 Task: Look for space in Yeadon, United Kingdom from 5th June, 2023 to 16th June, 2023 for 2 adults in price range Rs.14000 to Rs.18000. Place can be entire place with 1  bedroom having 1 bed and 1 bathroom. Property type can be house, flat, guest house, hotel. Booking option can be shelf check-in. Required host language is English.
Action: Mouse moved to (509, 168)
Screenshot: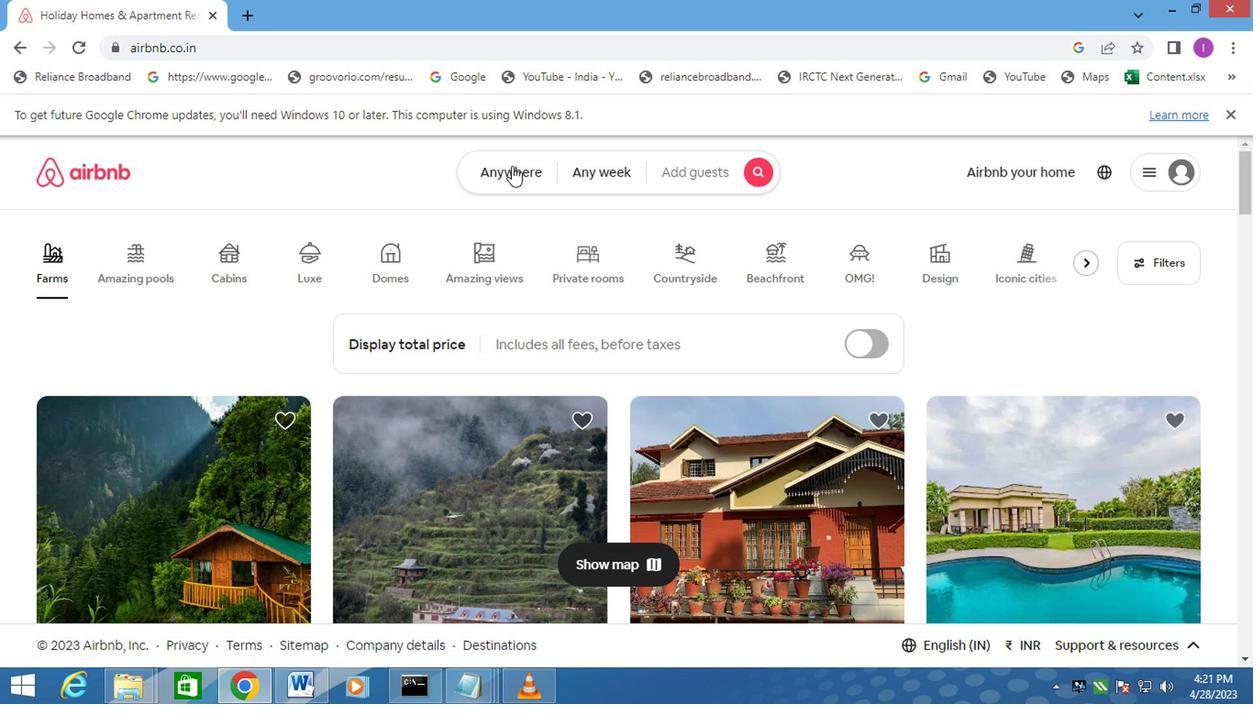 
Action: Mouse pressed left at (509, 168)
Screenshot: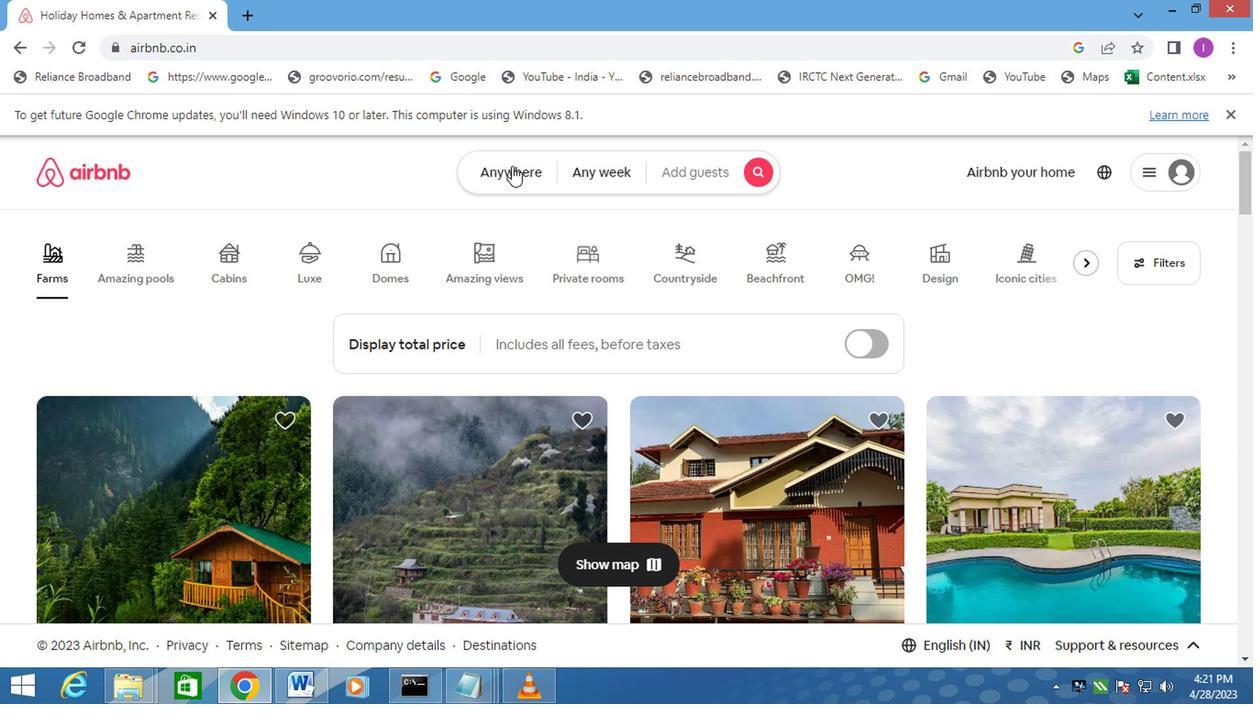
Action: Mouse moved to (372, 245)
Screenshot: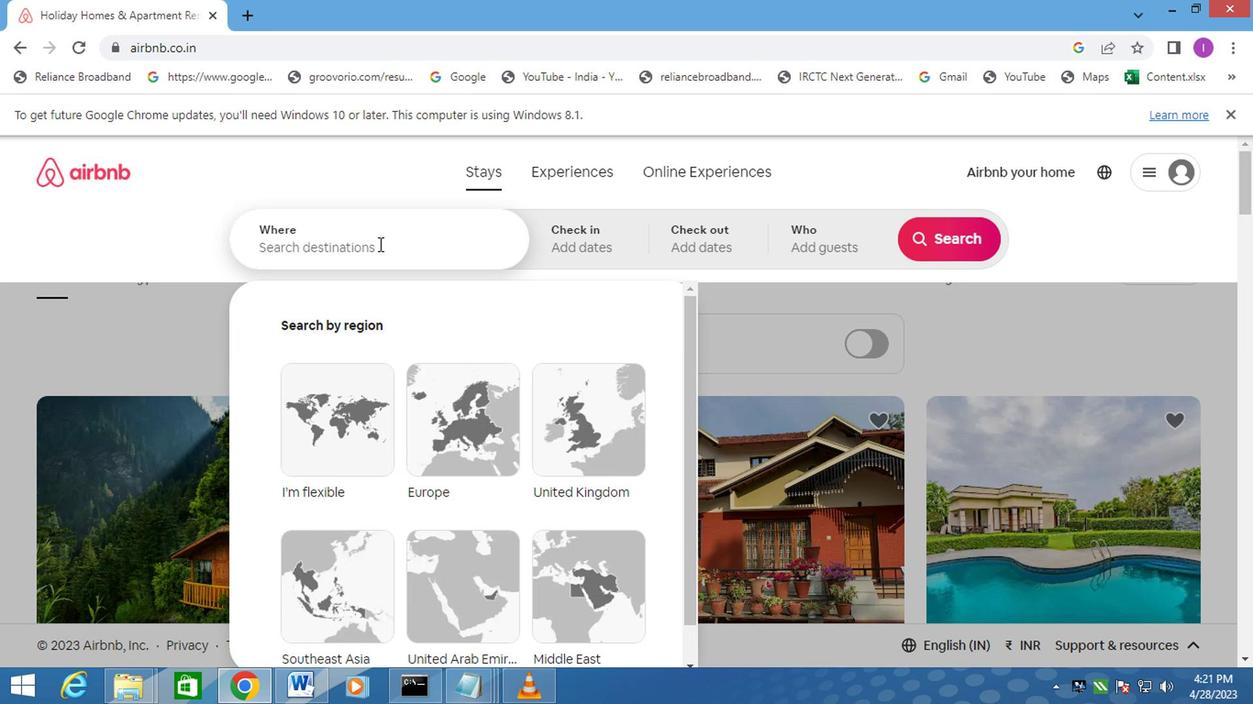 
Action: Mouse pressed left at (372, 245)
Screenshot: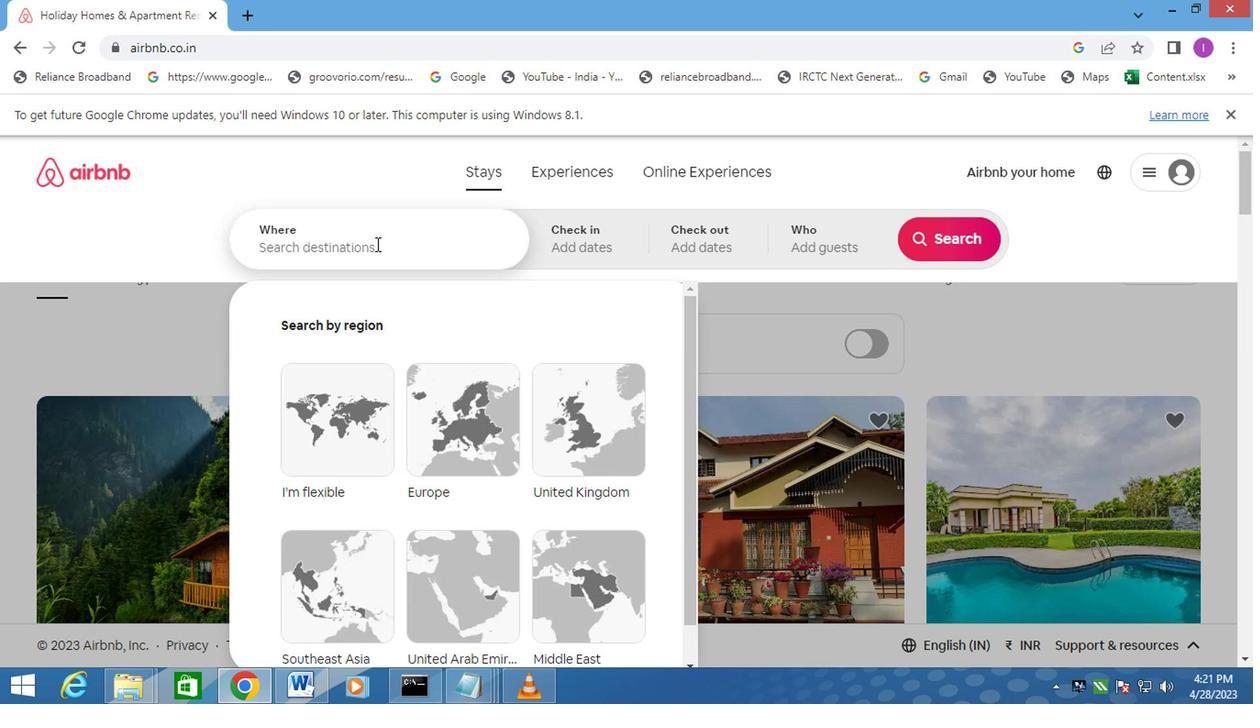 
Action: Key pressed <Key.shift>YEADON<Key.space>UNITED<Key.space>KINGDOM
Screenshot: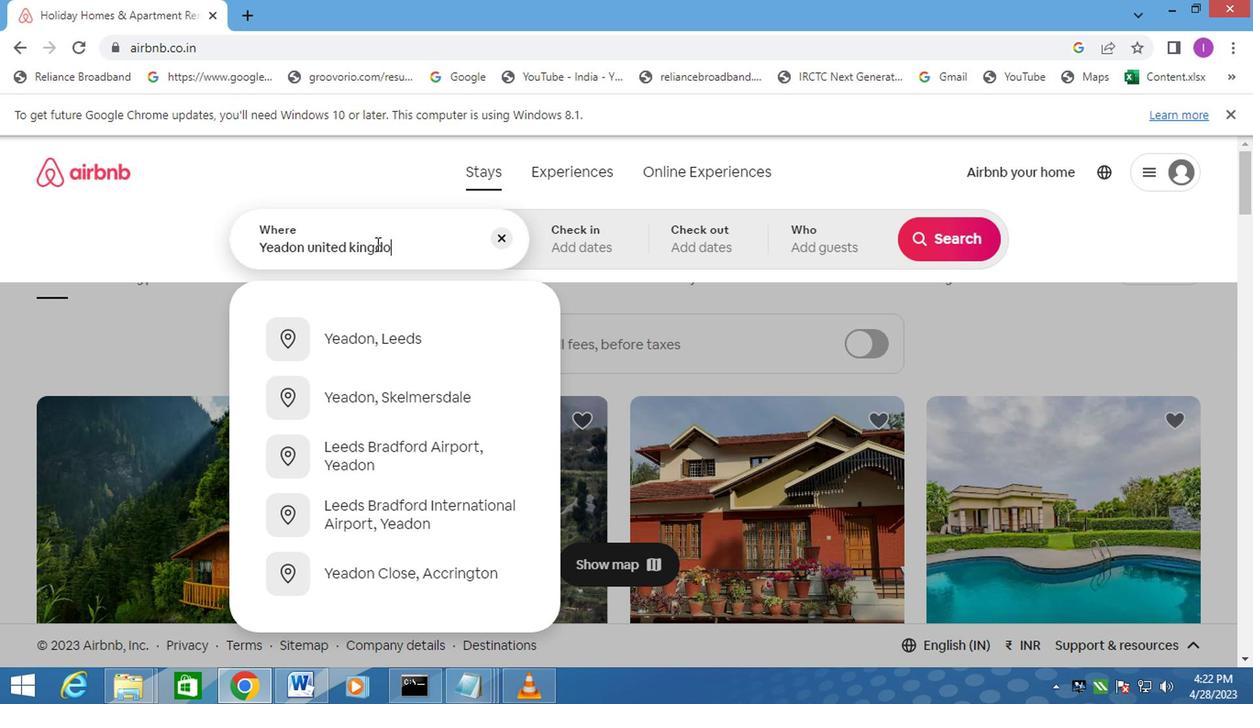 
Action: Mouse moved to (600, 249)
Screenshot: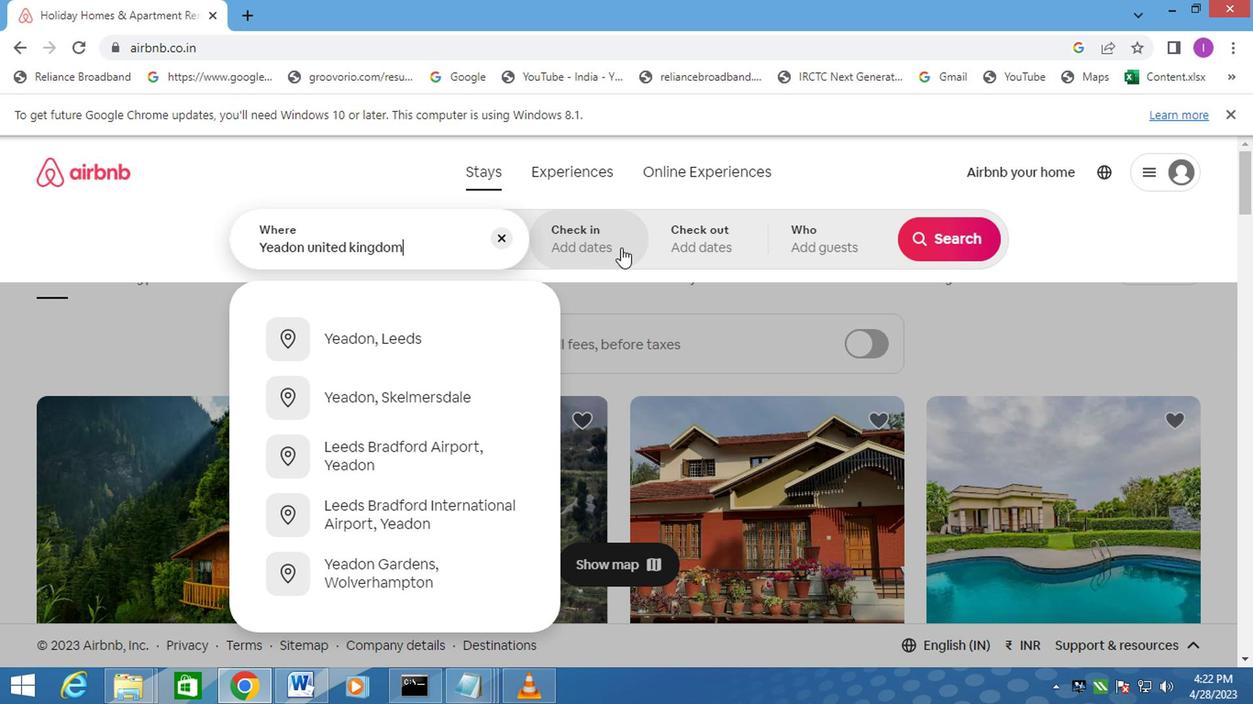 
Action: Mouse pressed left at (600, 249)
Screenshot: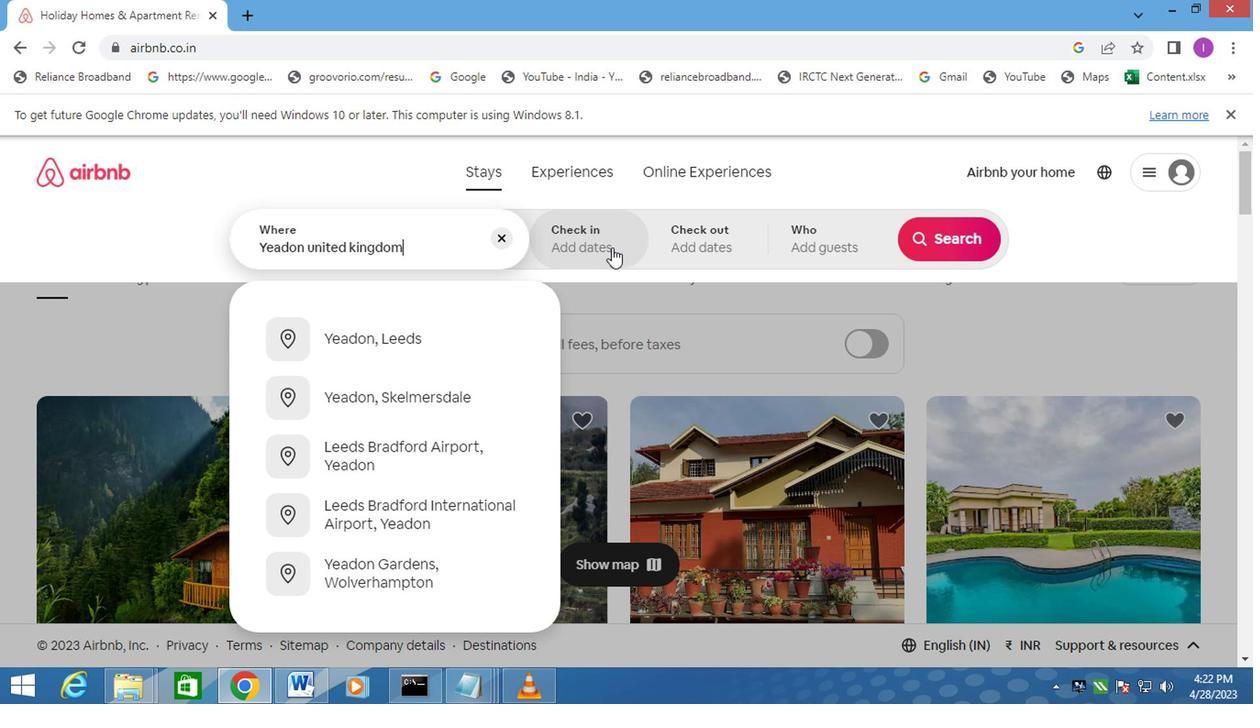 
Action: Mouse moved to (927, 390)
Screenshot: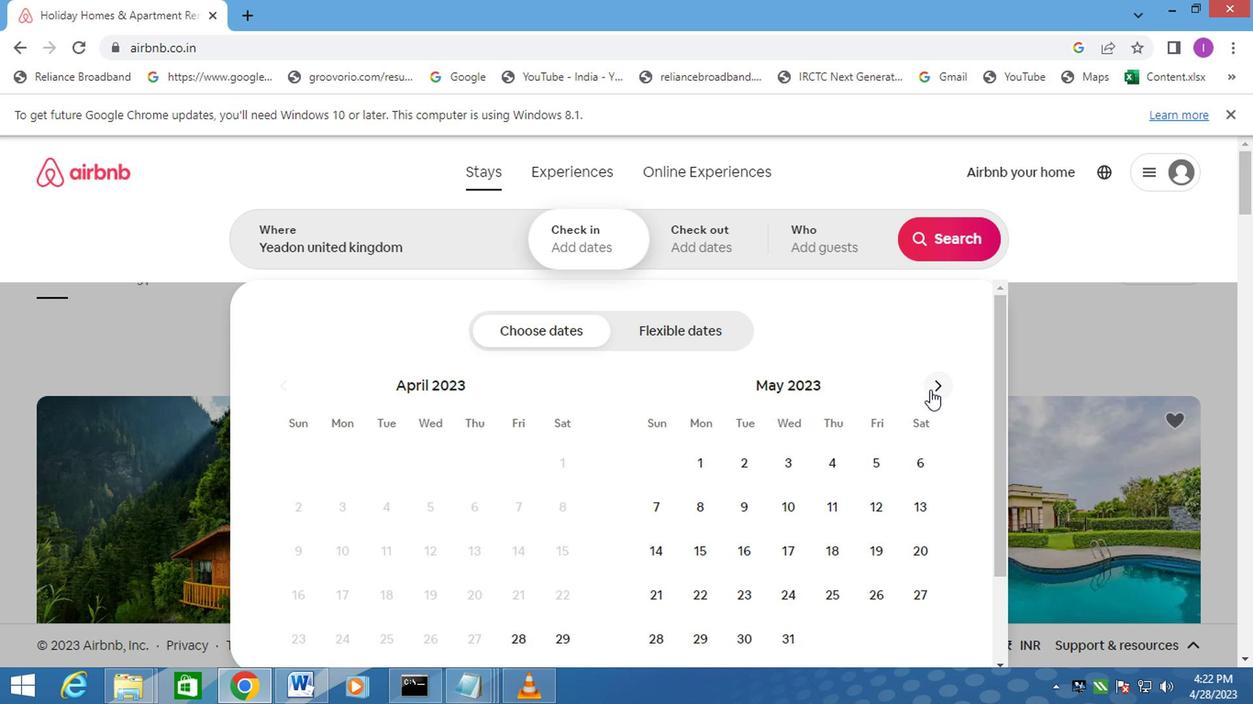 
Action: Mouse pressed left at (927, 390)
Screenshot: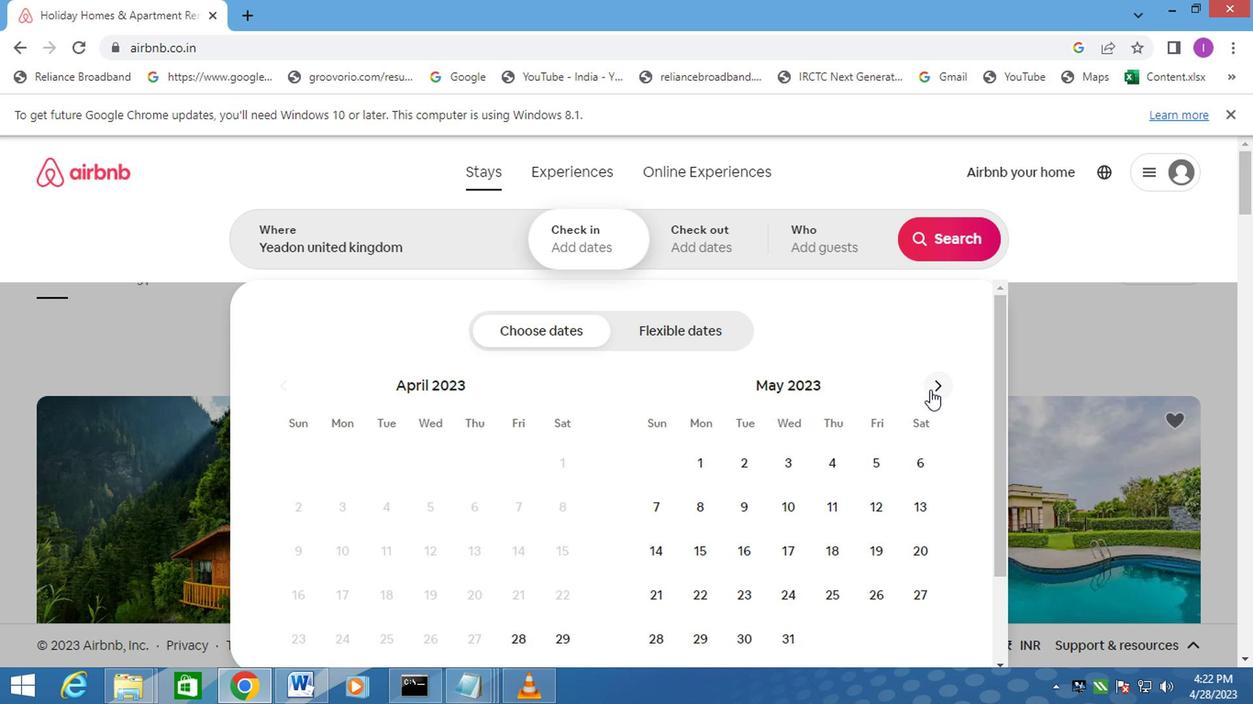 
Action: Mouse pressed left at (927, 390)
Screenshot: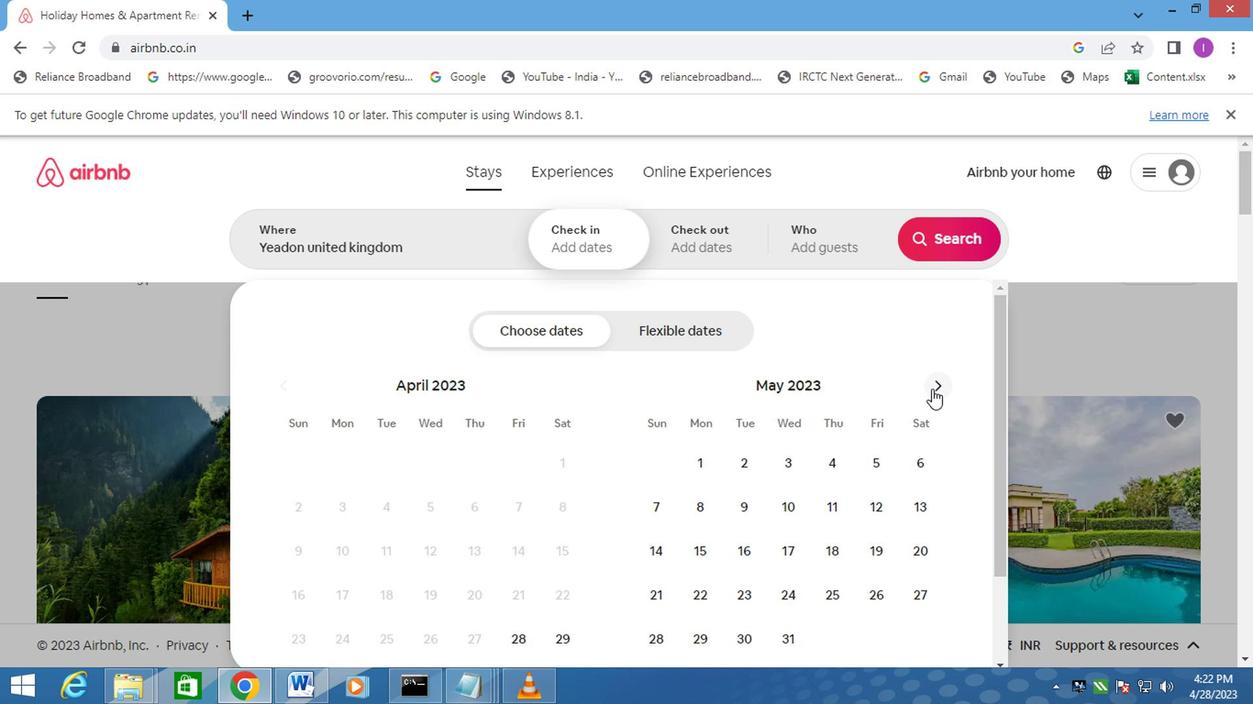 
Action: Mouse moved to (350, 505)
Screenshot: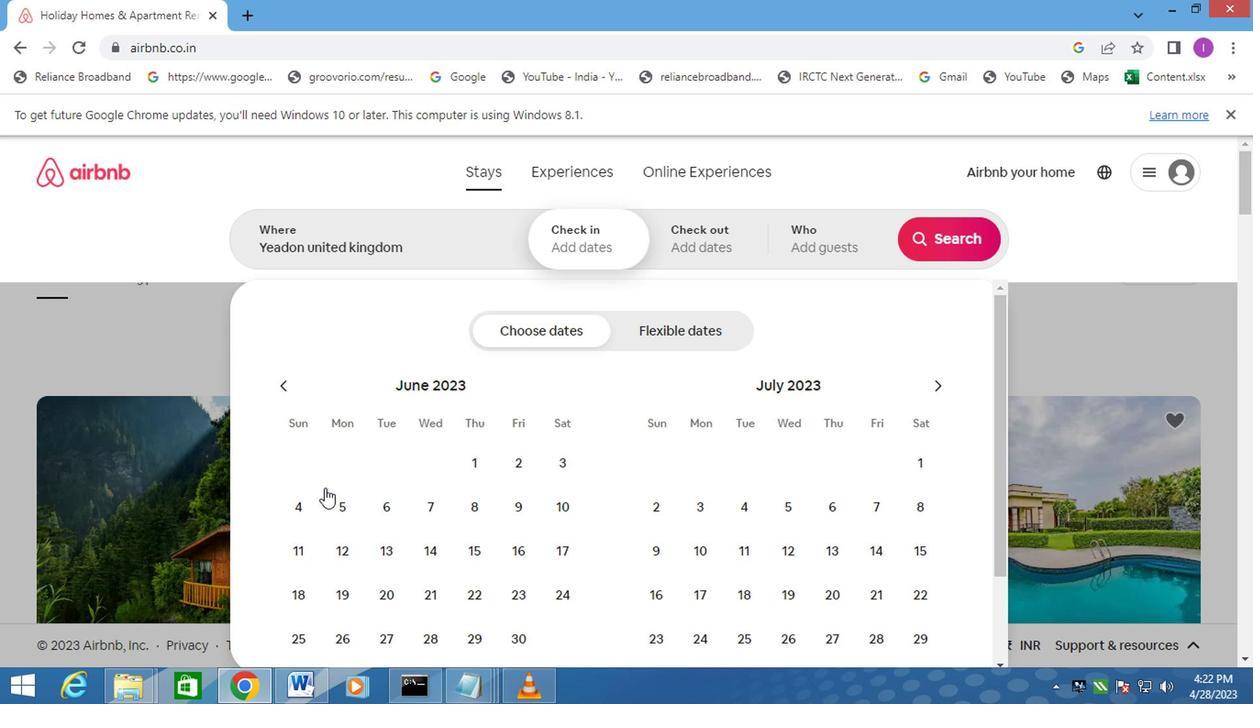 
Action: Mouse pressed left at (350, 505)
Screenshot: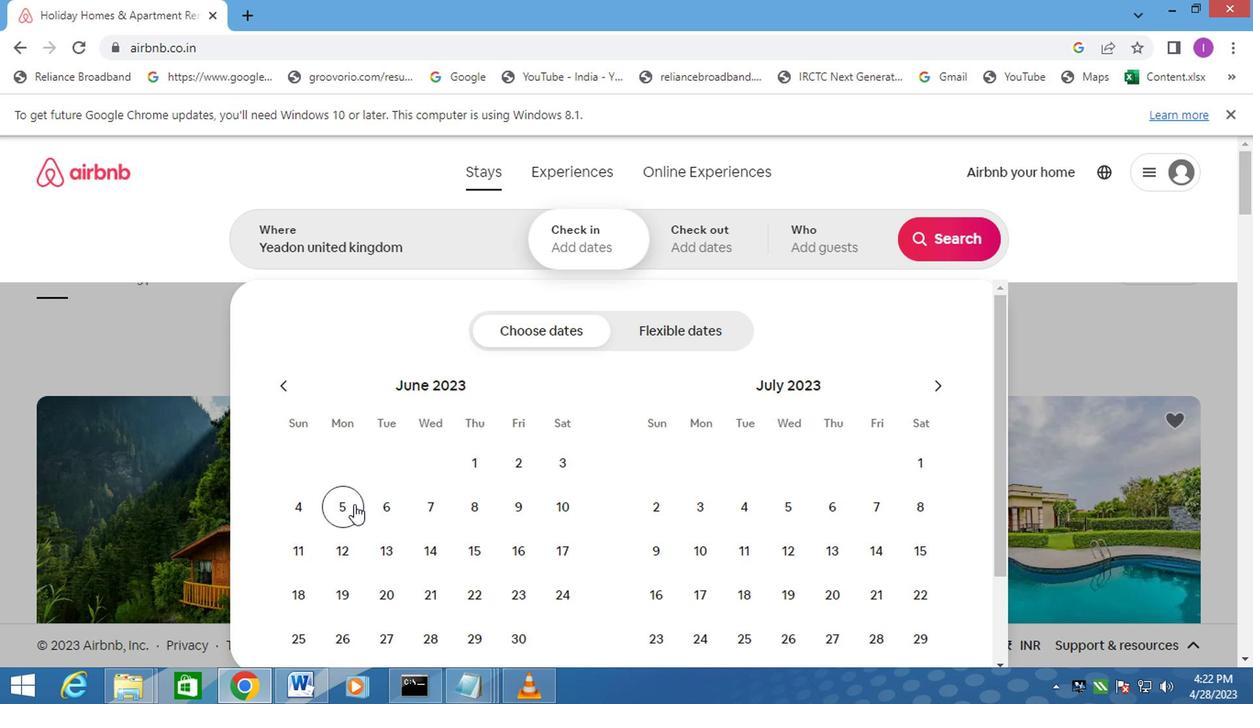
Action: Mouse moved to (513, 554)
Screenshot: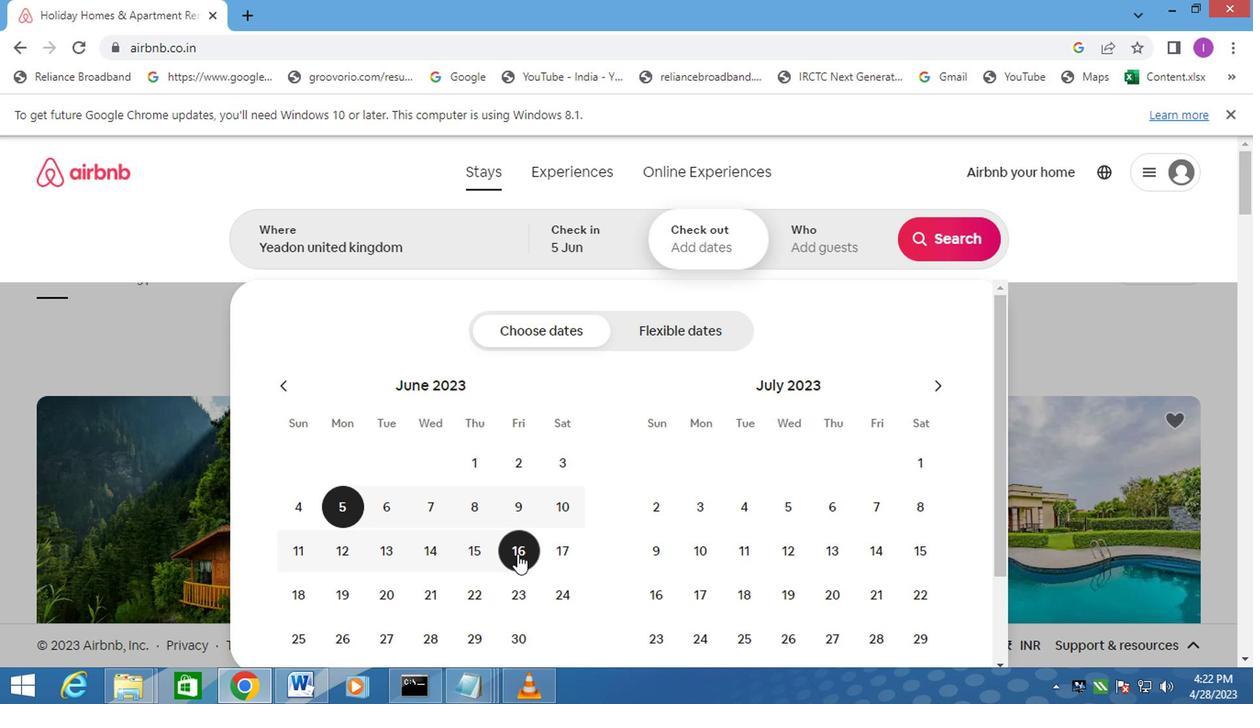 
Action: Mouse pressed left at (513, 554)
Screenshot: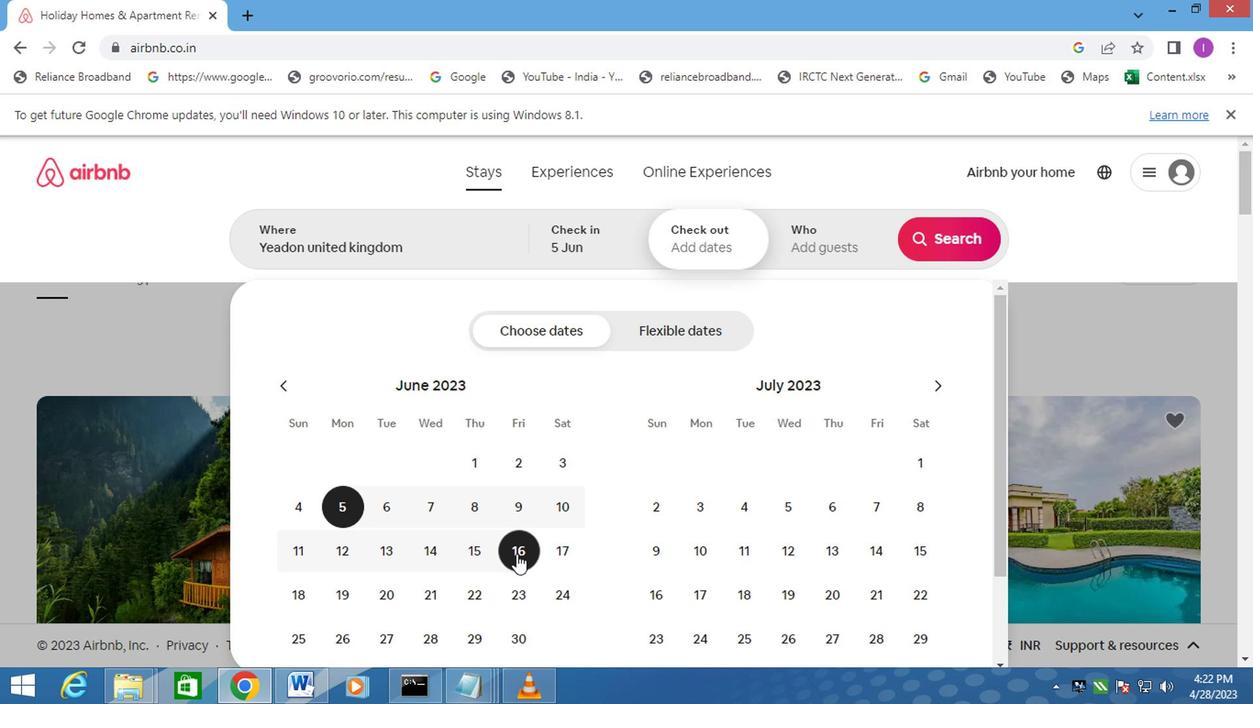
Action: Mouse moved to (811, 259)
Screenshot: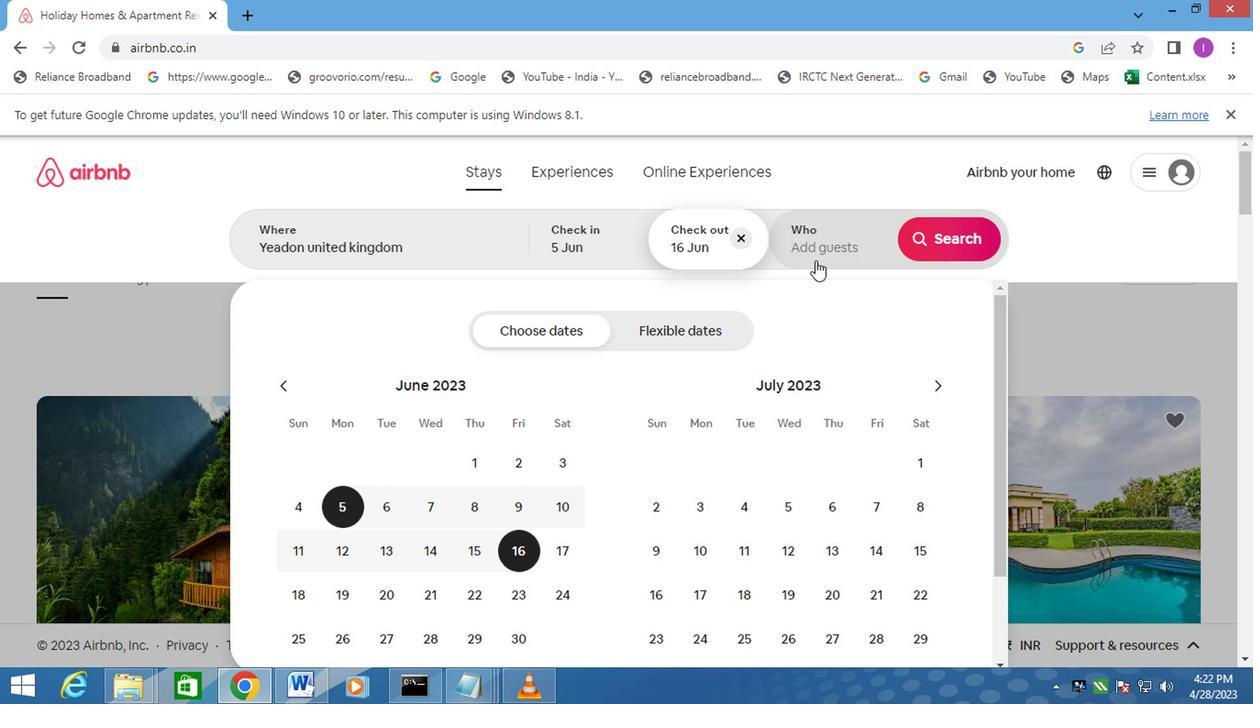 
Action: Mouse pressed left at (811, 259)
Screenshot: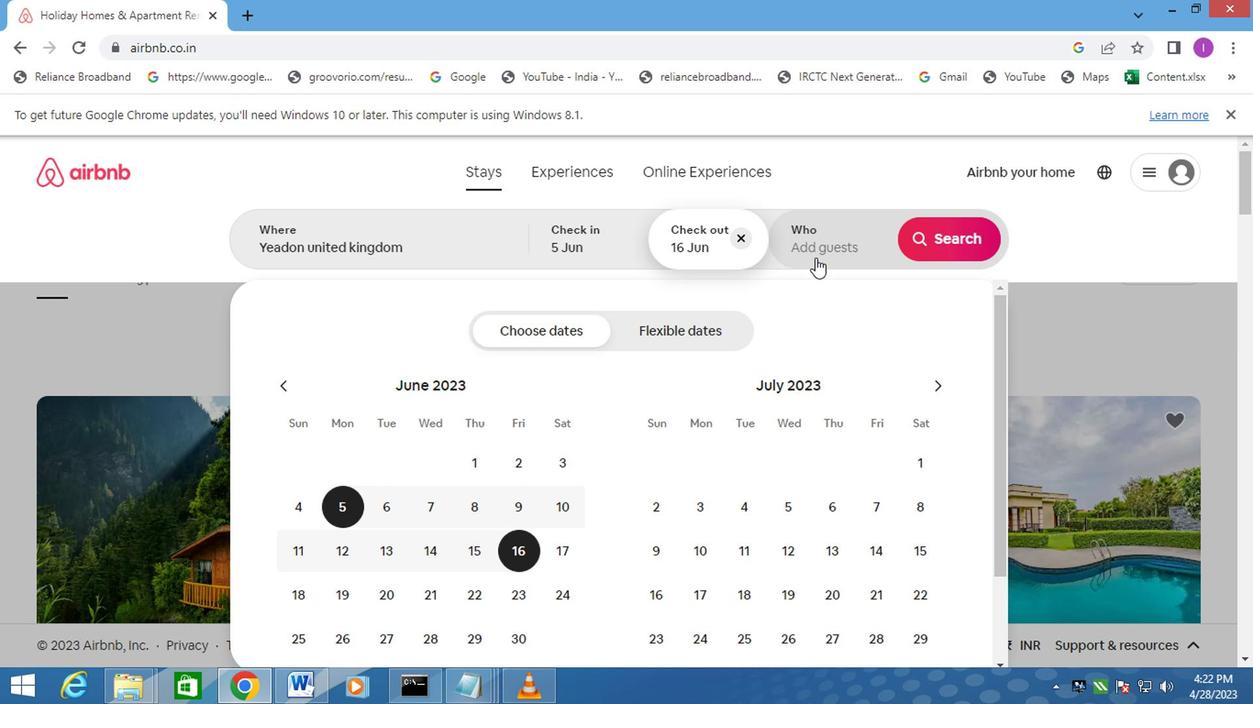 
Action: Mouse moved to (947, 342)
Screenshot: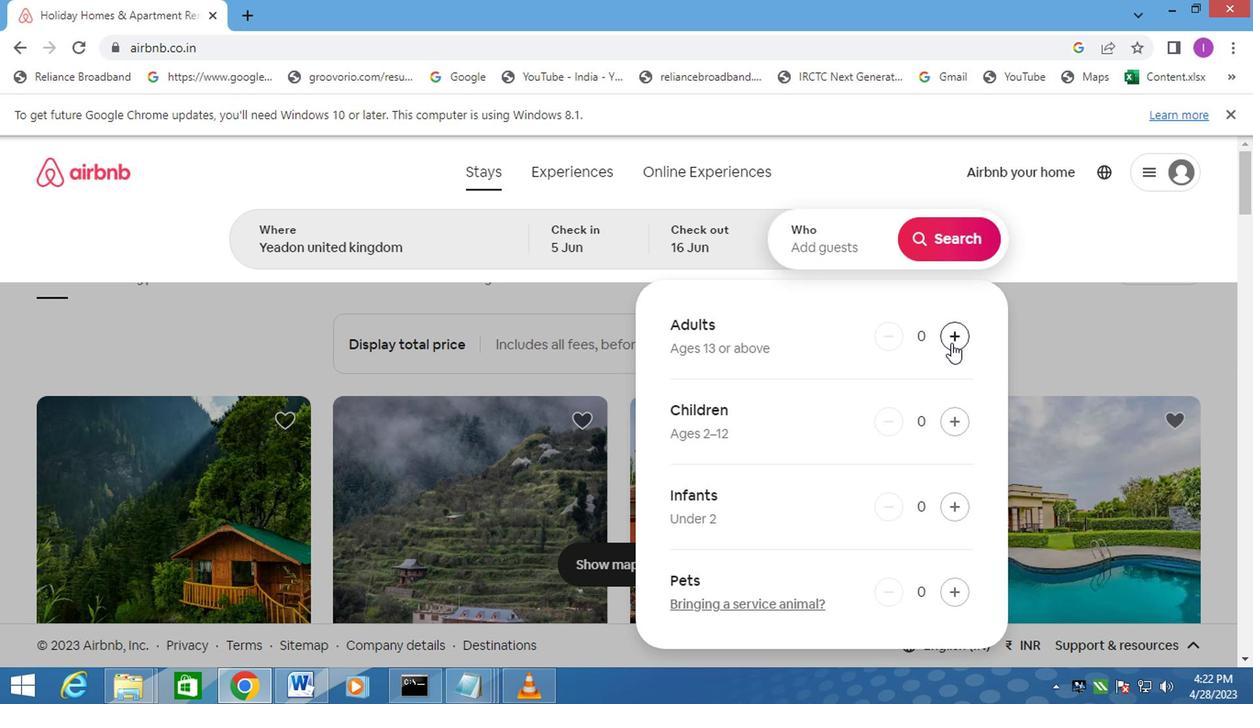 
Action: Mouse pressed left at (947, 342)
Screenshot: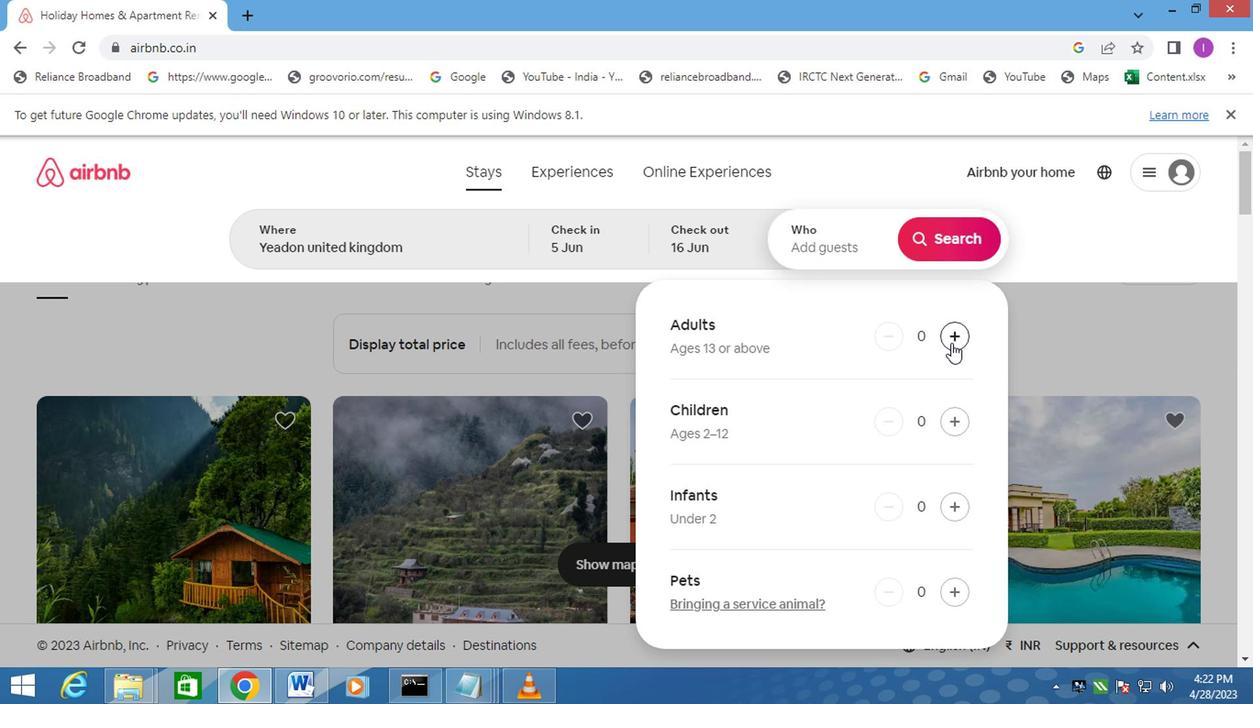 
Action: Mouse pressed left at (947, 342)
Screenshot: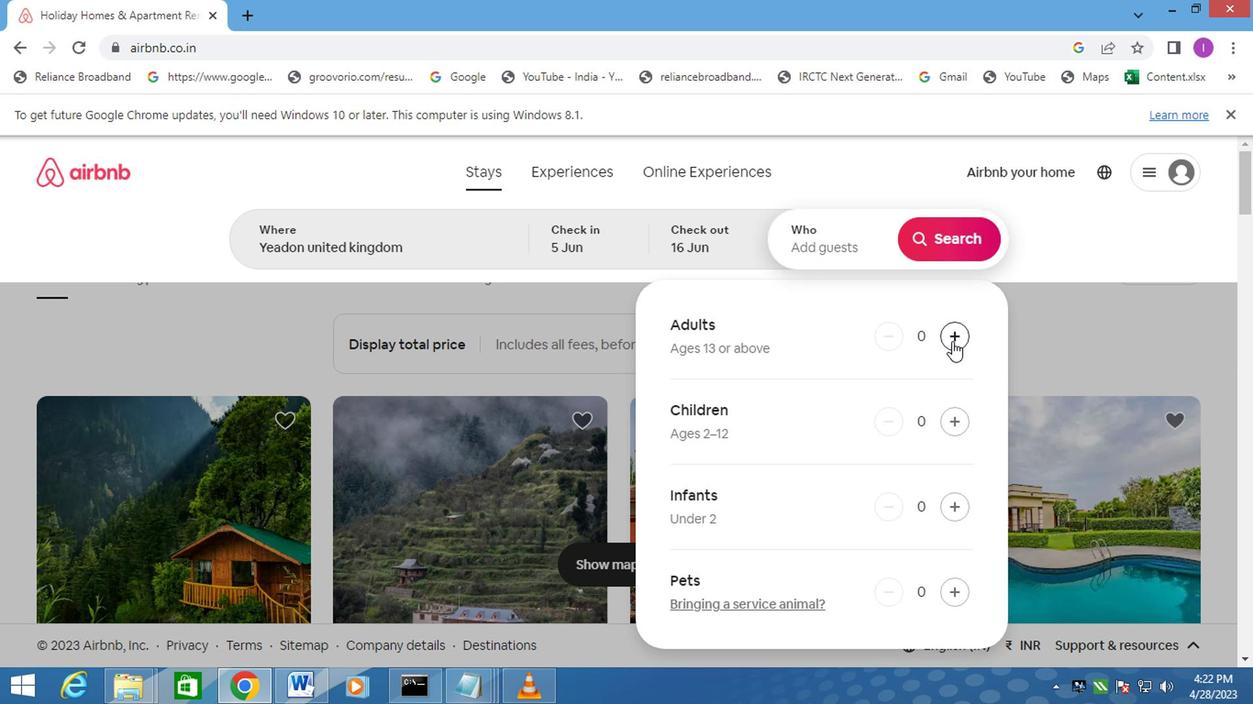 
Action: Mouse moved to (927, 246)
Screenshot: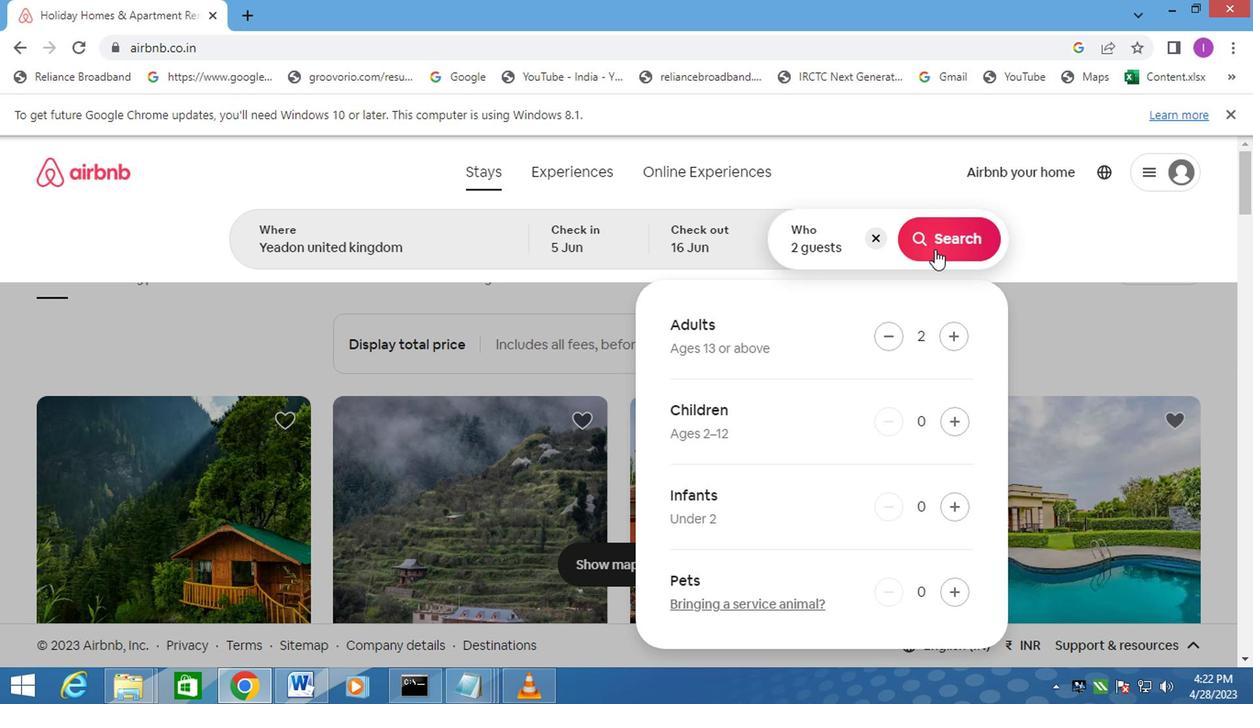 
Action: Mouse pressed left at (927, 246)
Screenshot: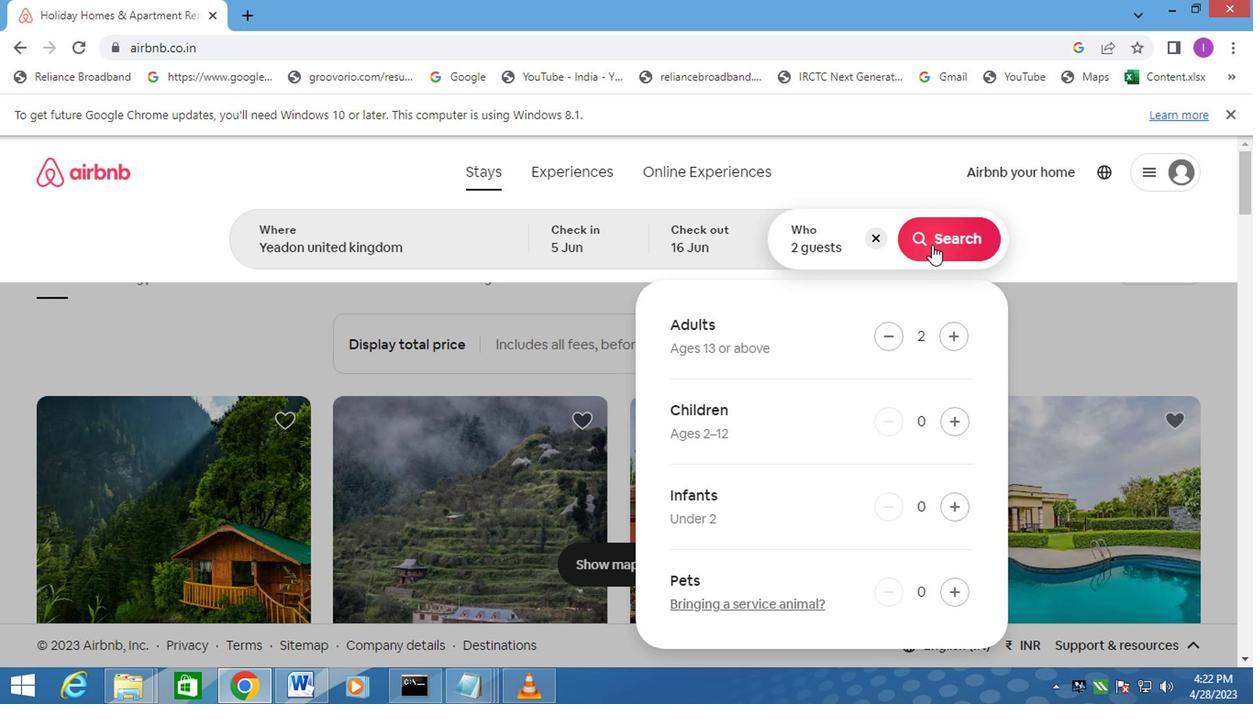 
Action: Mouse moved to (1159, 255)
Screenshot: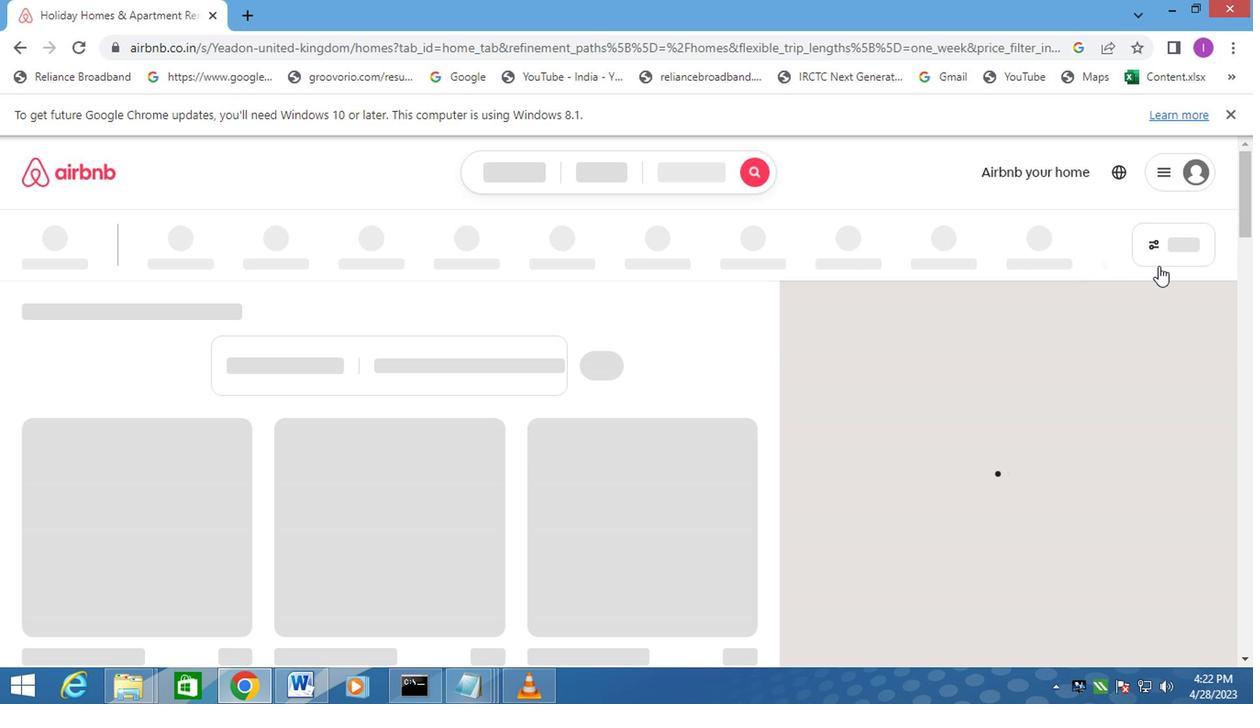 
Action: Mouse pressed left at (1159, 255)
Screenshot: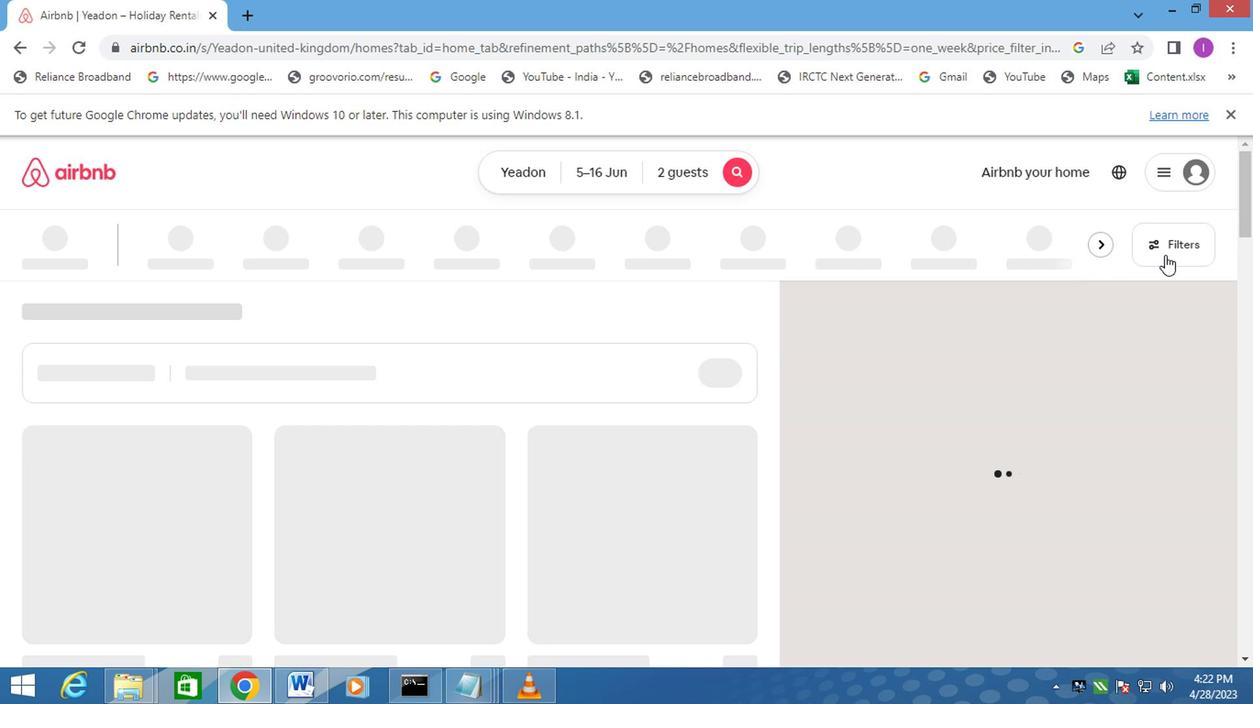 
Action: Mouse moved to (375, 481)
Screenshot: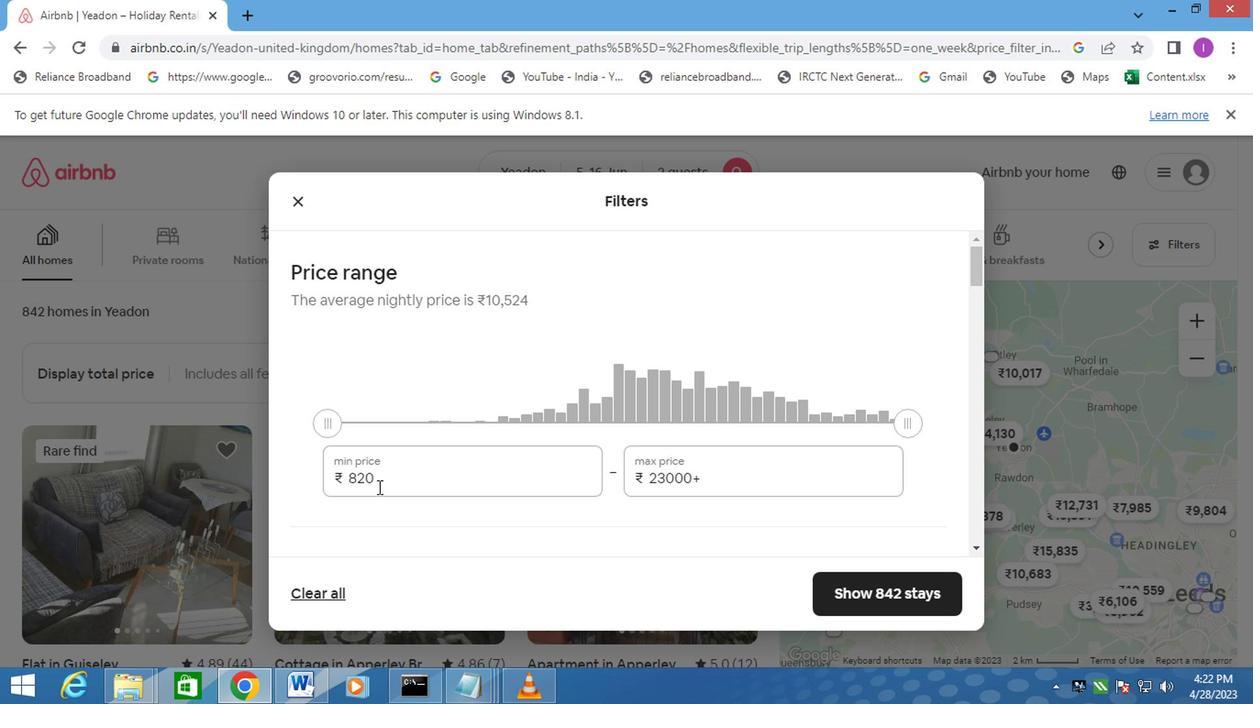 
Action: Mouse pressed left at (375, 481)
Screenshot: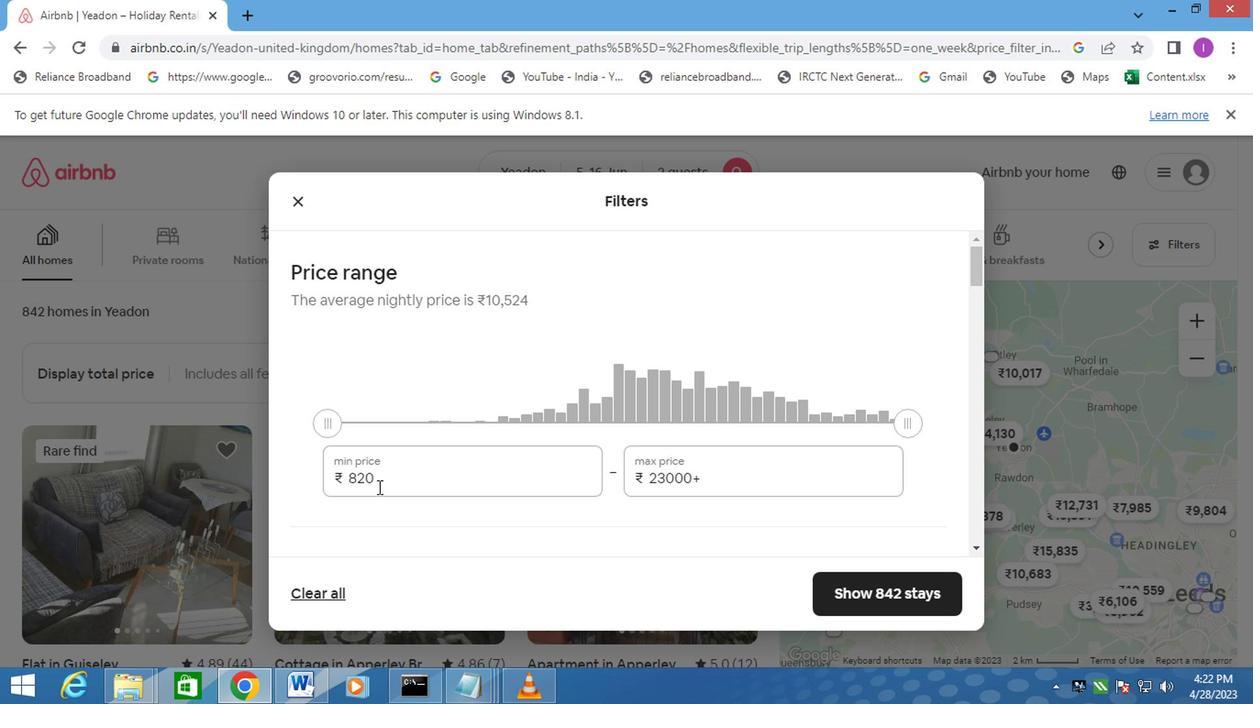 
Action: Mouse moved to (325, 468)
Screenshot: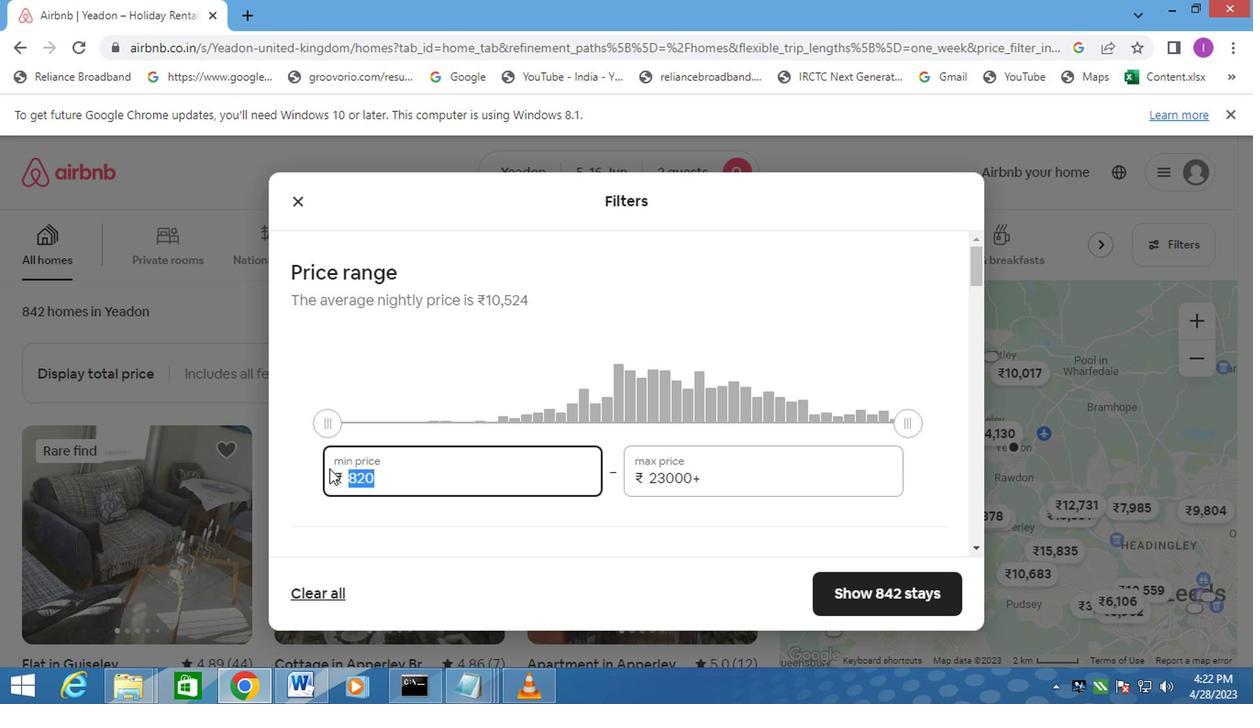 
Action: Key pressed 14
Screenshot: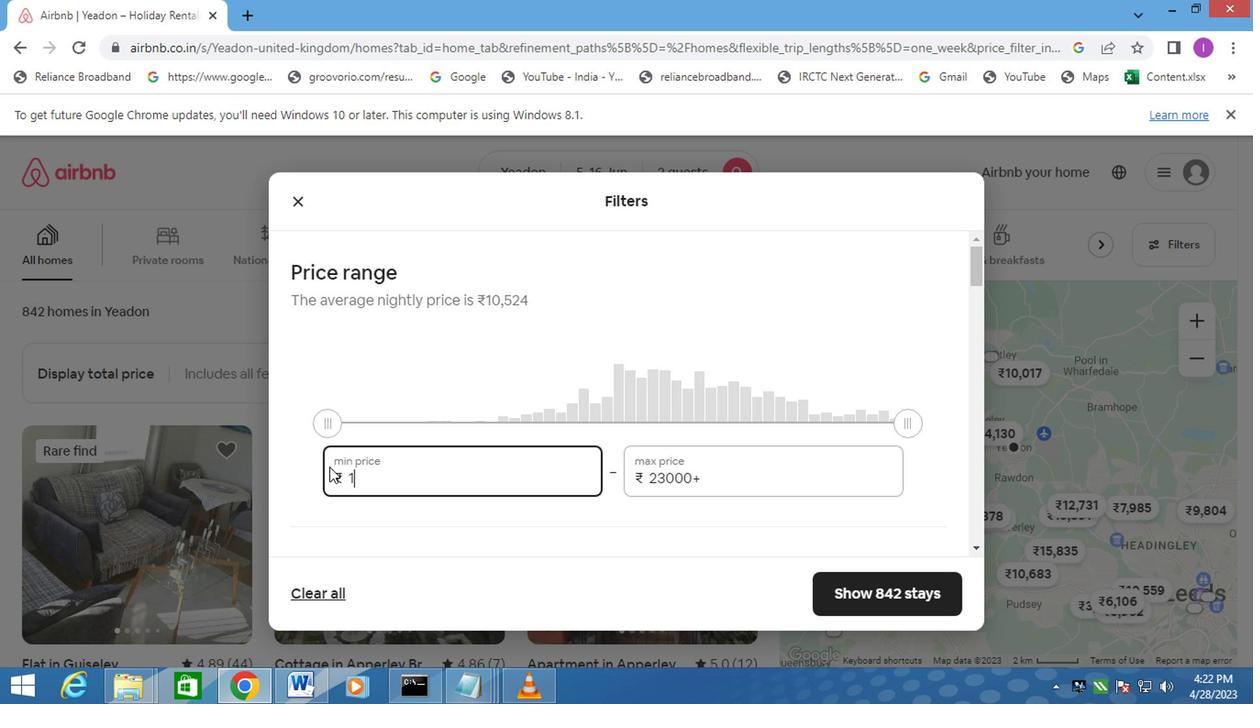 
Action: Mouse moved to (327, 467)
Screenshot: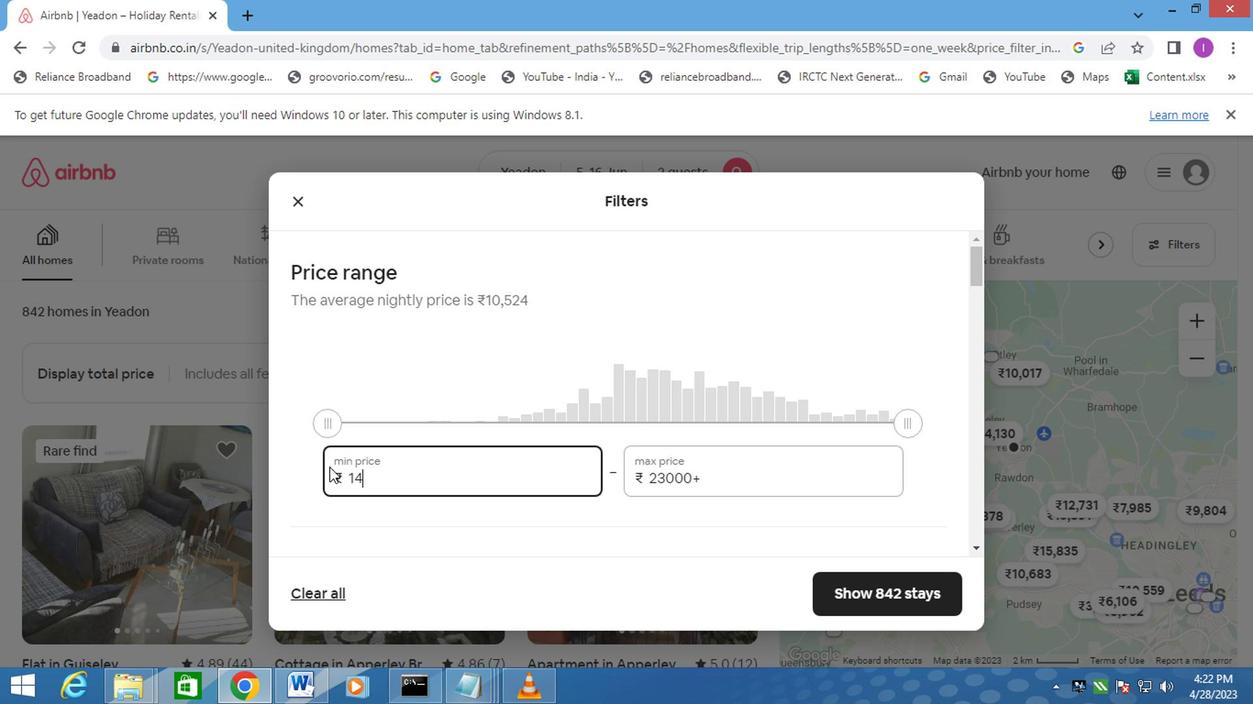 
Action: Key pressed 0
Screenshot: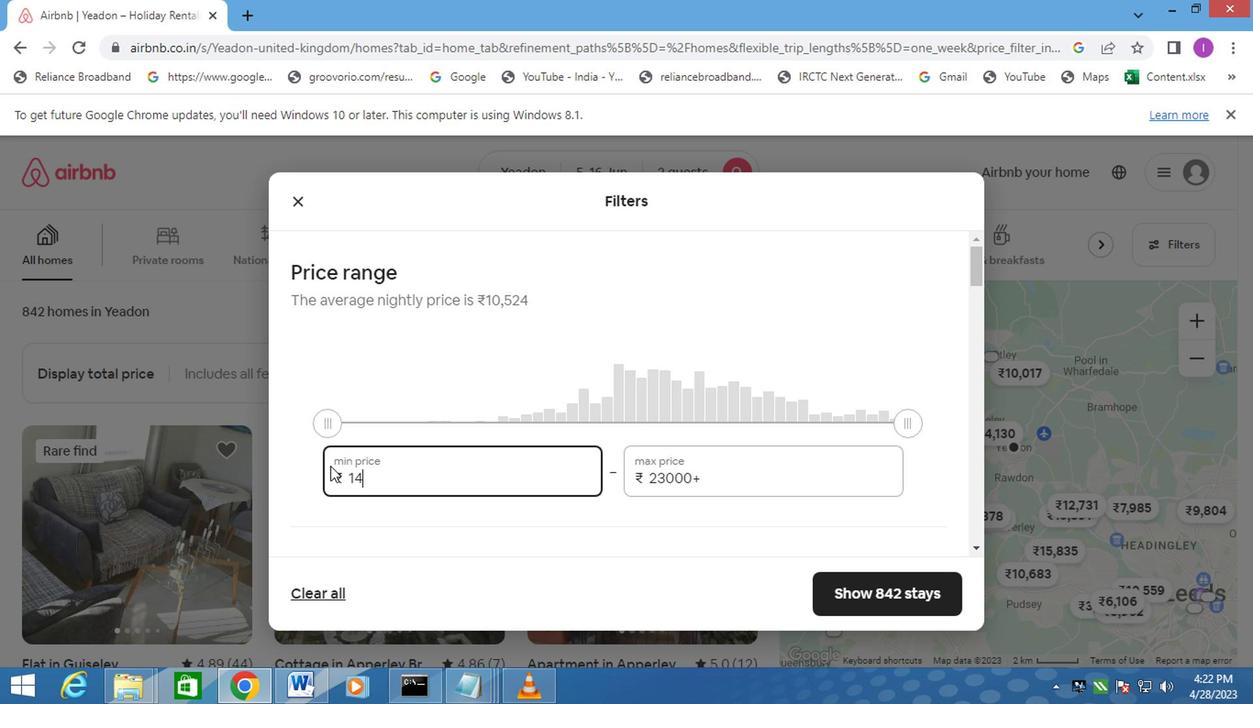 
Action: Mouse moved to (329, 466)
Screenshot: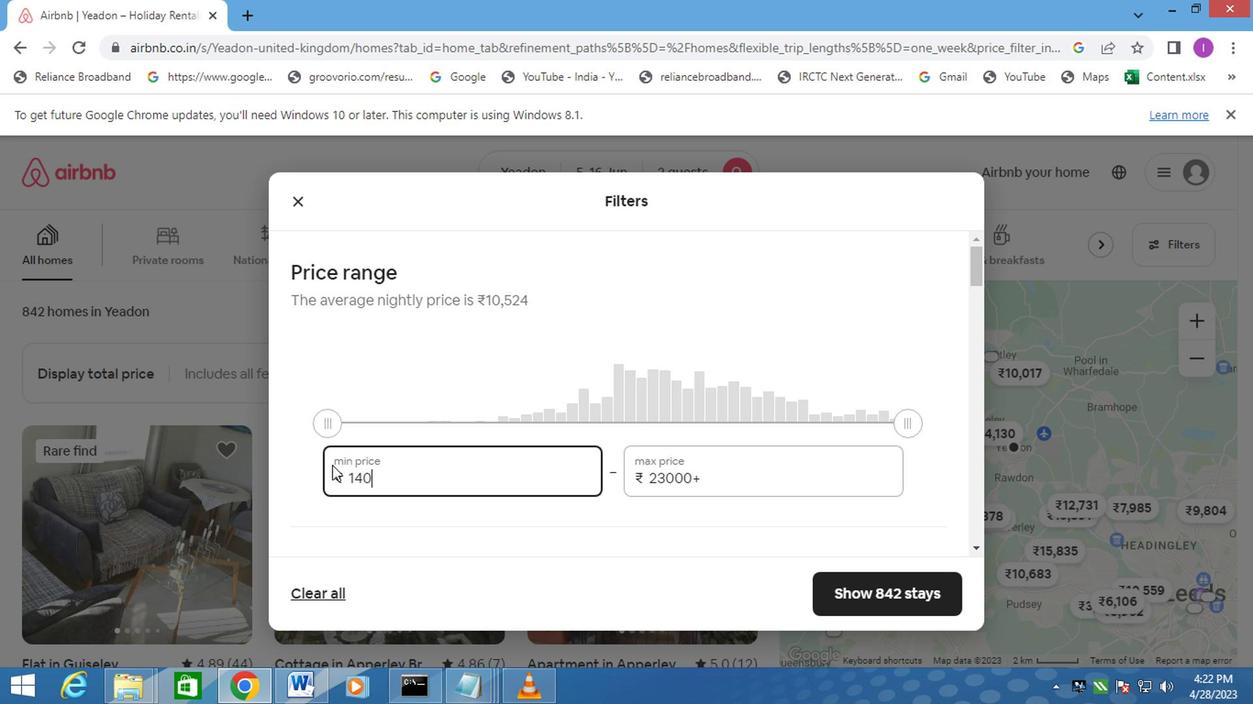 
Action: Key pressed 0
Screenshot: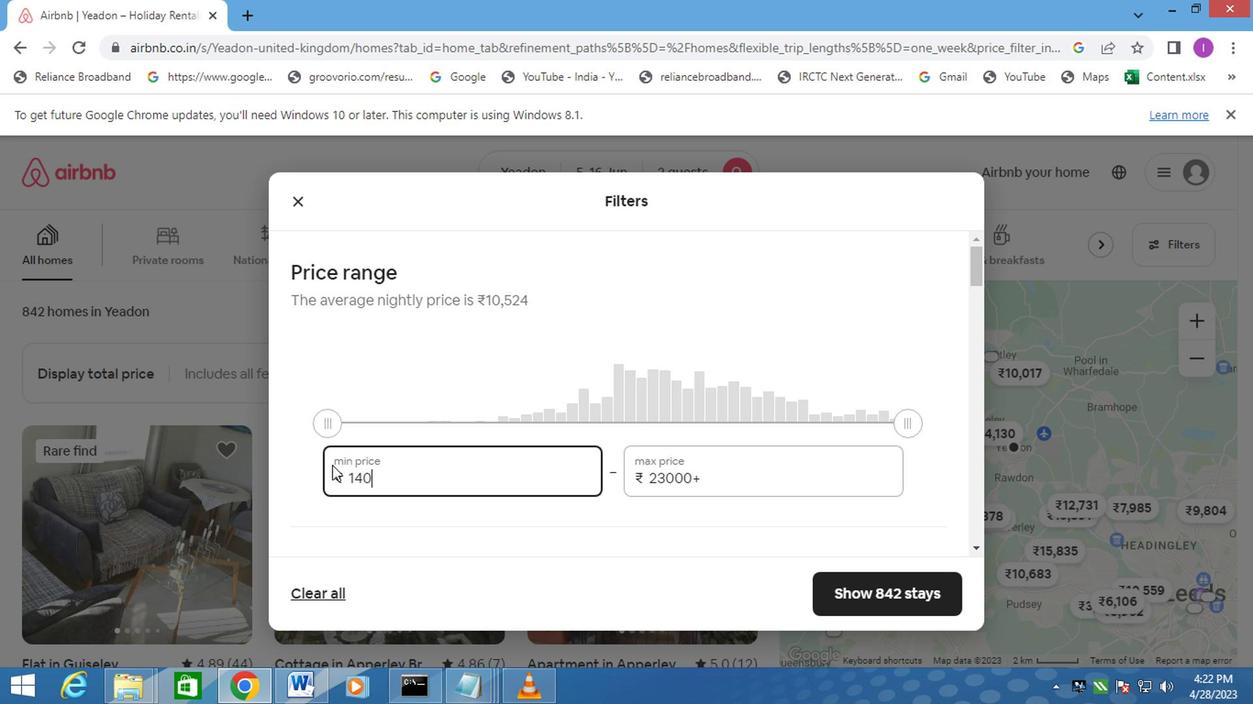 
Action: Mouse moved to (331, 465)
Screenshot: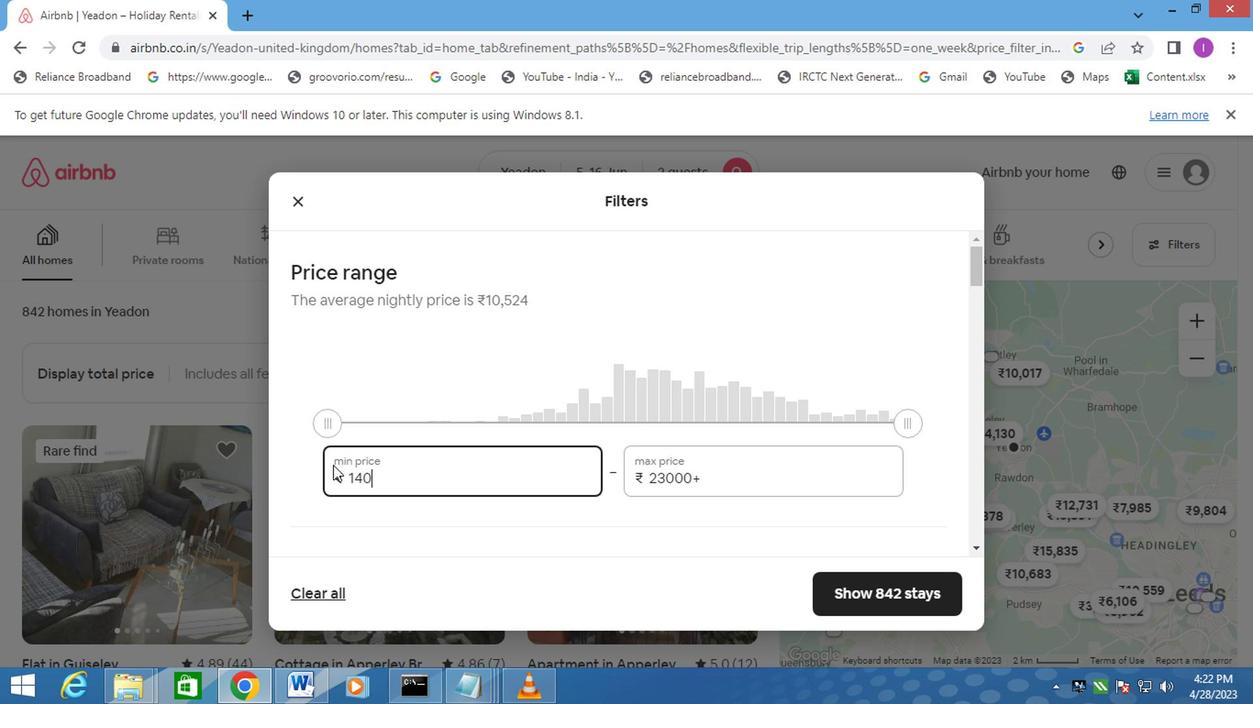 
Action: Key pressed 0
Screenshot: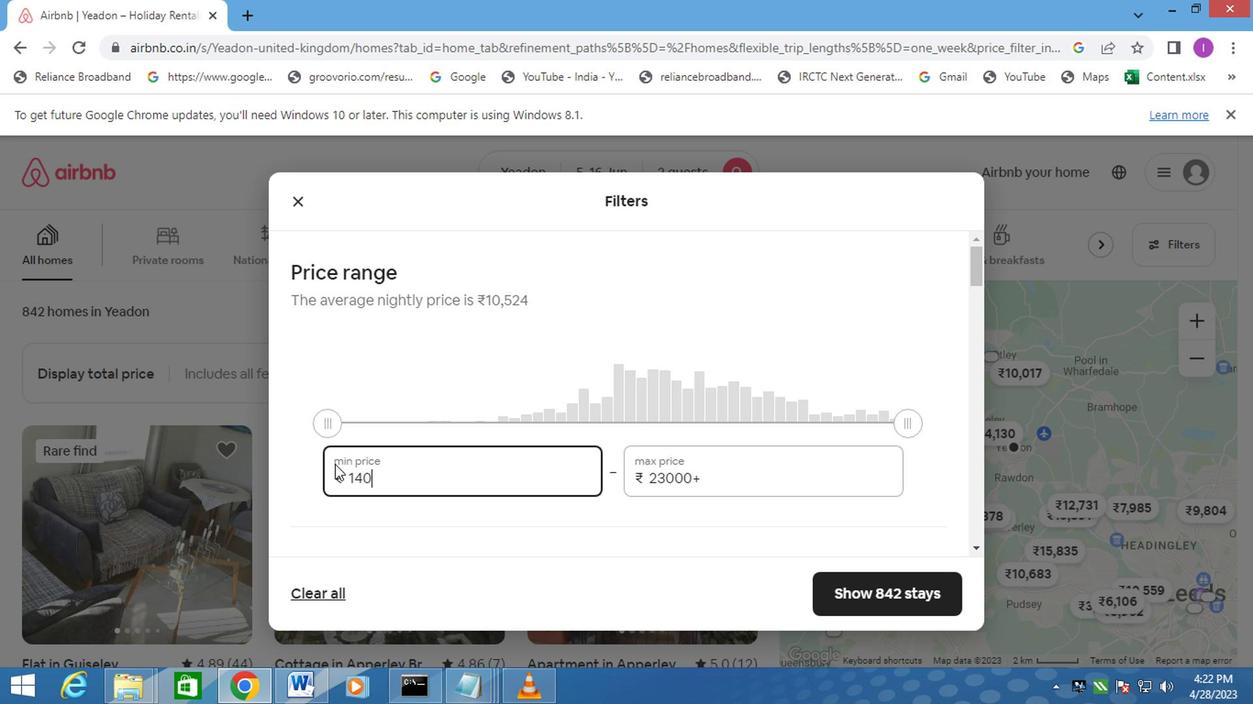 
Action: Mouse moved to (706, 476)
Screenshot: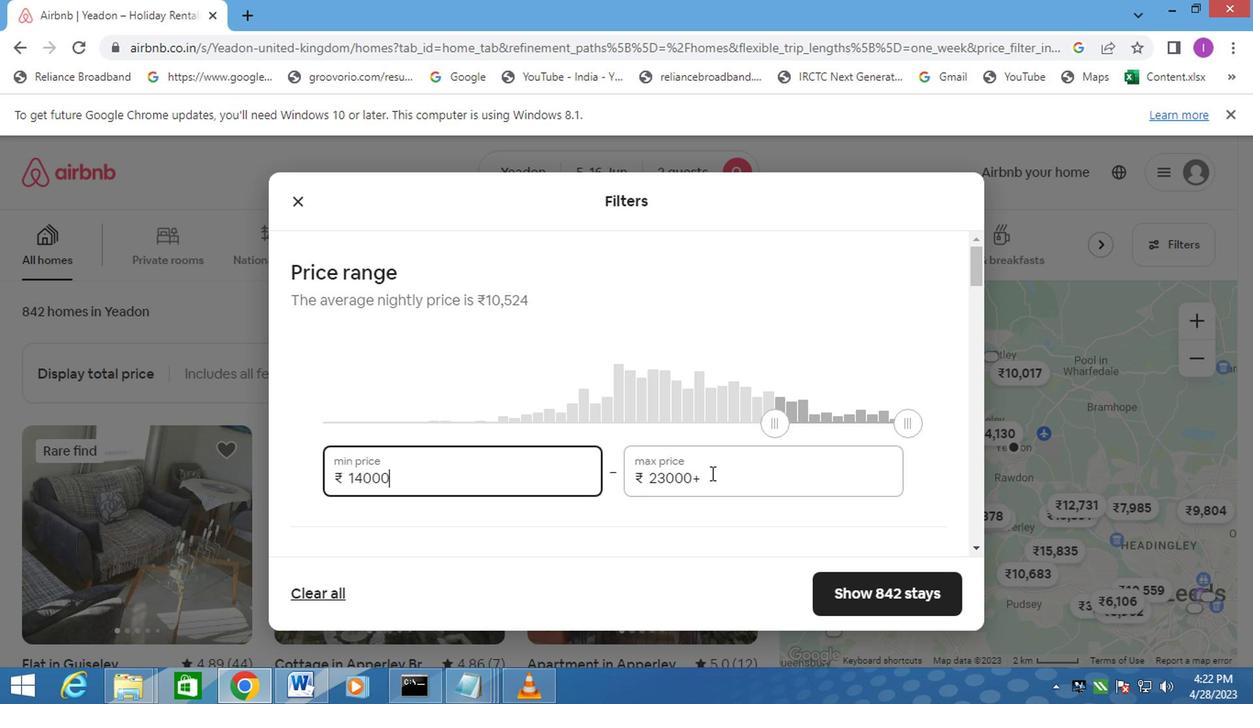 
Action: Mouse pressed left at (706, 476)
Screenshot: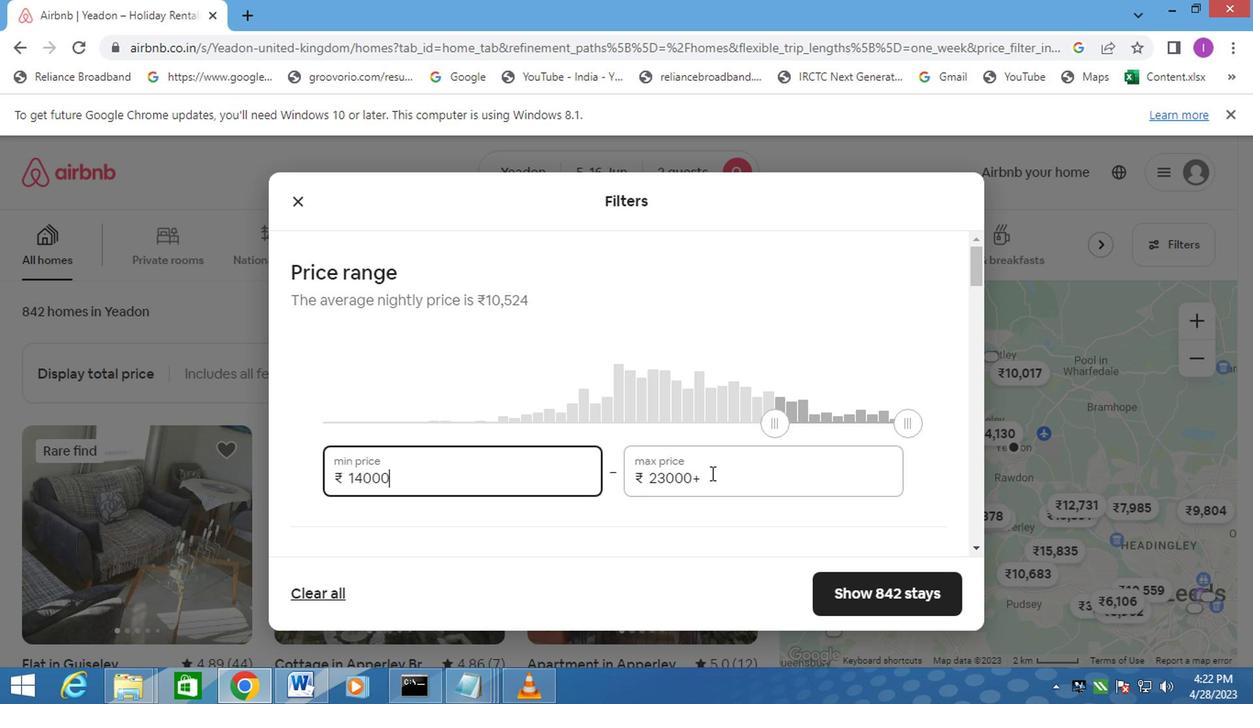 
Action: Mouse moved to (638, 473)
Screenshot: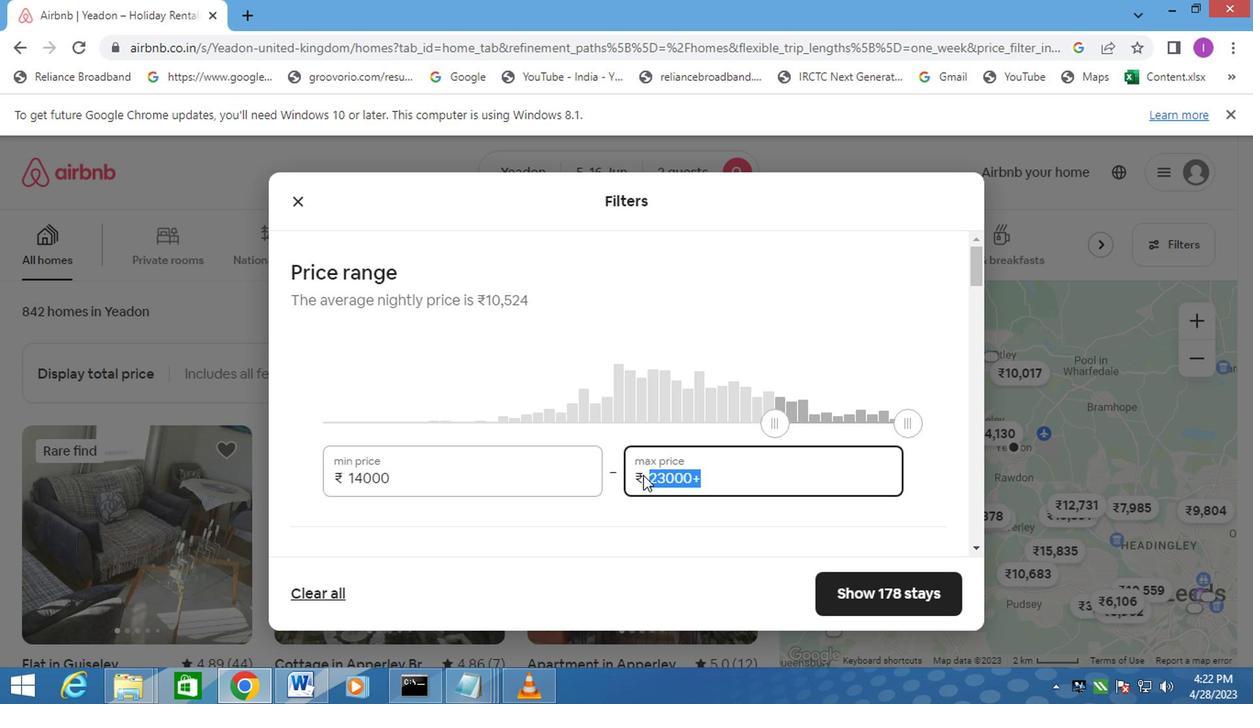 
Action: Key pressed 1
Screenshot: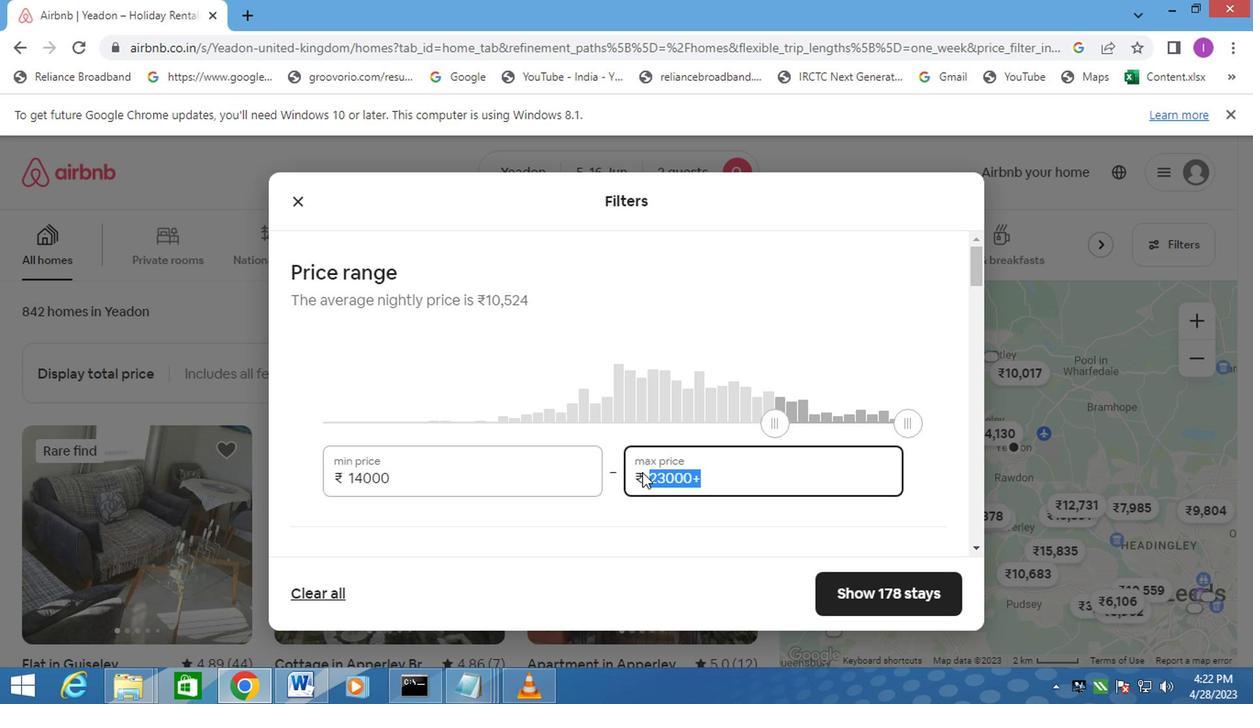 
Action: Mouse moved to (637, 473)
Screenshot: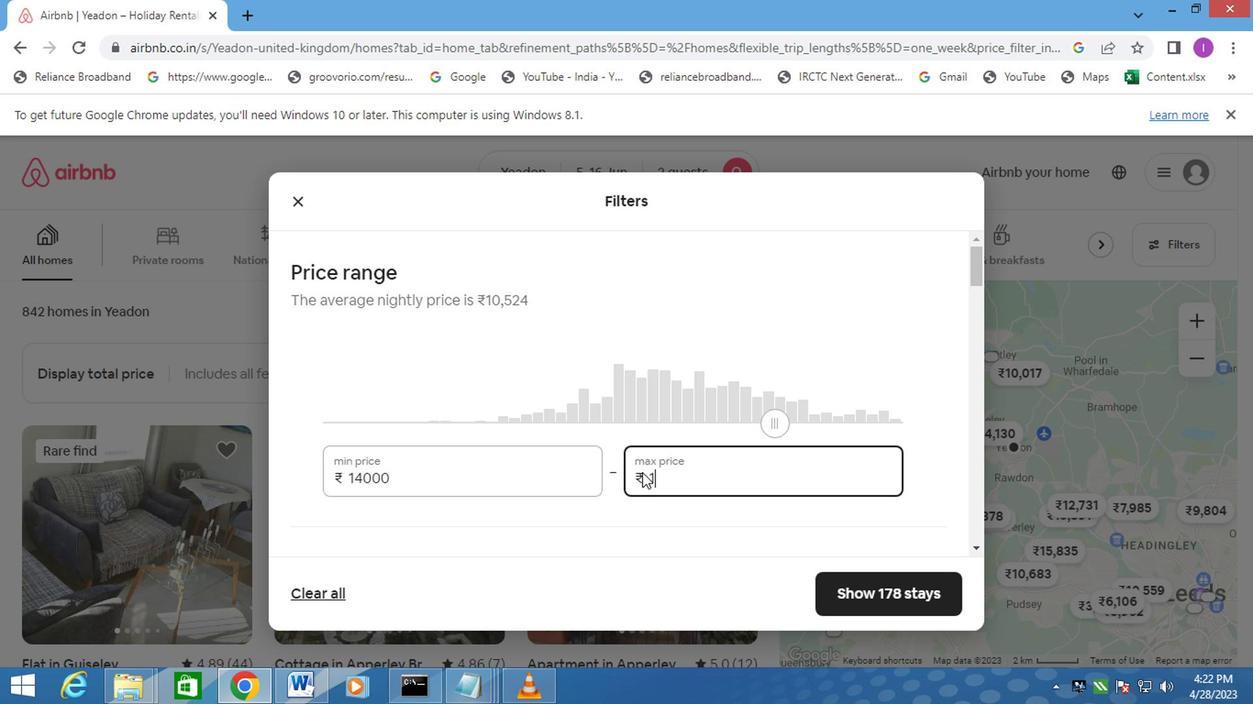 
Action: Key pressed 8000
Screenshot: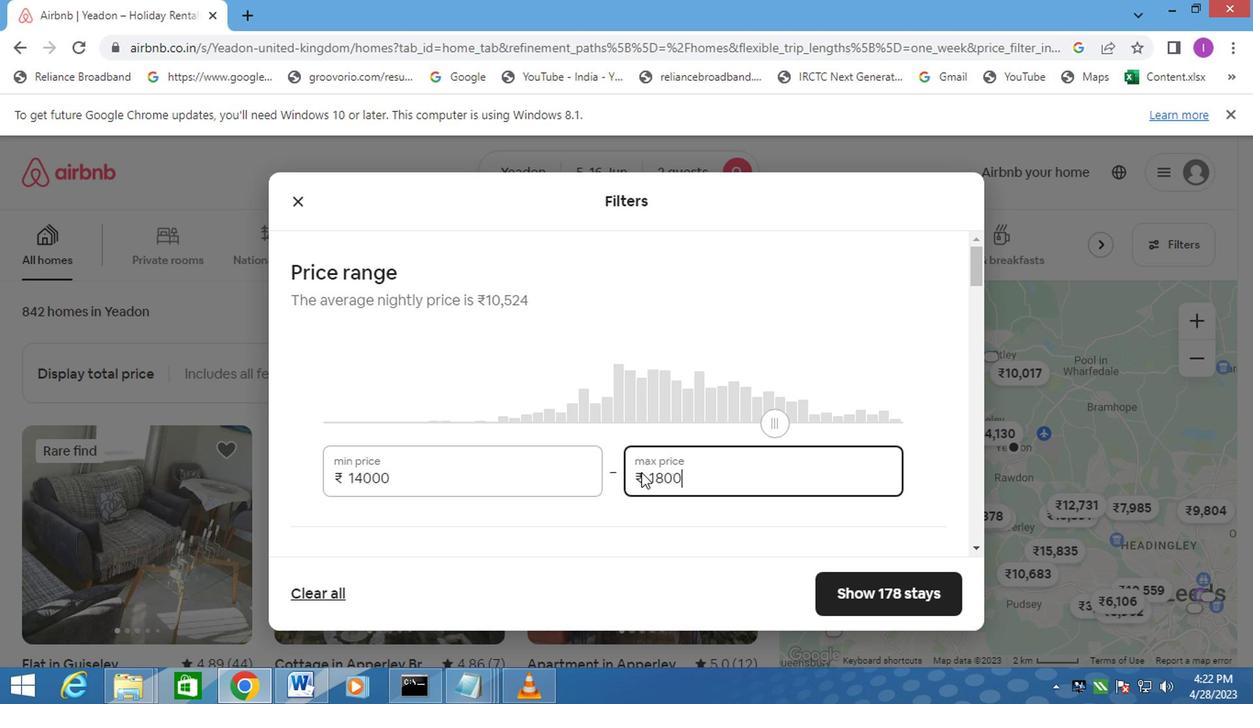 
Action: Mouse moved to (679, 476)
Screenshot: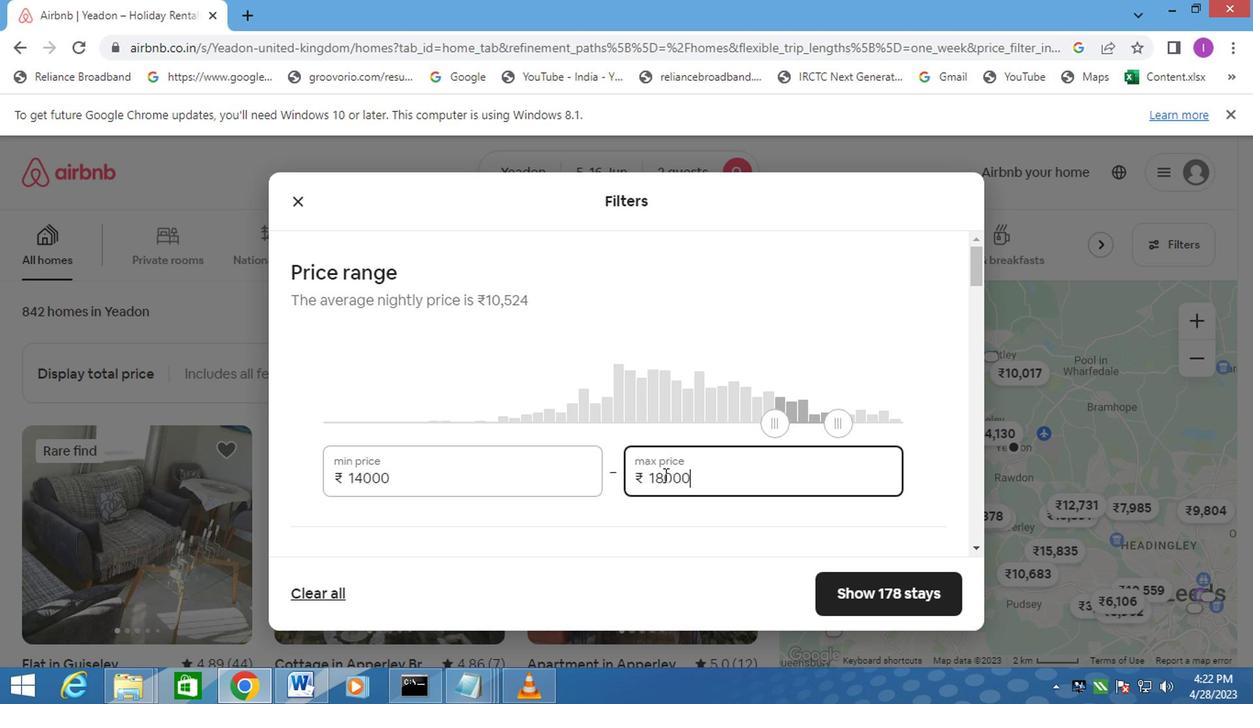 
Action: Mouse scrolled (679, 475) with delta (0, -1)
Screenshot: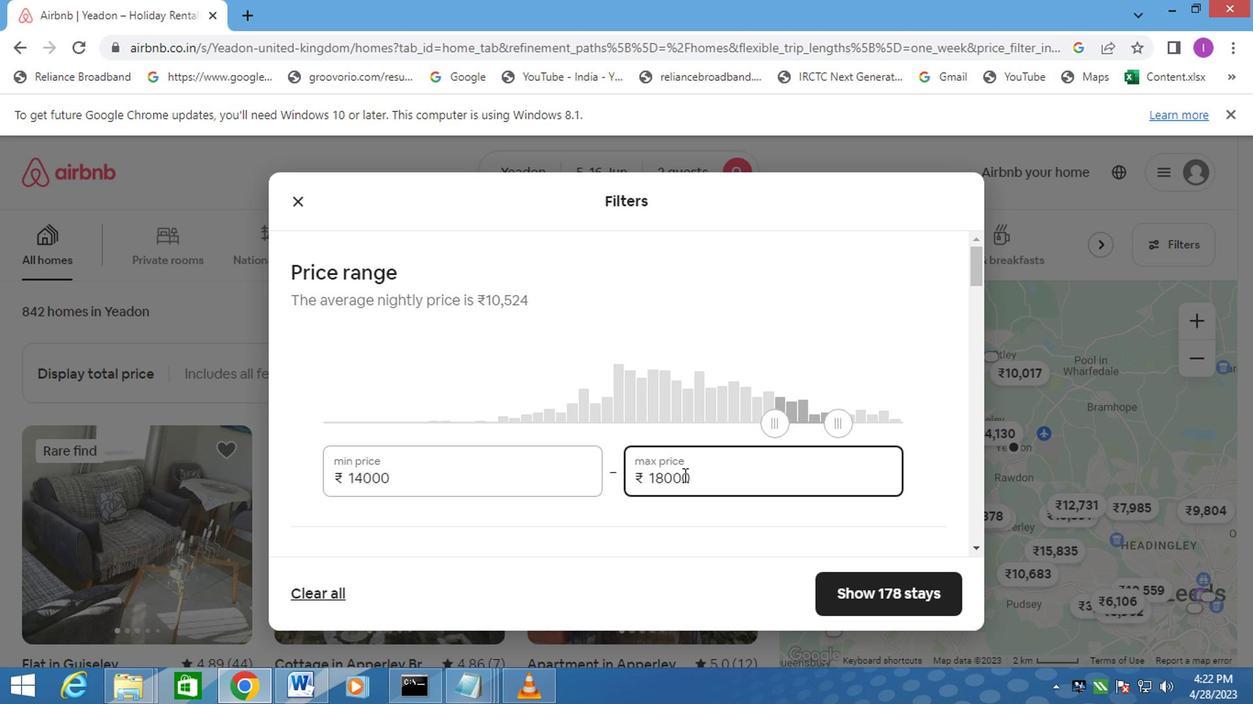 
Action: Mouse moved to (677, 481)
Screenshot: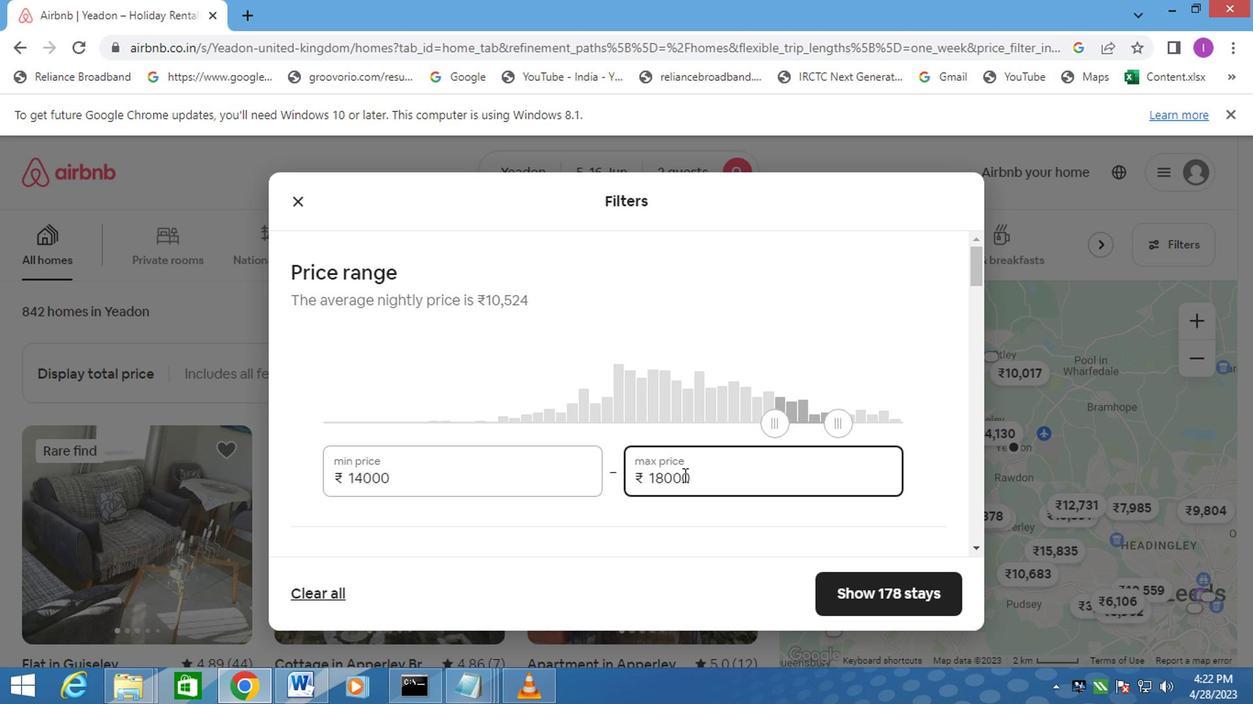 
Action: Mouse scrolled (677, 481) with delta (0, 0)
Screenshot: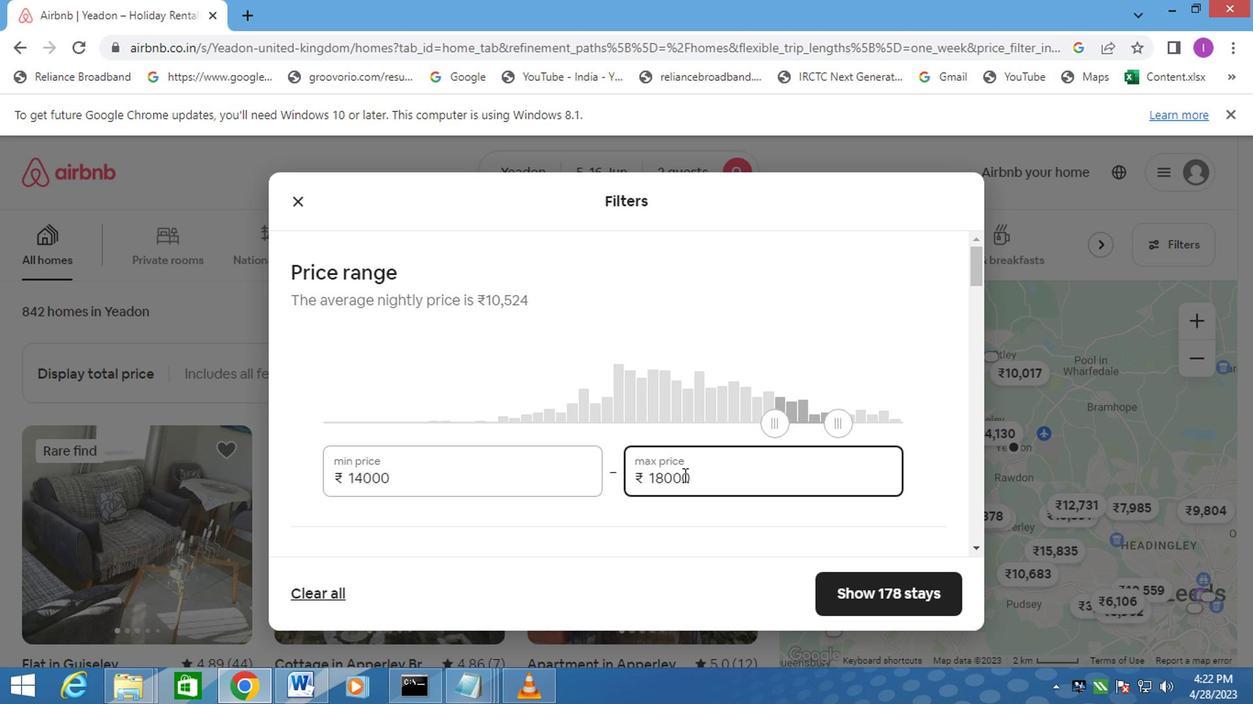 
Action: Mouse moved to (674, 483)
Screenshot: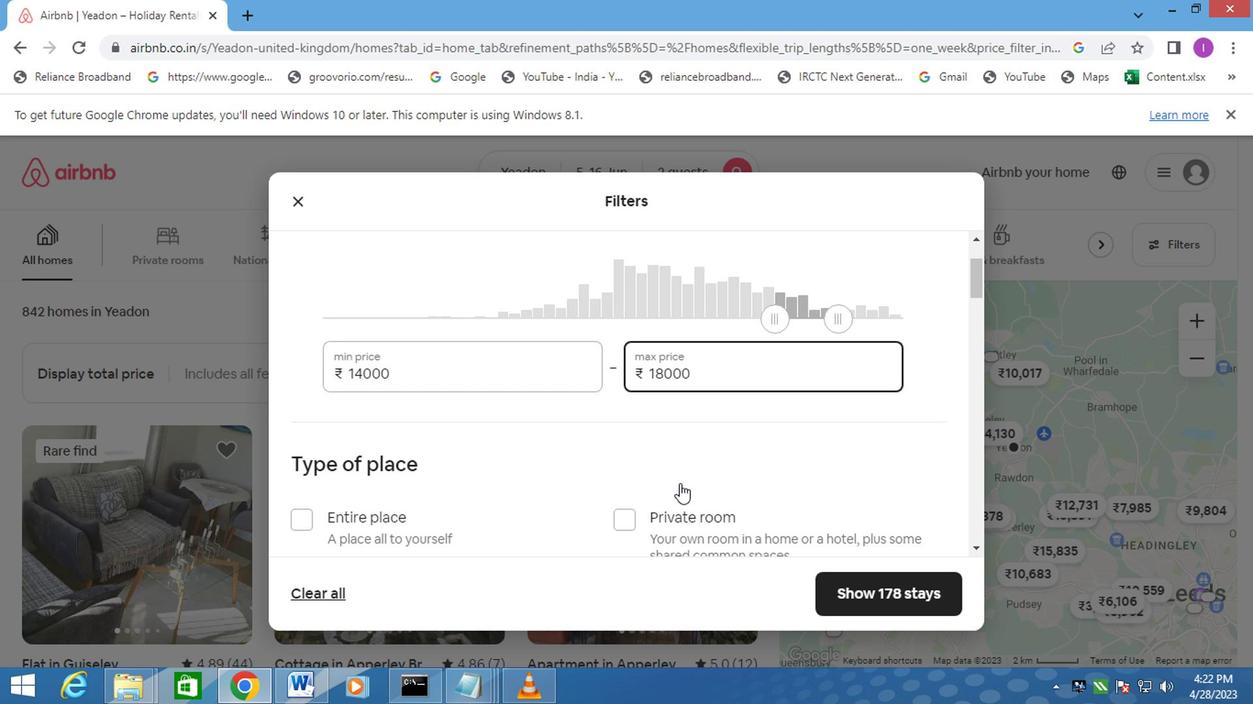 
Action: Mouse scrolled (674, 483) with delta (0, 0)
Screenshot: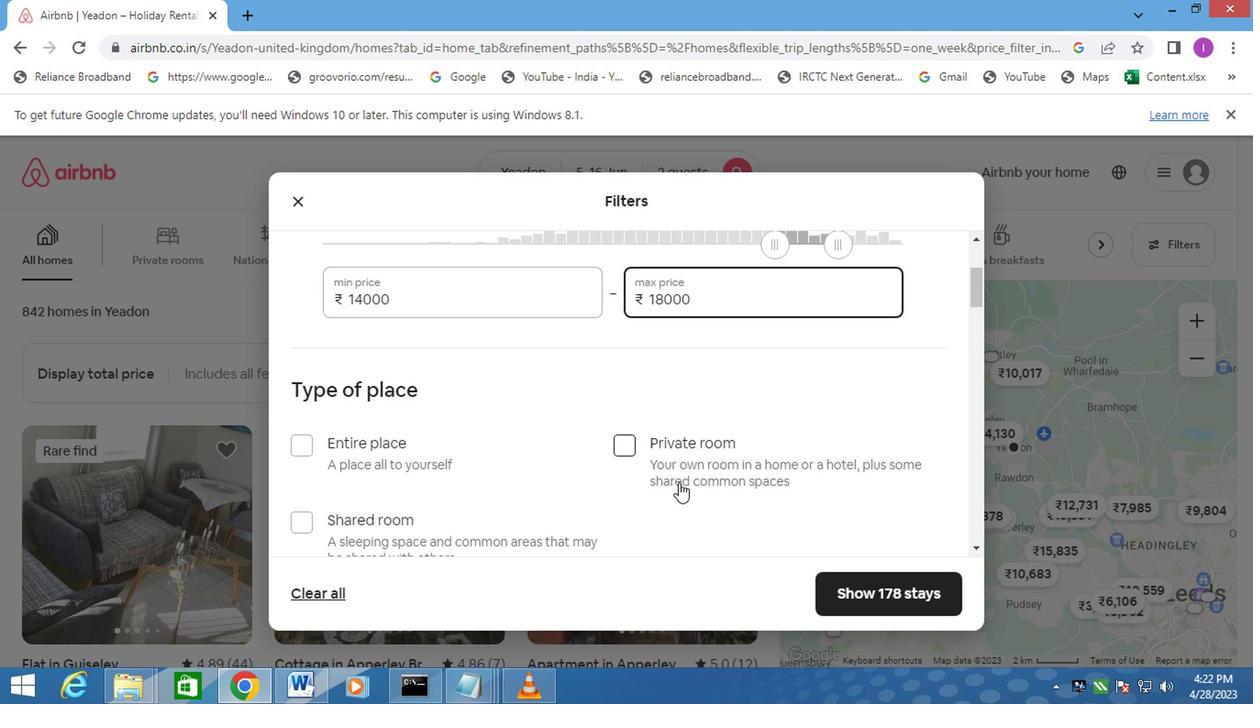 
Action: Mouse moved to (290, 345)
Screenshot: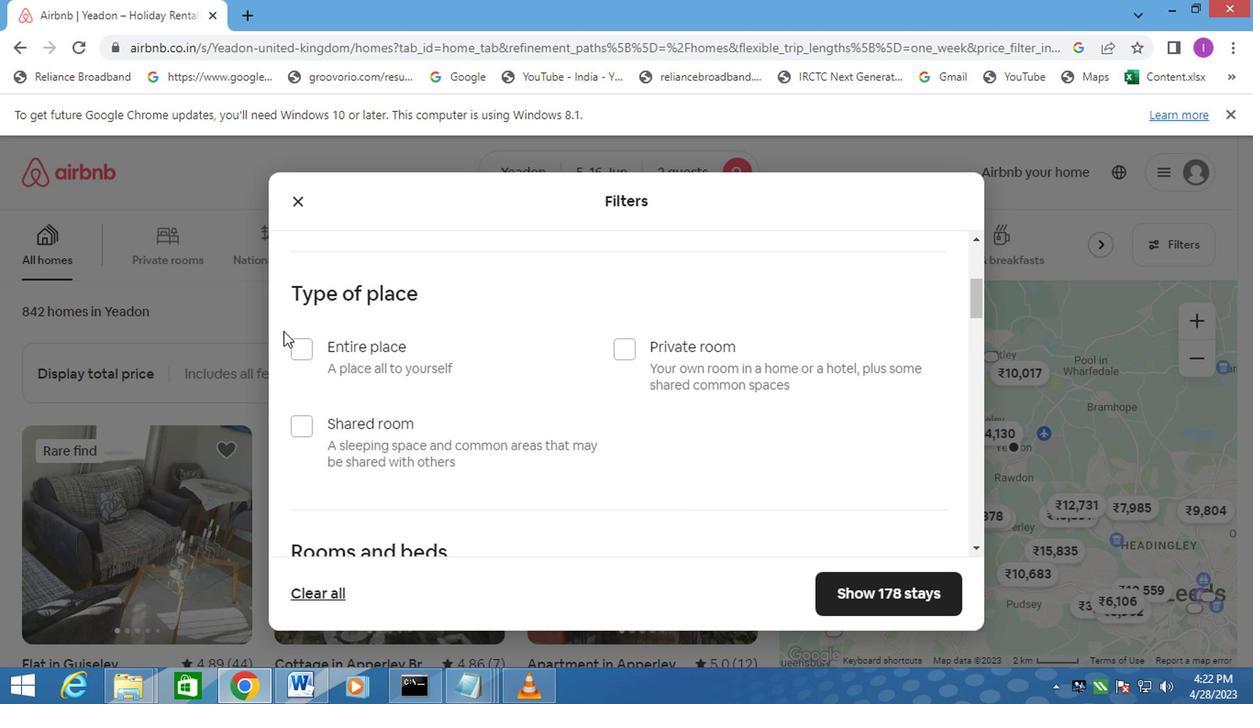 
Action: Mouse pressed left at (290, 345)
Screenshot: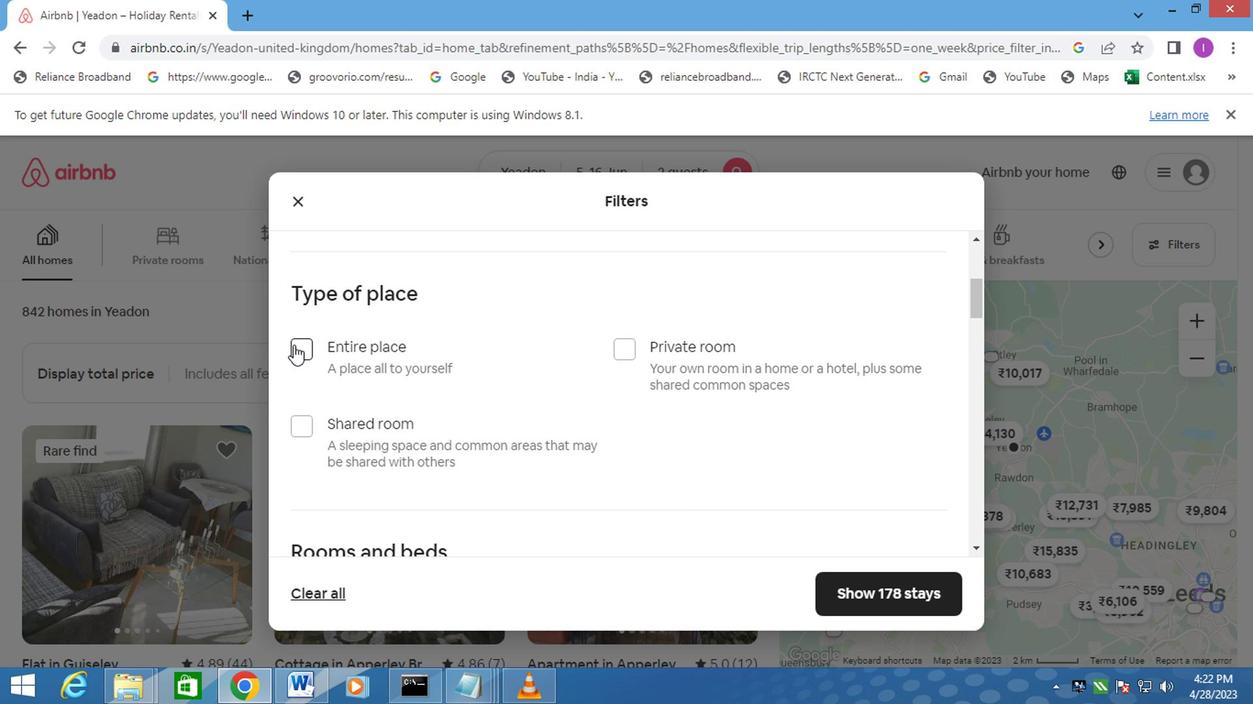 
Action: Mouse moved to (424, 362)
Screenshot: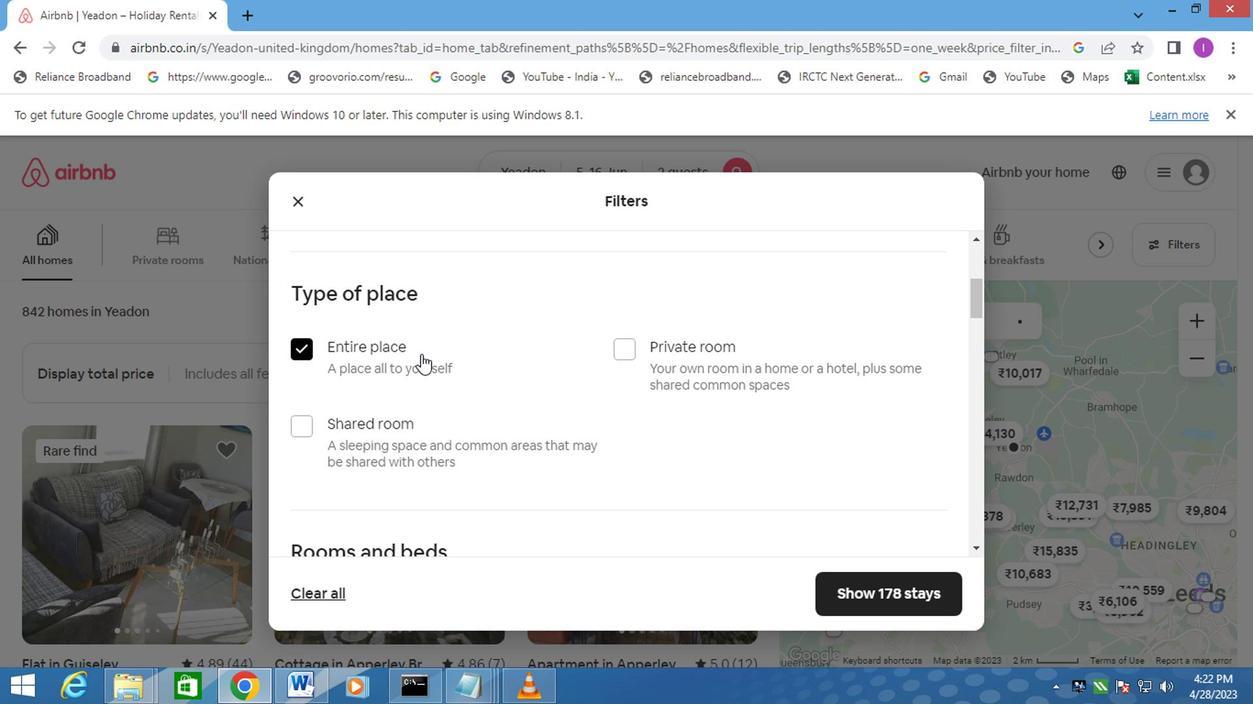 
Action: Mouse scrolled (424, 361) with delta (0, -1)
Screenshot: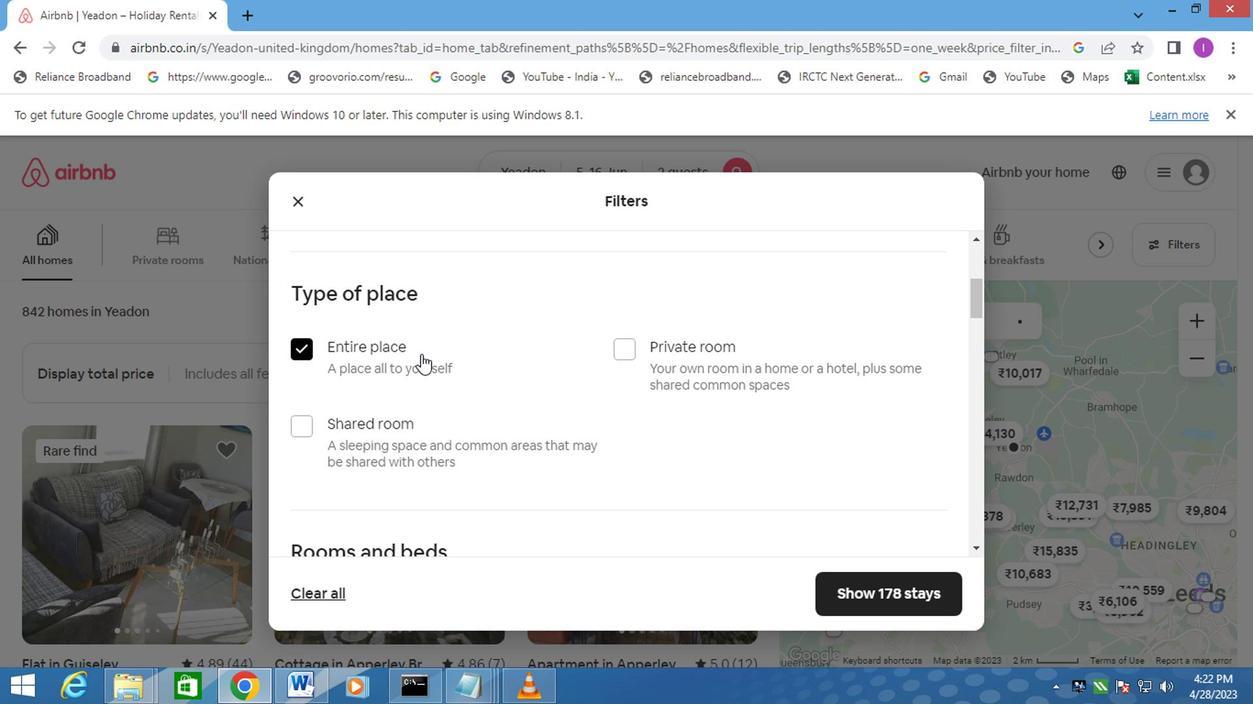 
Action: Mouse scrolled (424, 361) with delta (0, -1)
Screenshot: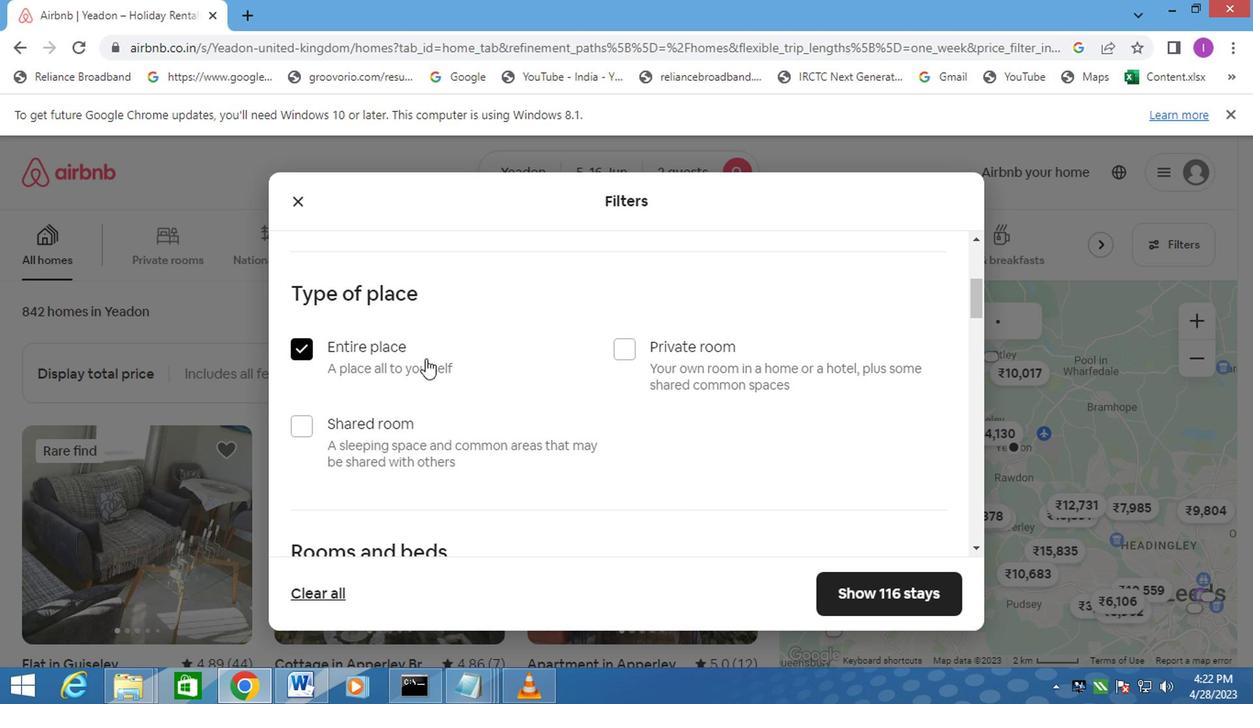
Action: Mouse moved to (424, 363)
Screenshot: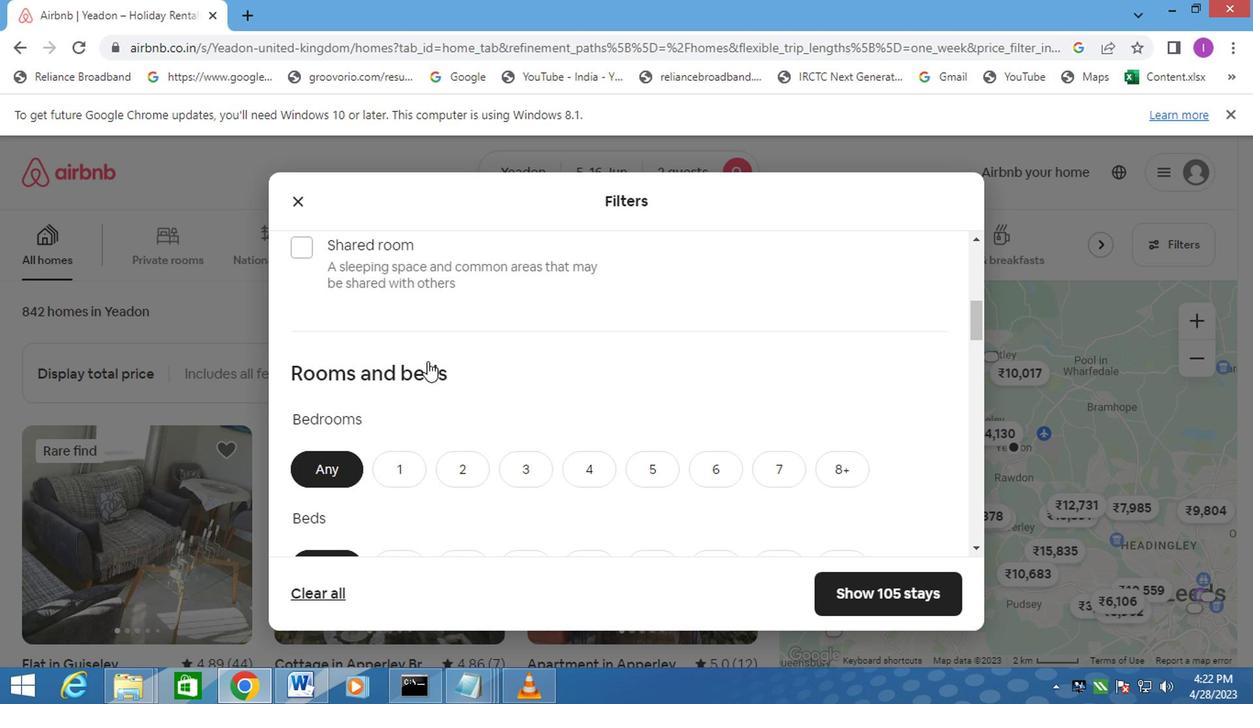 
Action: Mouse scrolled (424, 362) with delta (0, 0)
Screenshot: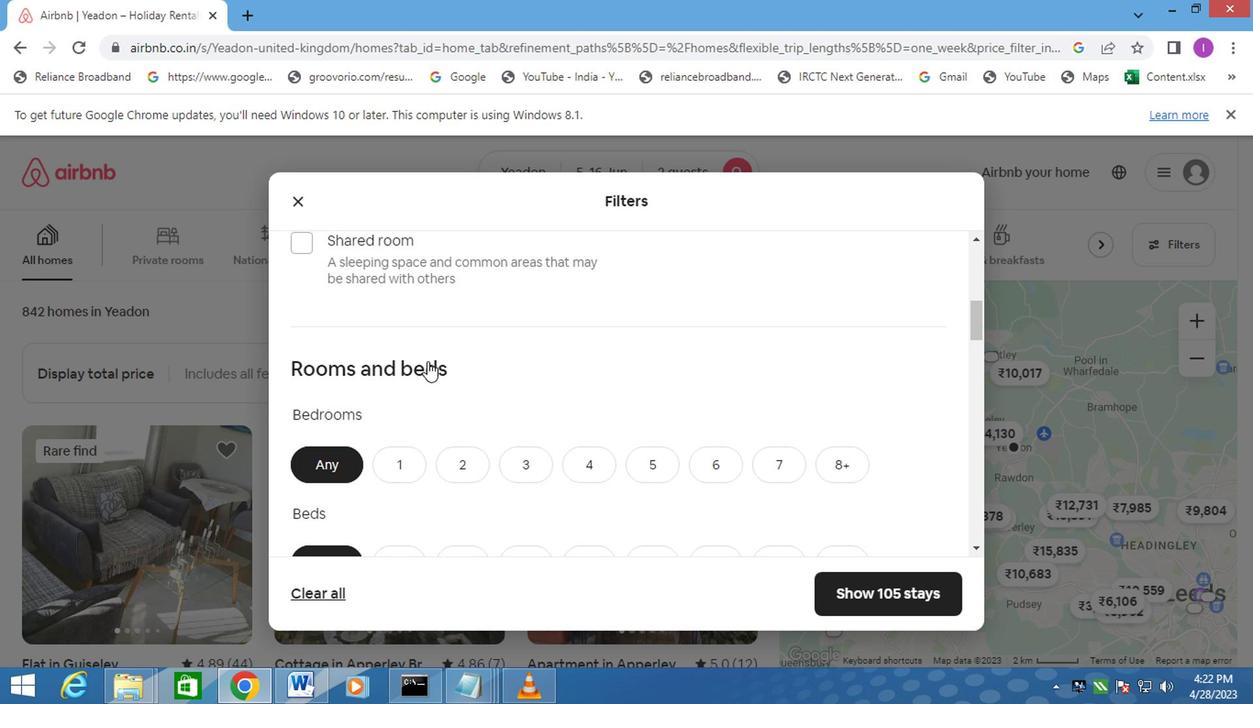 
Action: Mouse moved to (399, 381)
Screenshot: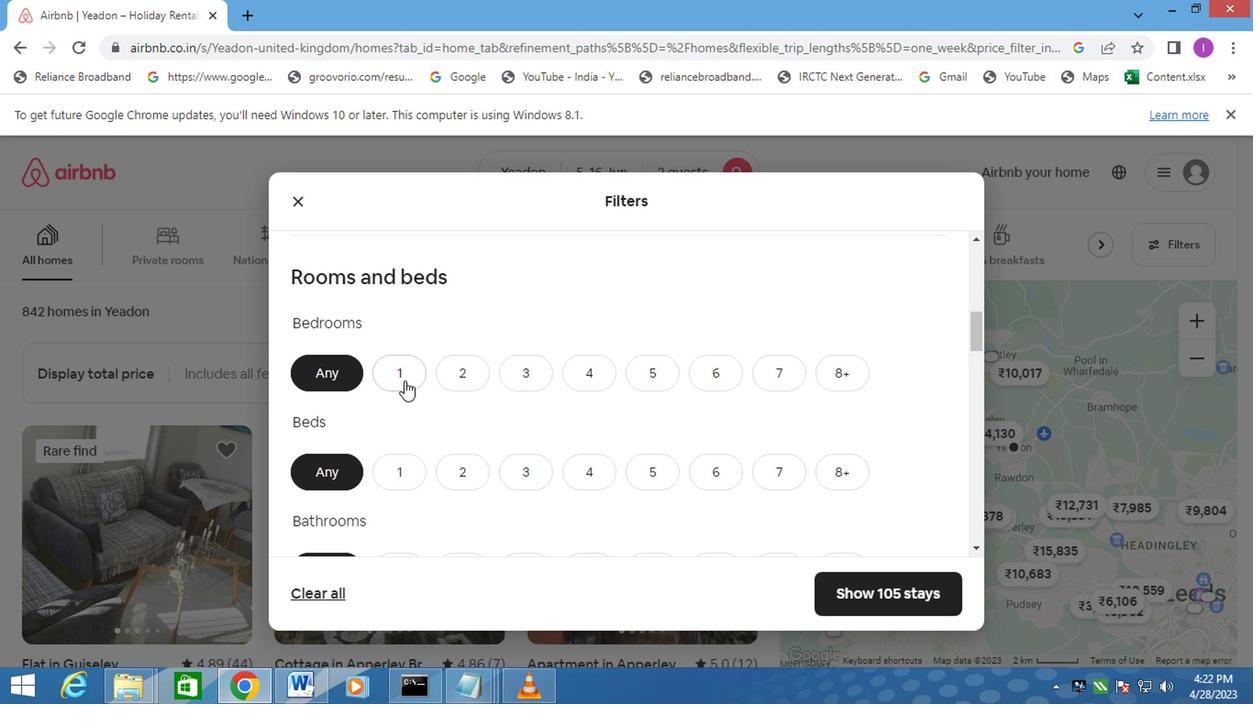 
Action: Mouse pressed left at (399, 381)
Screenshot: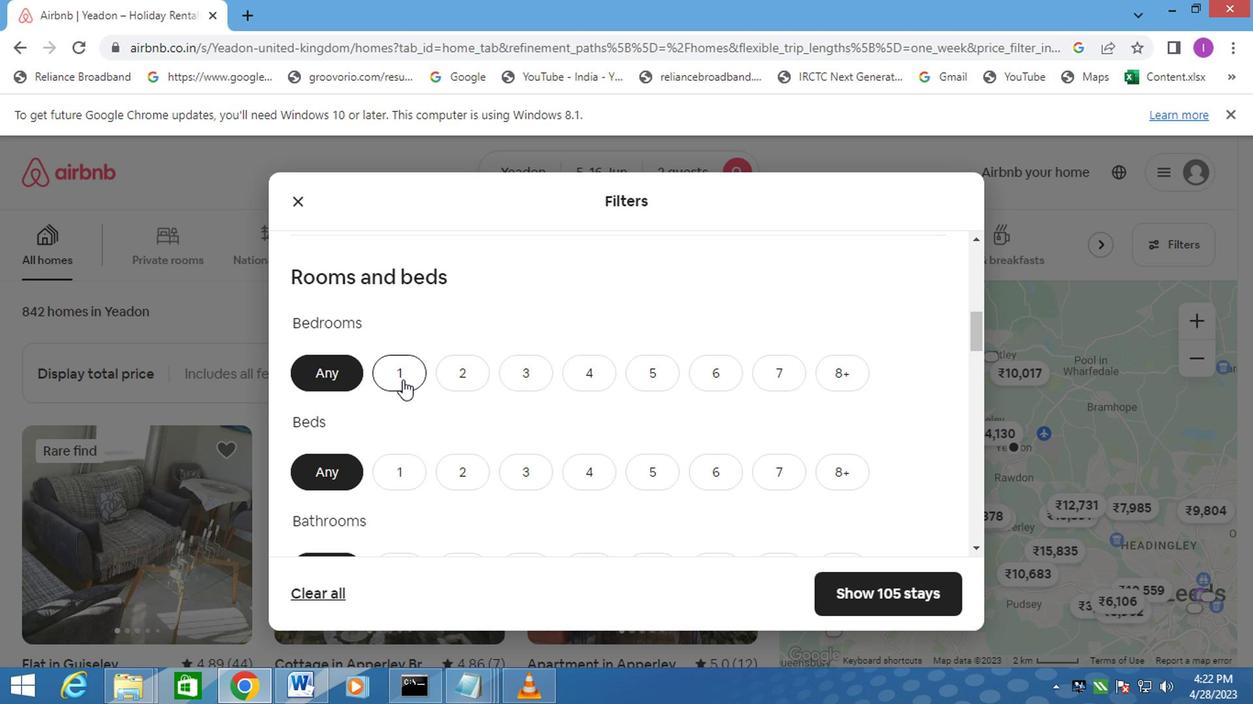 
Action: Mouse moved to (394, 460)
Screenshot: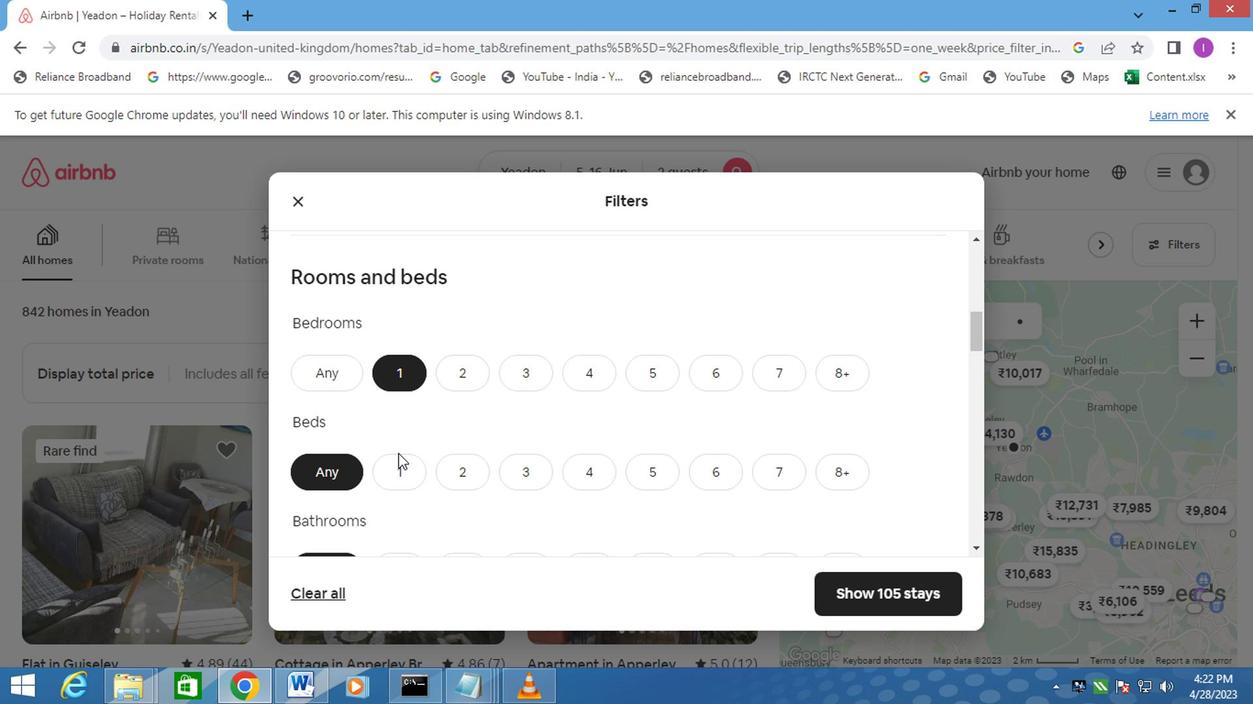 
Action: Mouse pressed left at (394, 460)
Screenshot: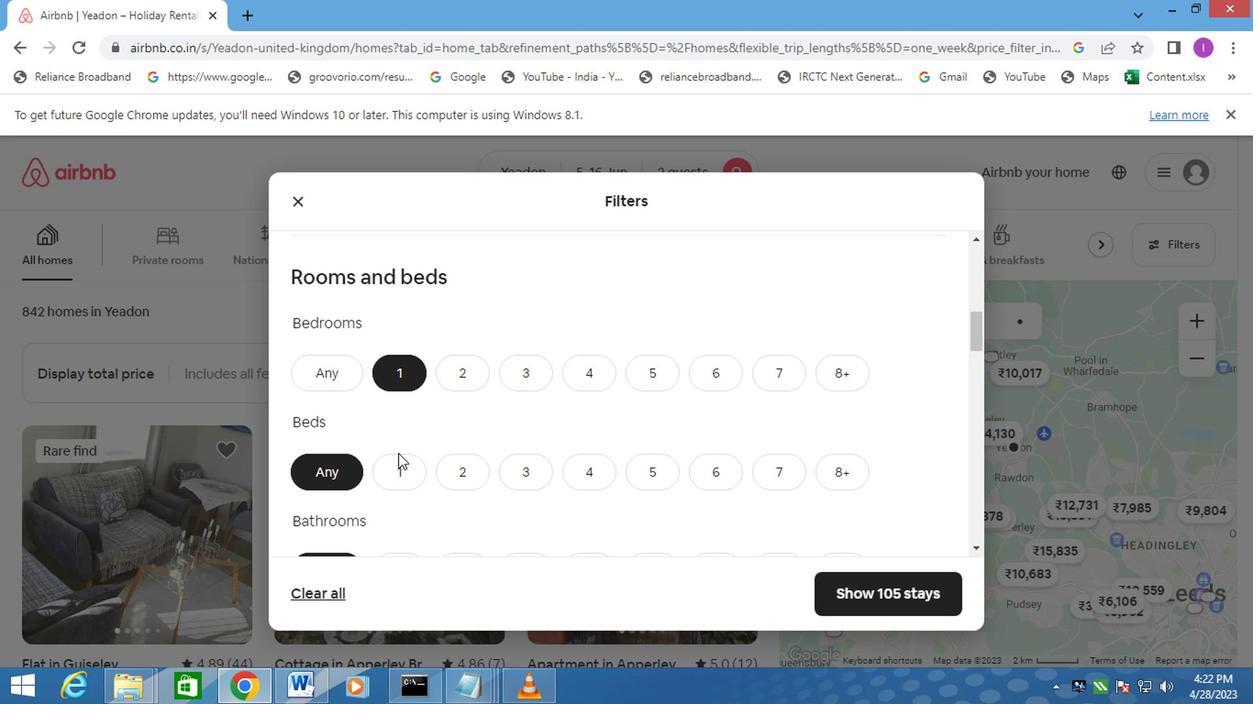 
Action: Mouse moved to (400, 454)
Screenshot: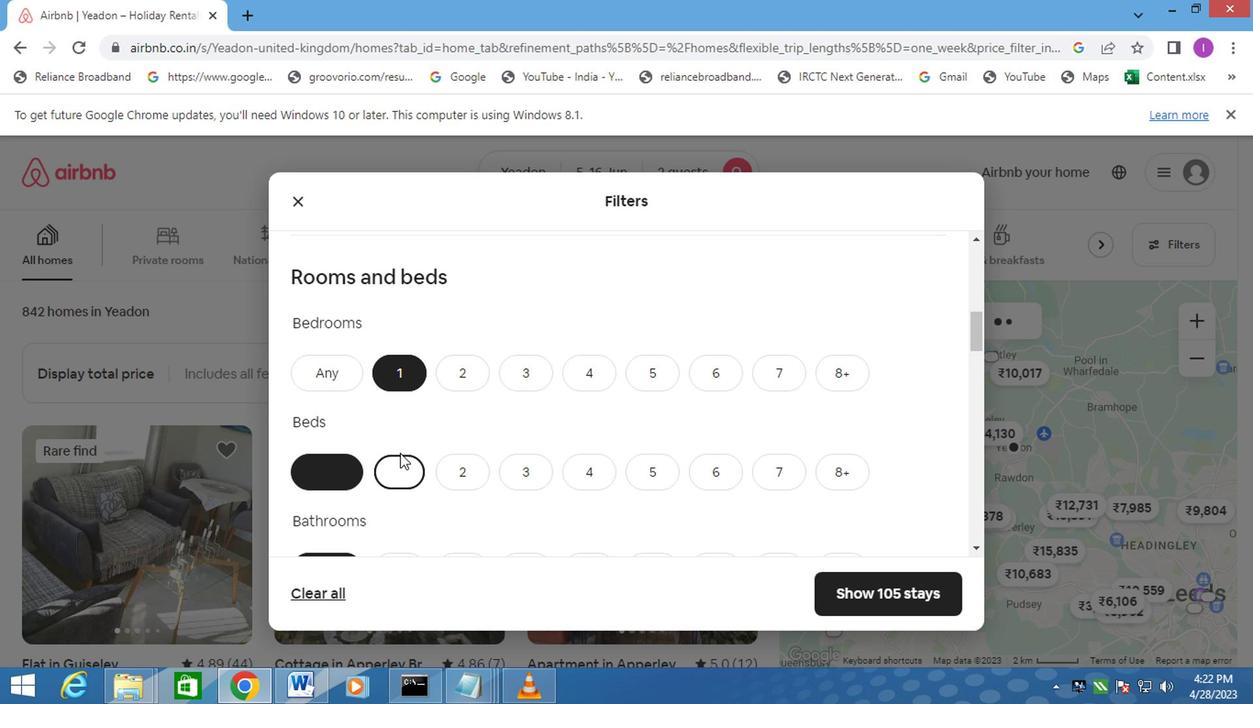 
Action: Mouse scrolled (400, 453) with delta (0, 0)
Screenshot: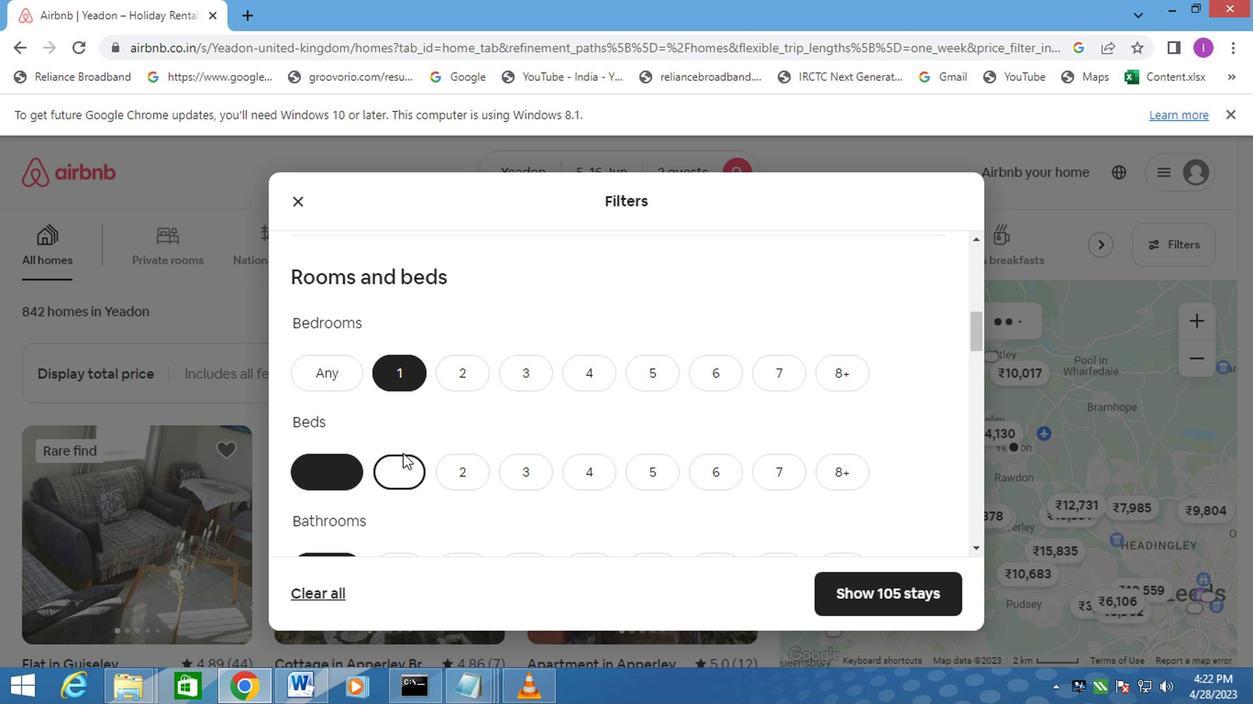 
Action: Mouse moved to (402, 454)
Screenshot: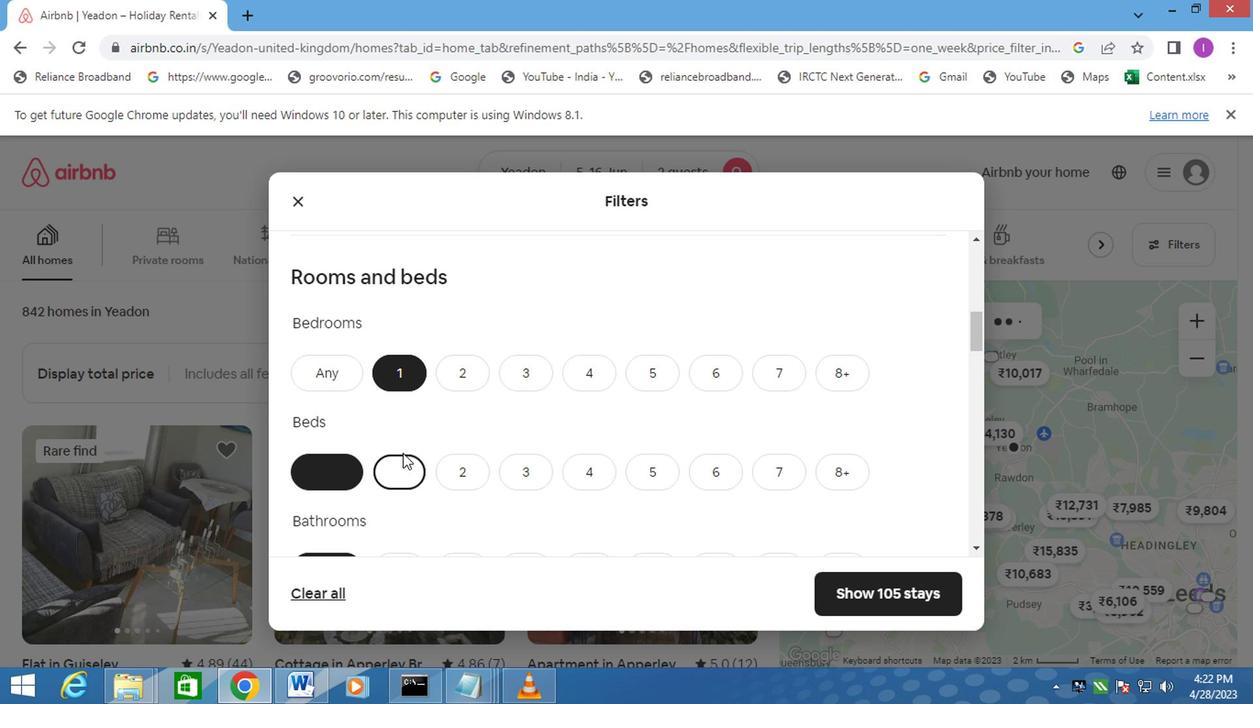 
Action: Mouse scrolled (402, 453) with delta (0, 0)
Screenshot: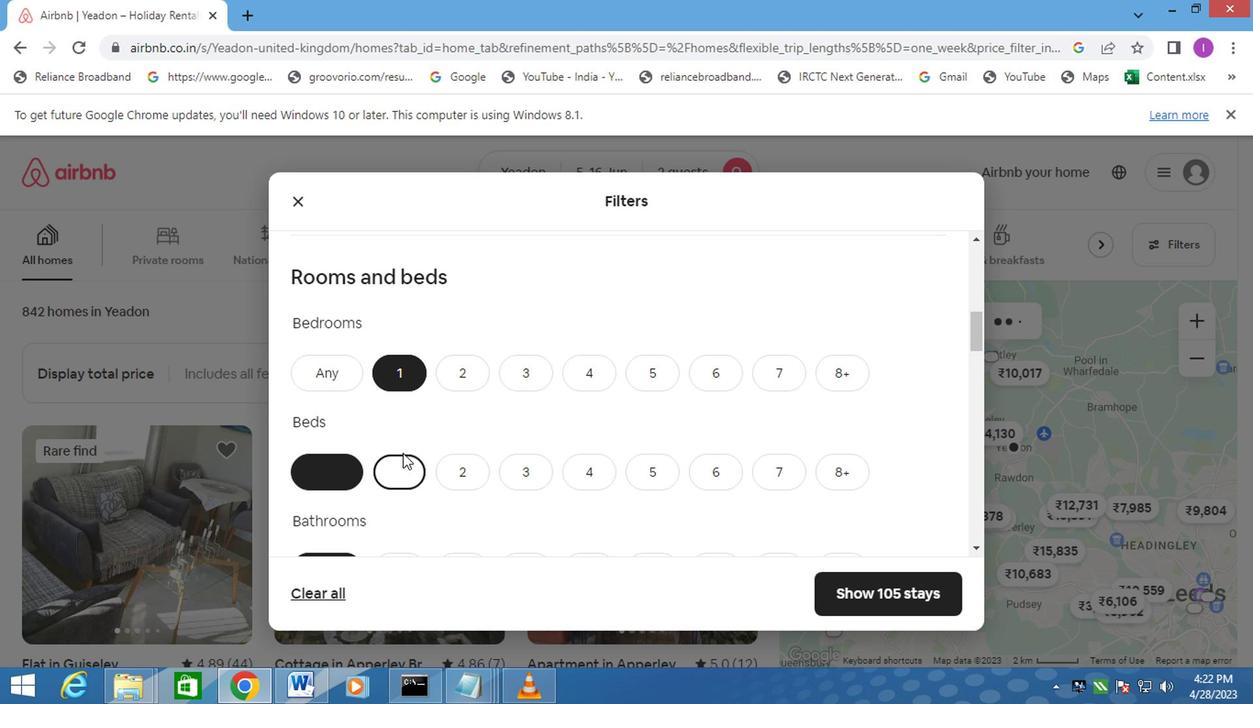 
Action: Mouse moved to (402, 392)
Screenshot: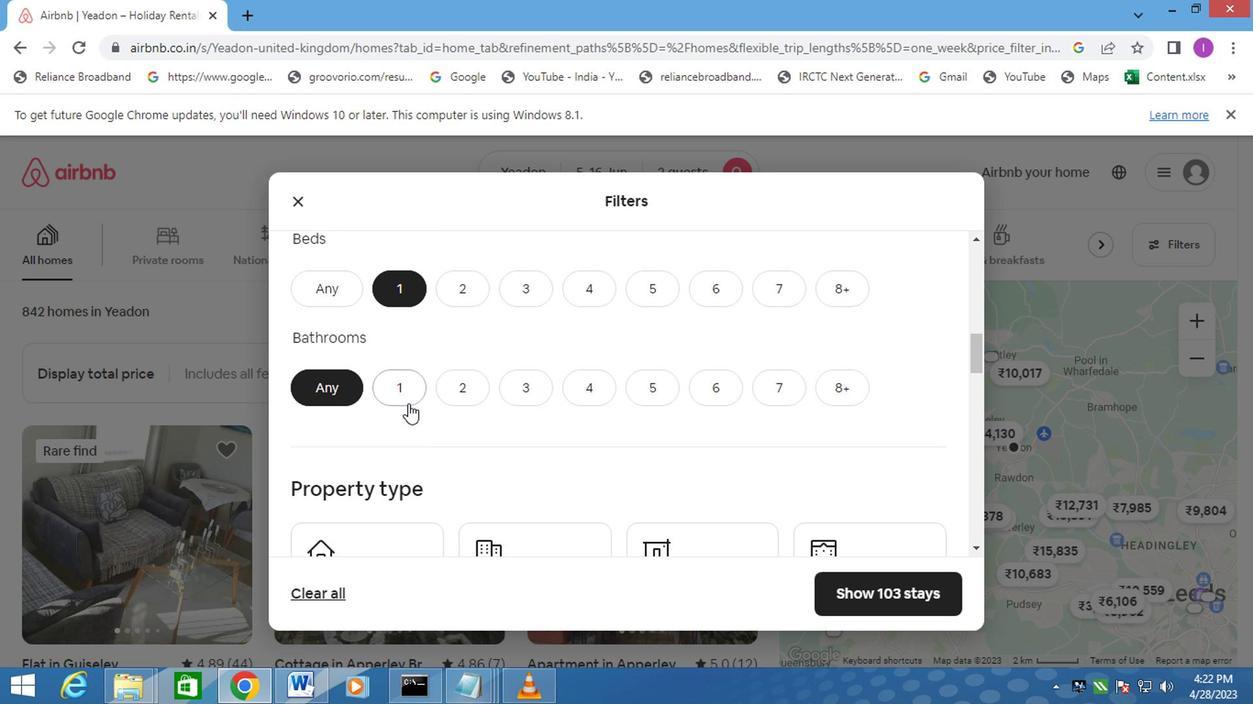 
Action: Mouse pressed left at (402, 392)
Screenshot: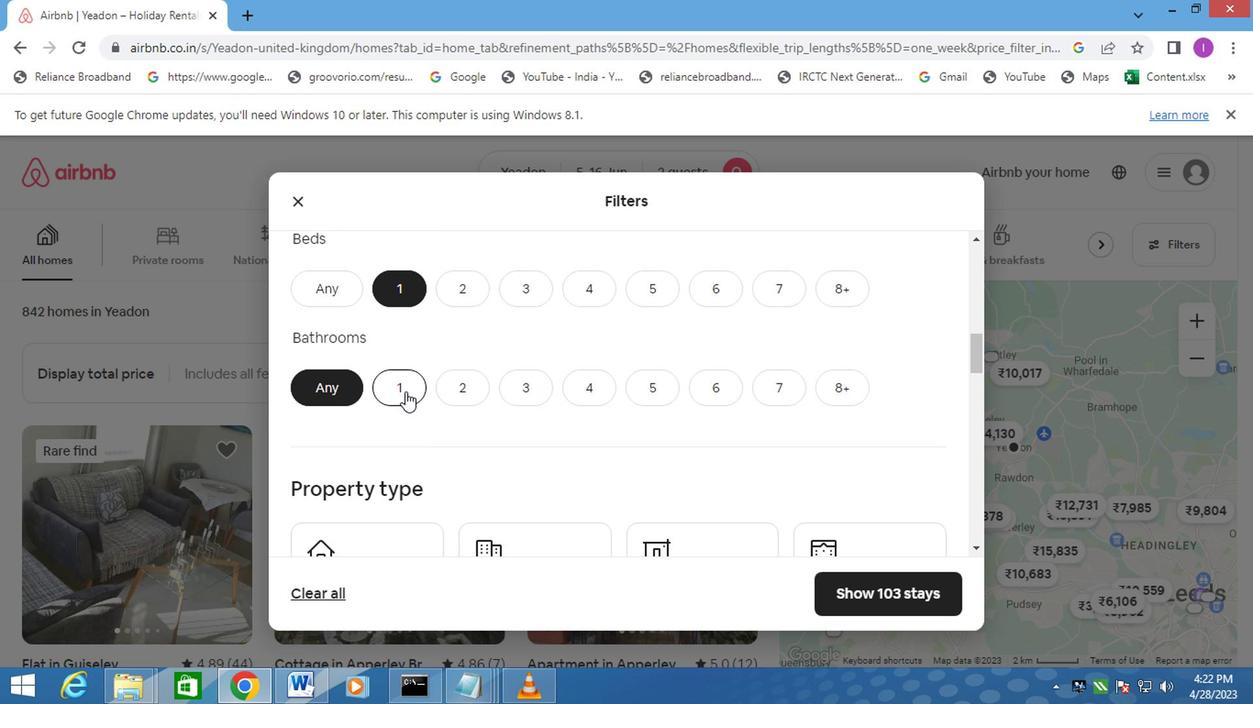 
Action: Mouse moved to (410, 439)
Screenshot: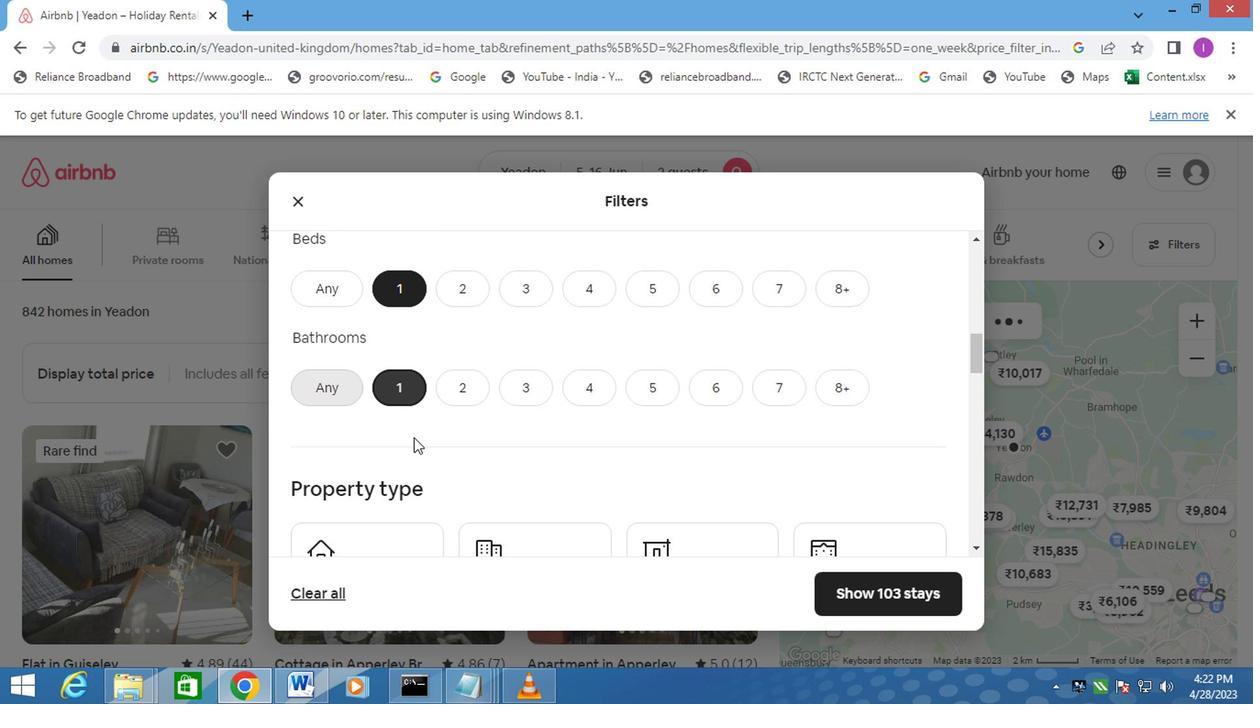 
Action: Mouse scrolled (410, 438) with delta (0, -1)
Screenshot: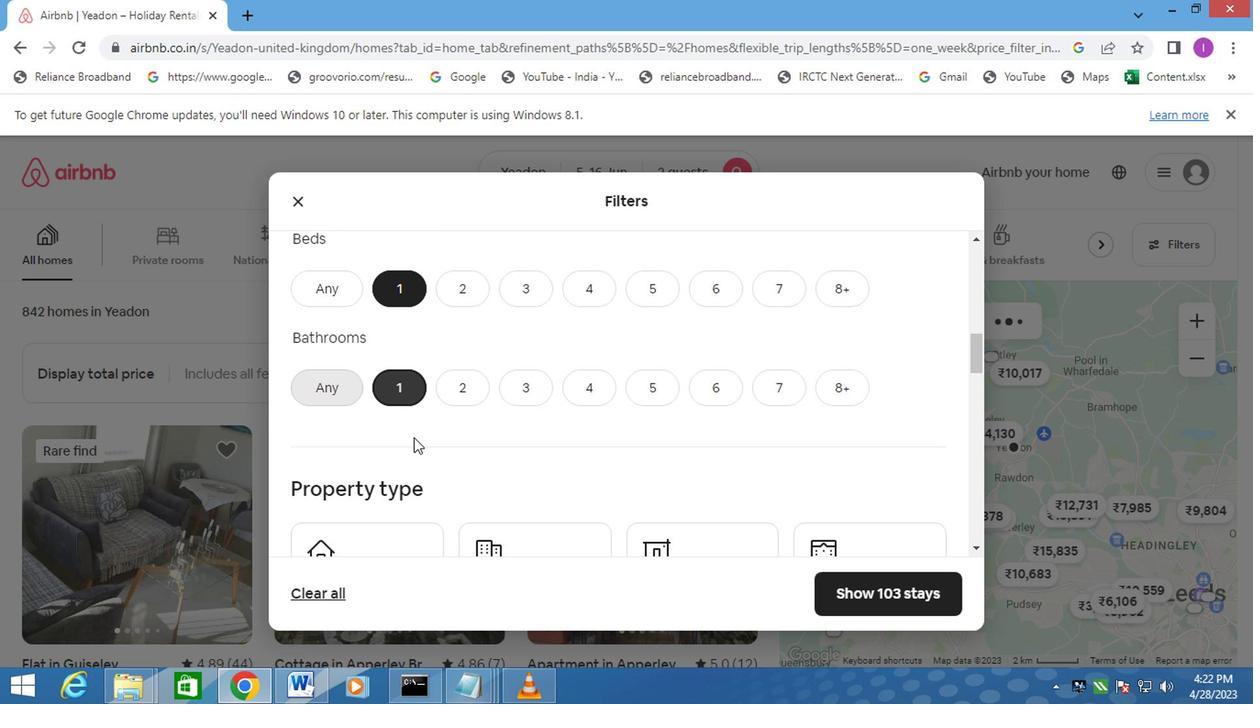 
Action: Mouse scrolled (410, 438) with delta (0, -1)
Screenshot: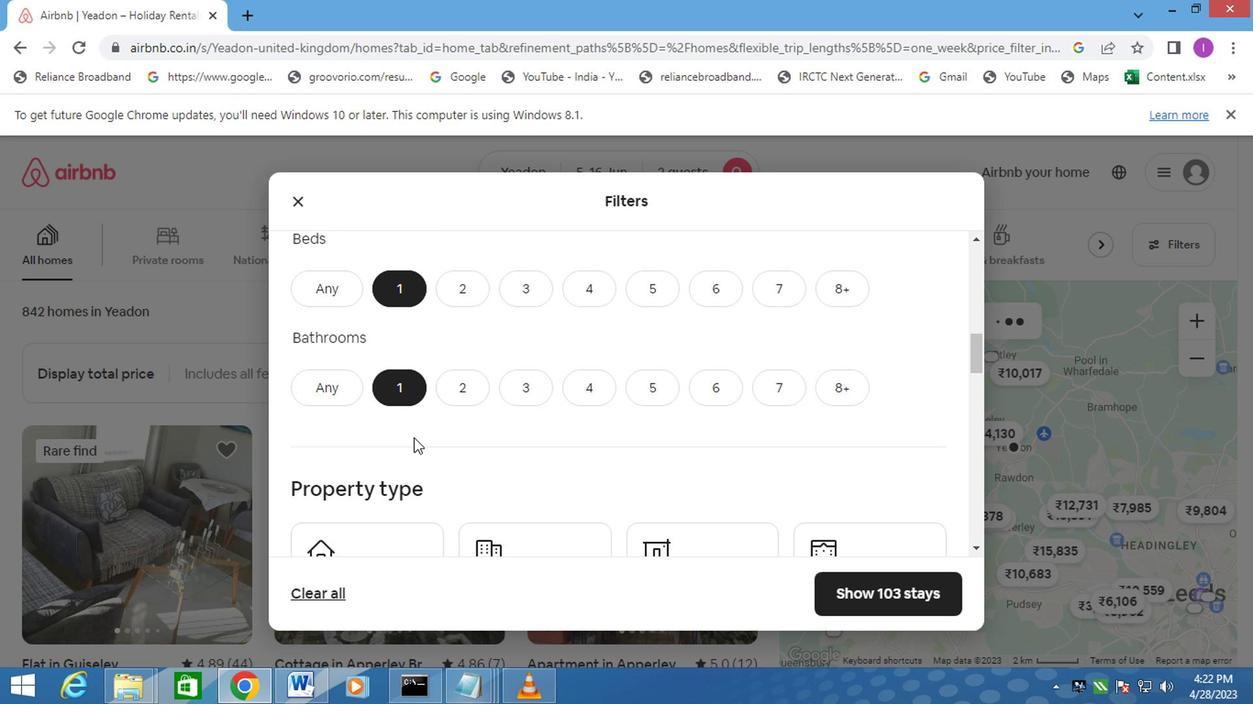 
Action: Mouse moved to (381, 411)
Screenshot: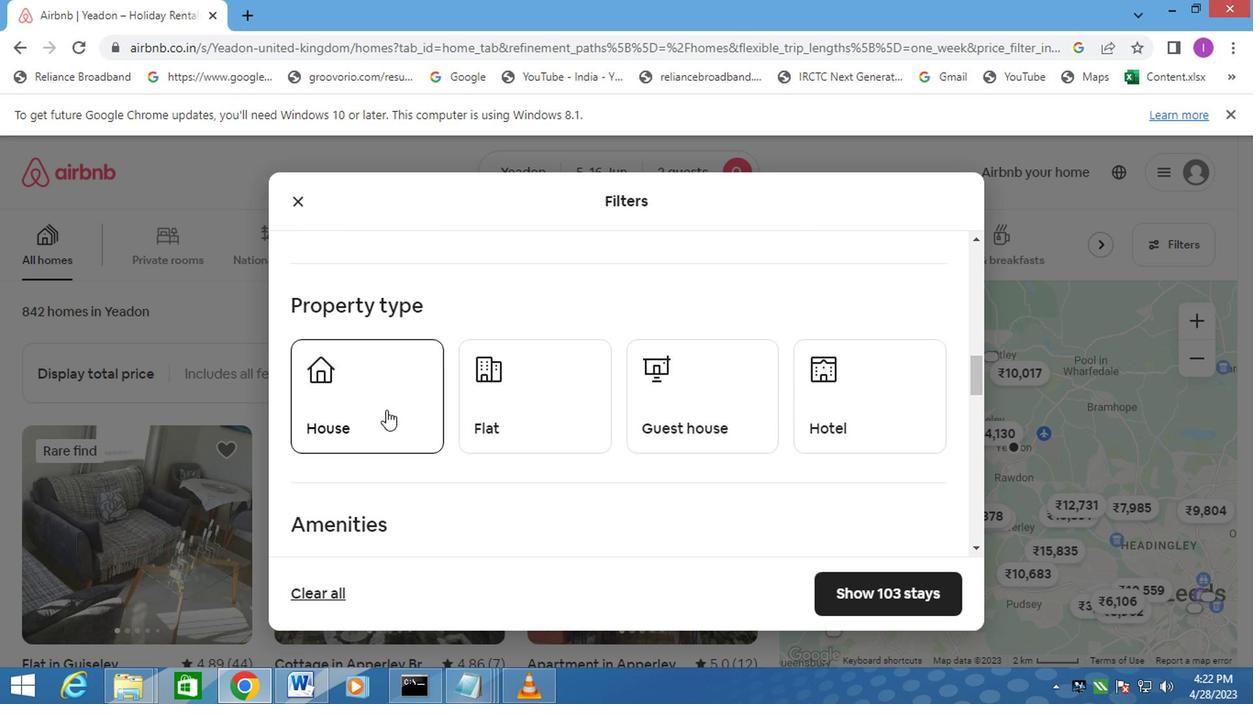 
Action: Mouse pressed left at (381, 411)
Screenshot: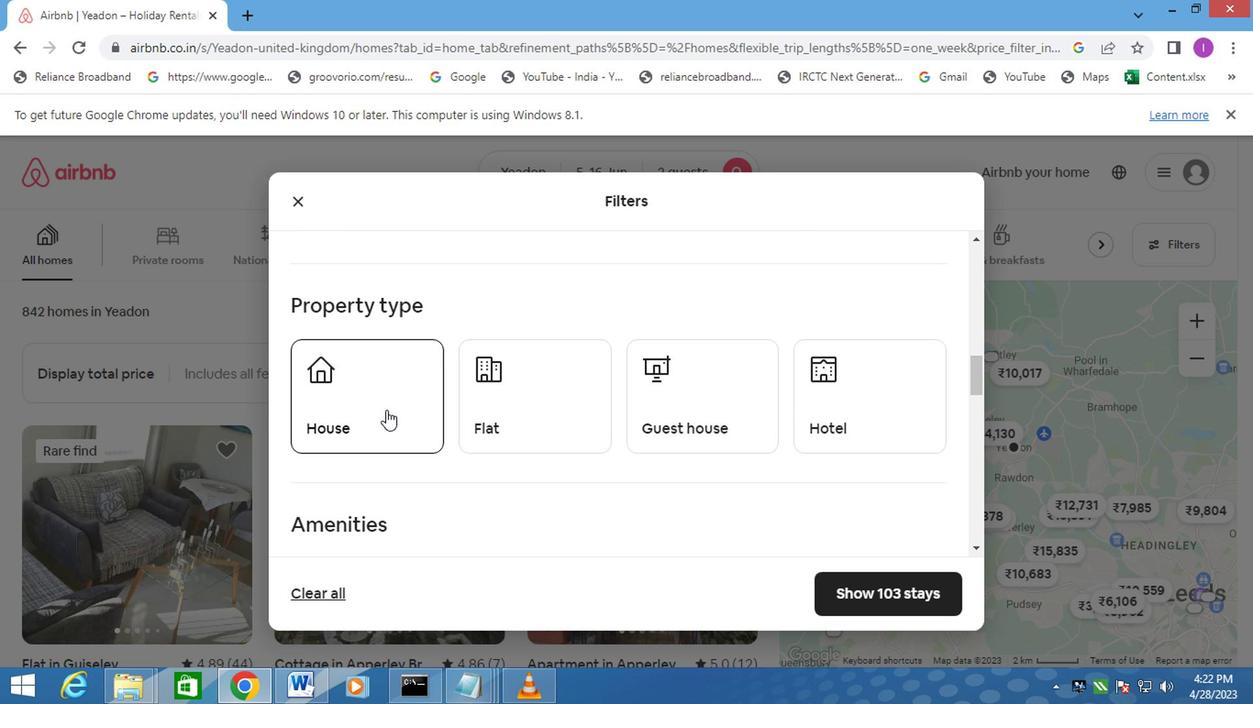 
Action: Mouse moved to (548, 454)
Screenshot: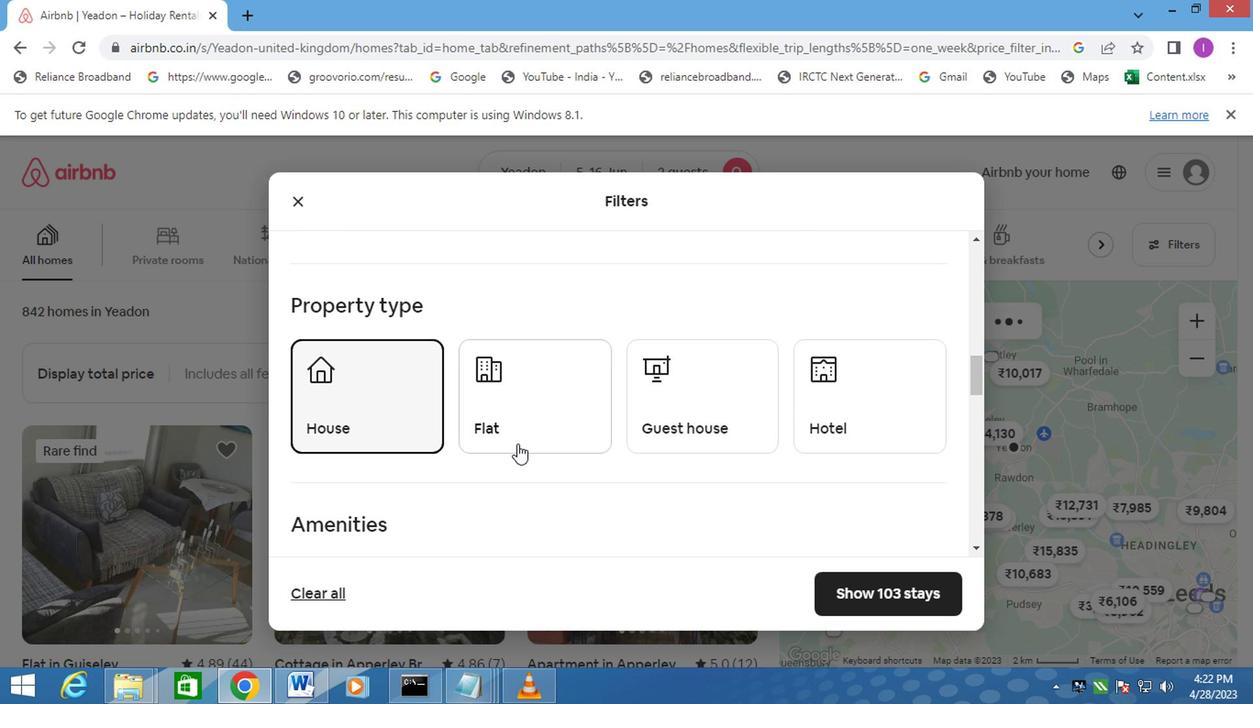 
Action: Mouse pressed left at (548, 454)
Screenshot: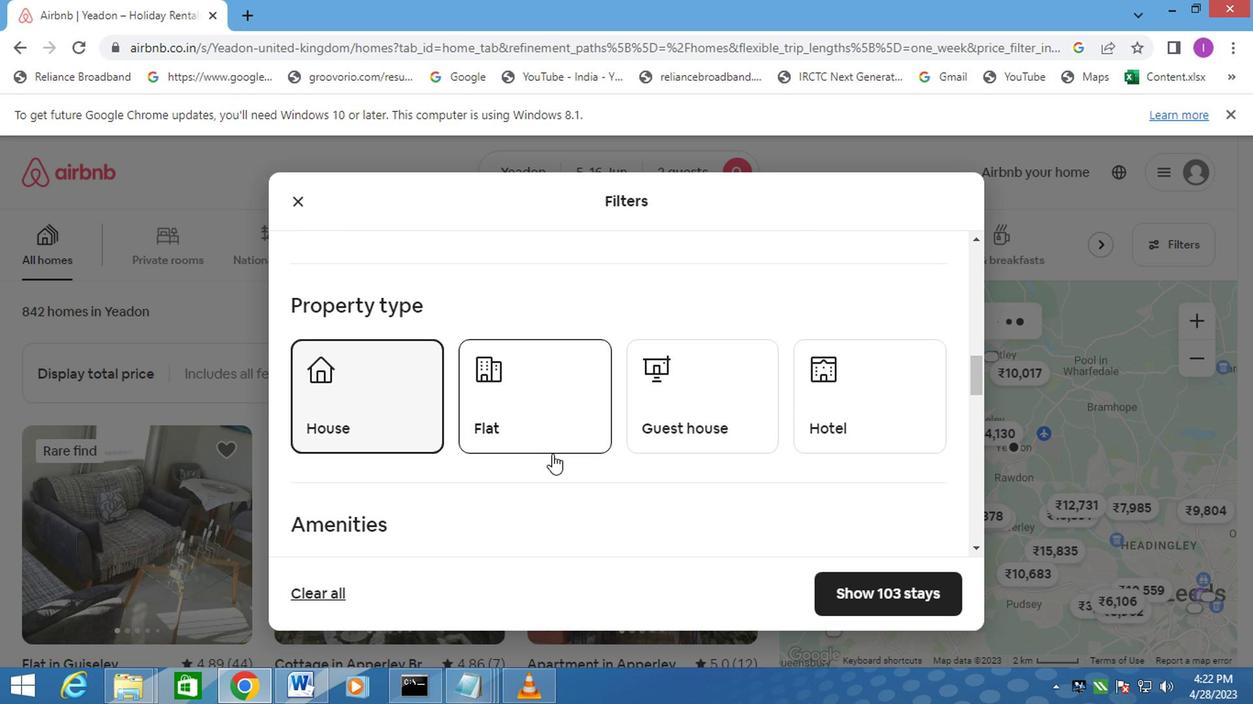 
Action: Mouse moved to (674, 441)
Screenshot: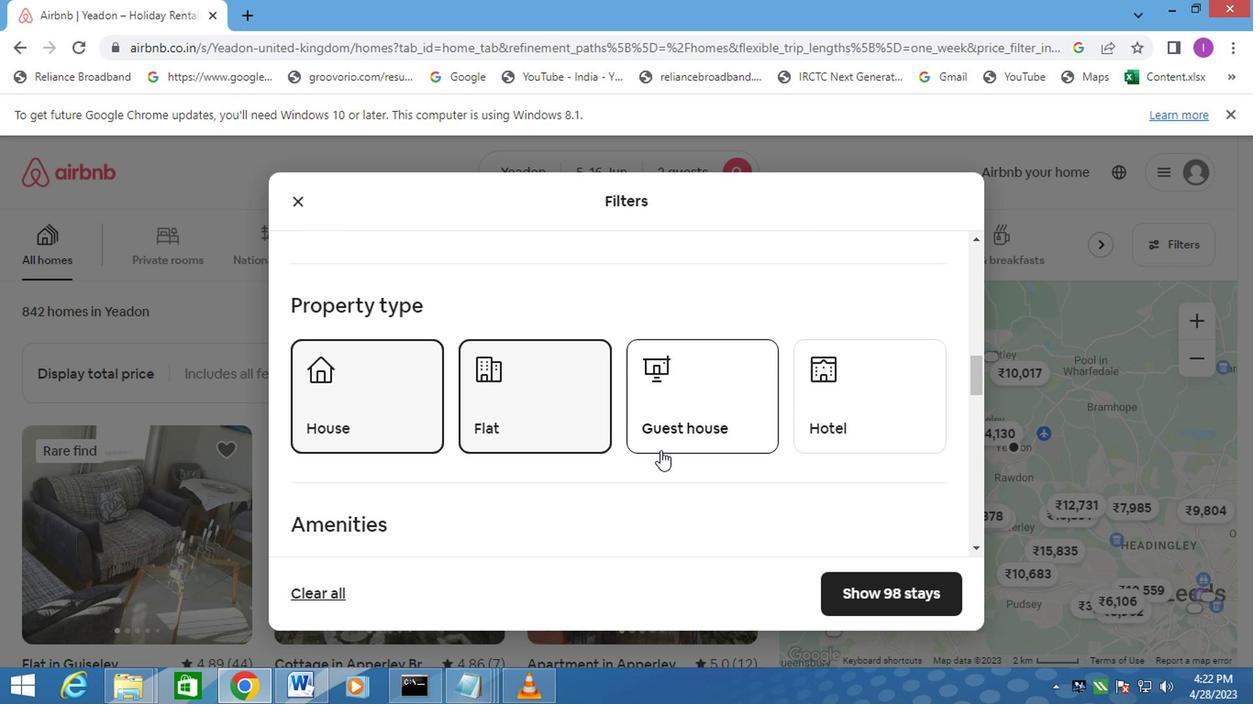 
Action: Mouse pressed left at (674, 441)
Screenshot: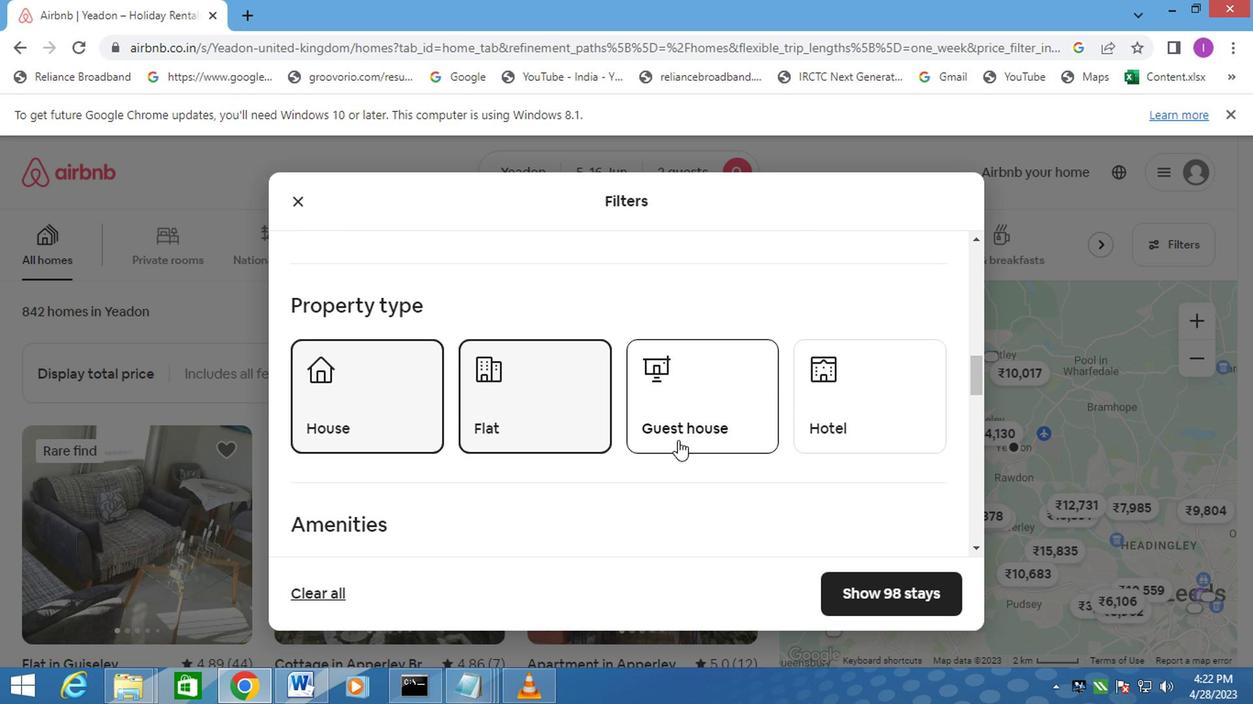 
Action: Mouse moved to (856, 420)
Screenshot: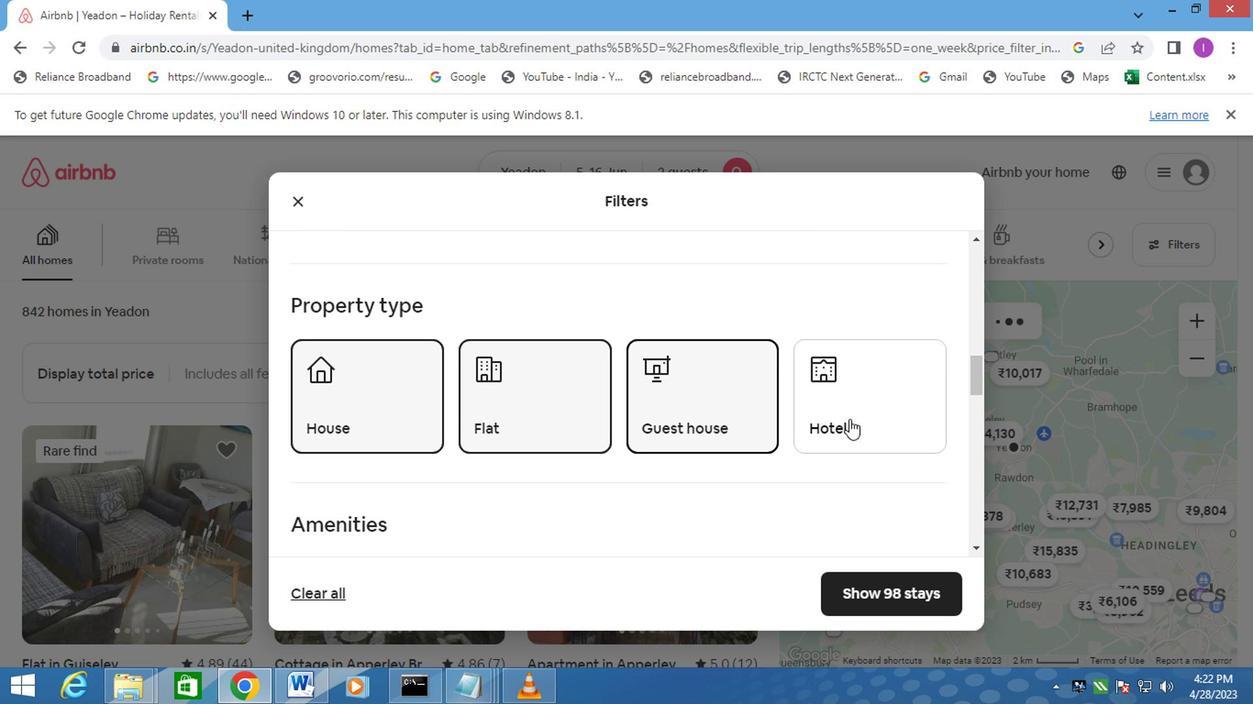 
Action: Mouse pressed left at (856, 420)
Screenshot: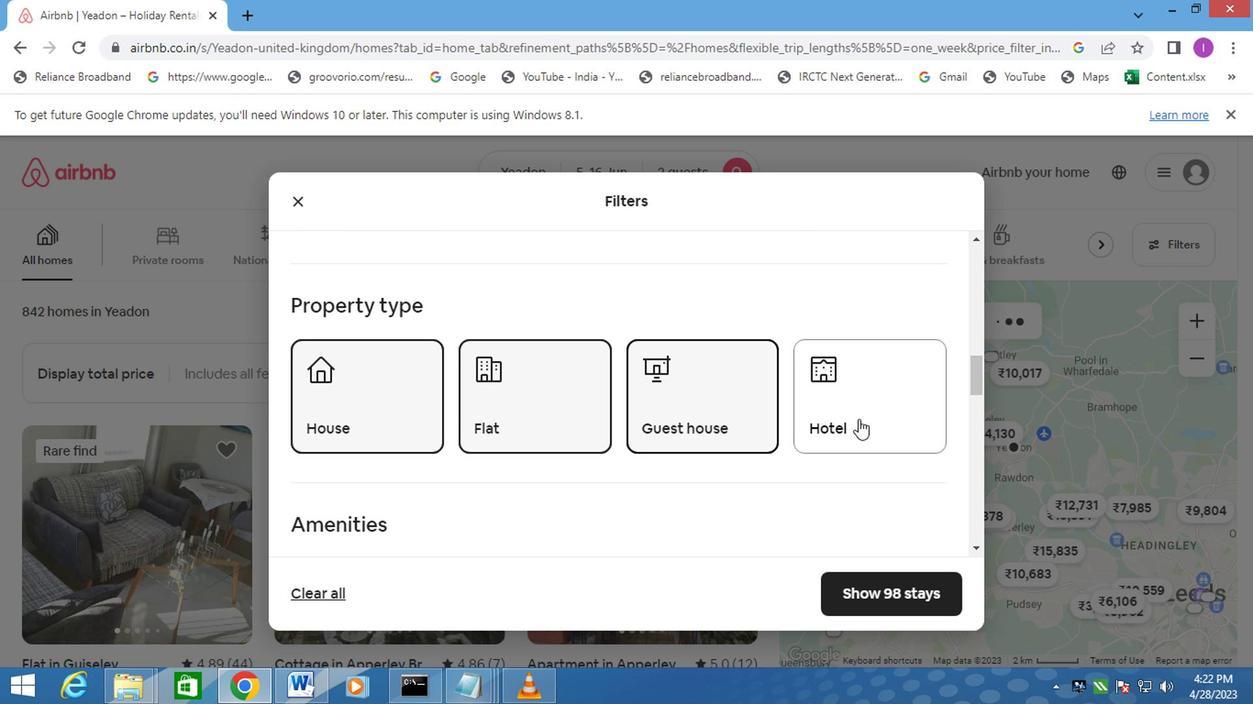 
Action: Mouse moved to (800, 517)
Screenshot: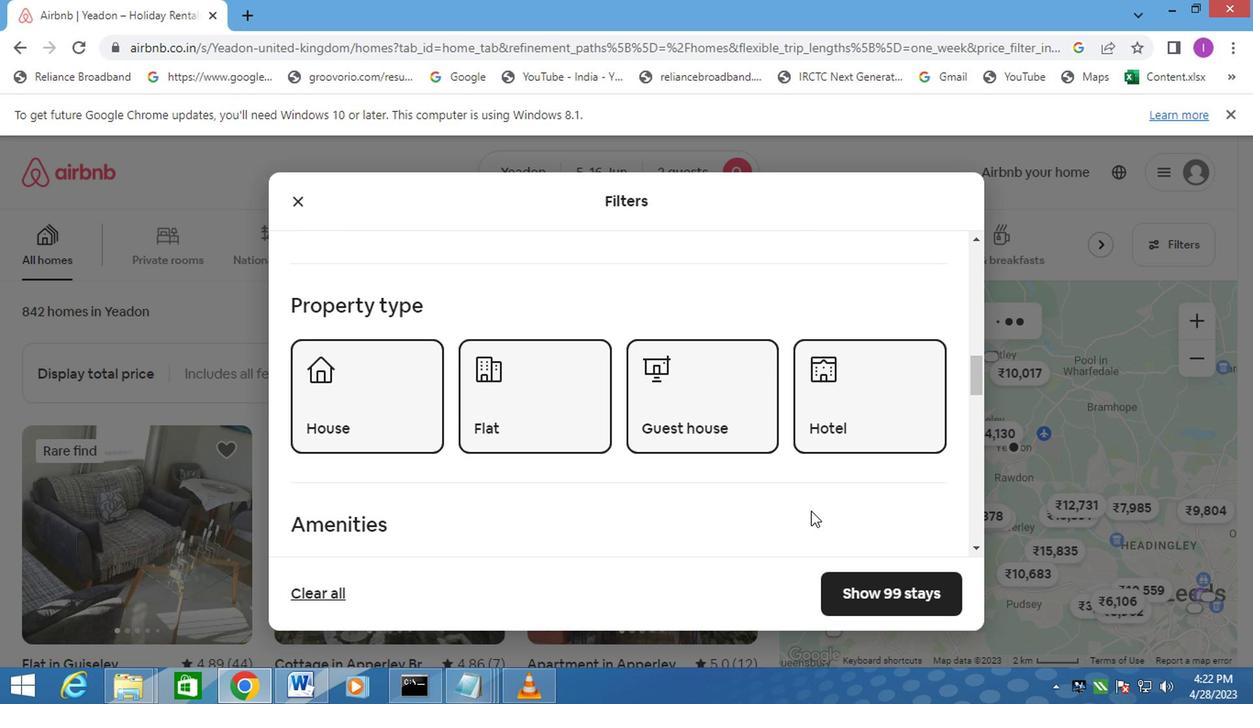 
Action: Mouse scrolled (800, 516) with delta (0, -1)
Screenshot: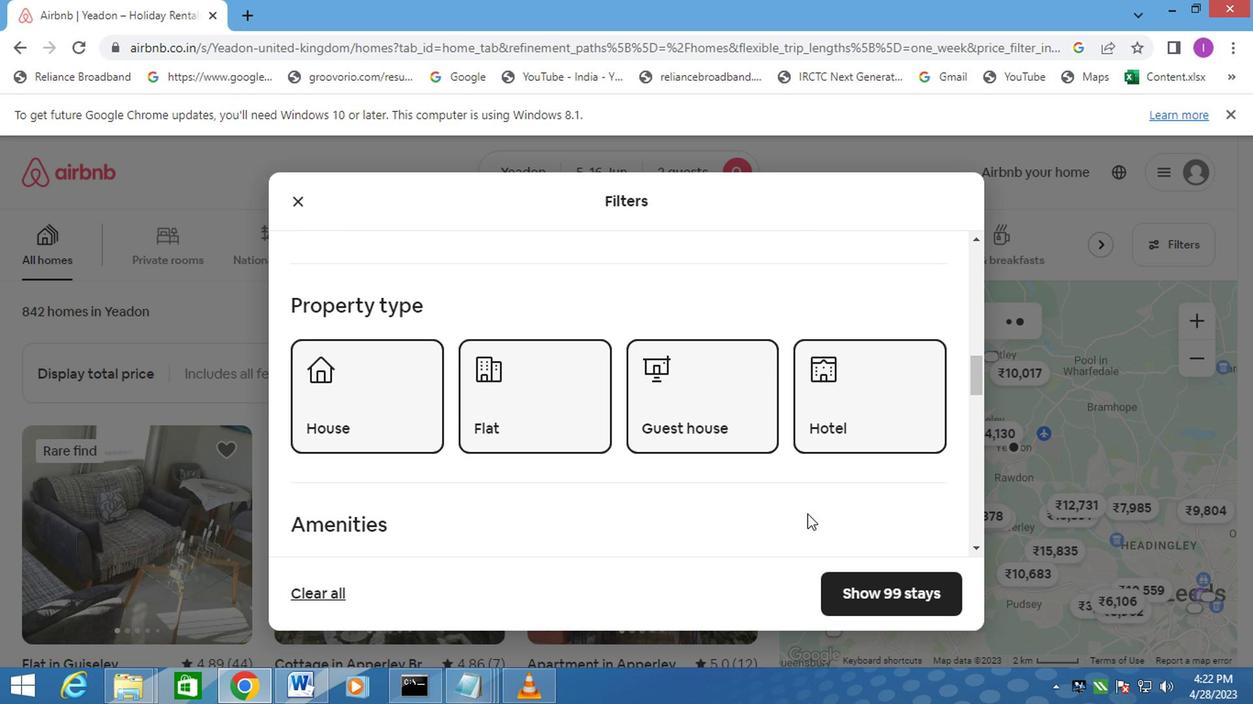 
Action: Mouse scrolled (800, 516) with delta (0, -1)
Screenshot: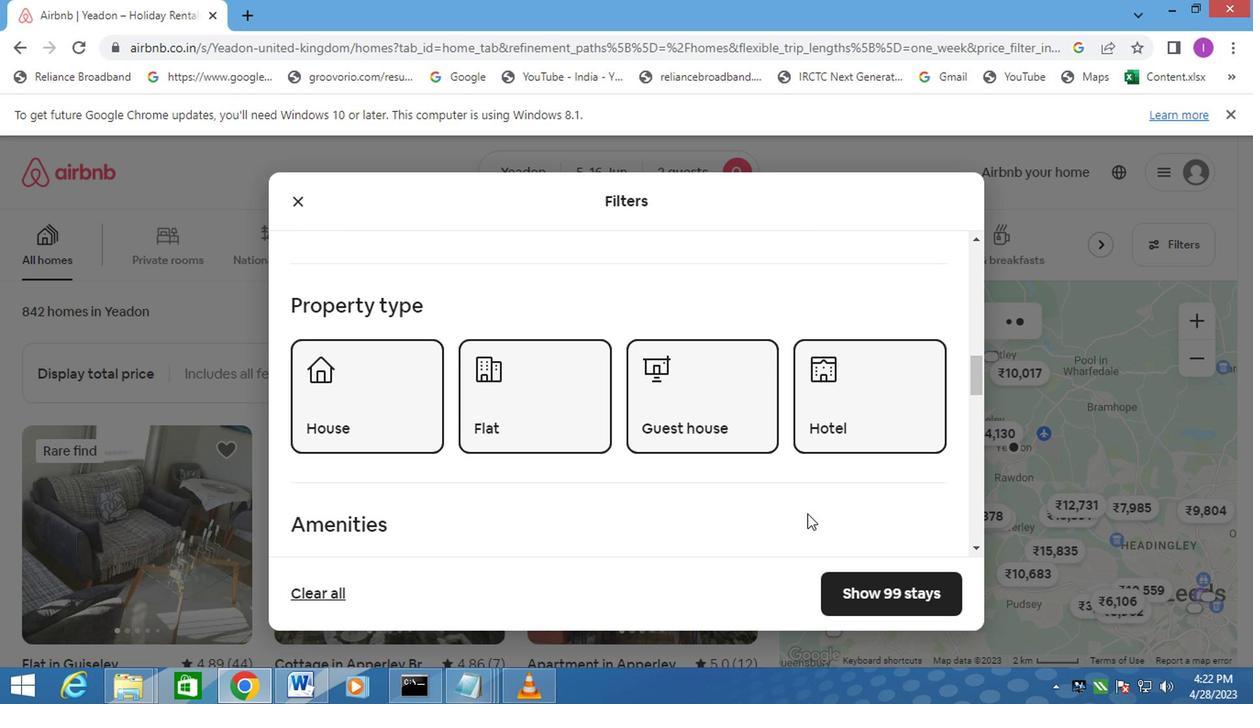 
Action: Mouse scrolled (800, 516) with delta (0, -1)
Screenshot: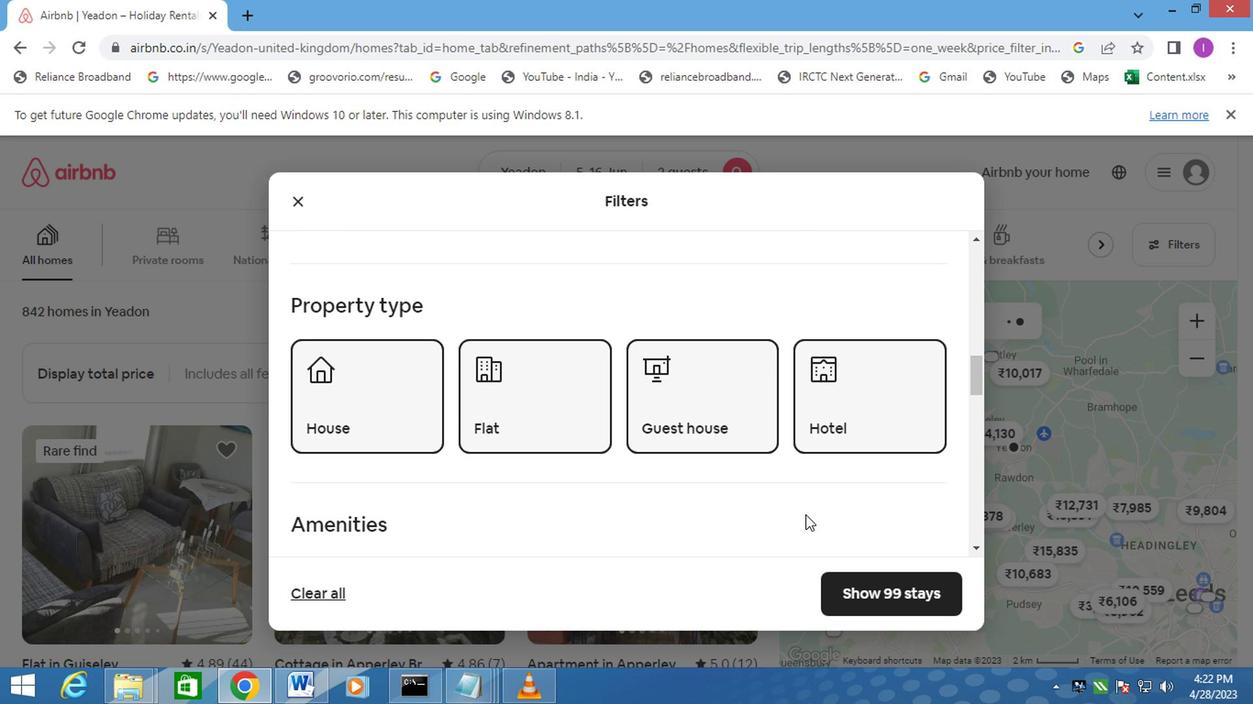 
Action: Mouse moved to (416, 417)
Screenshot: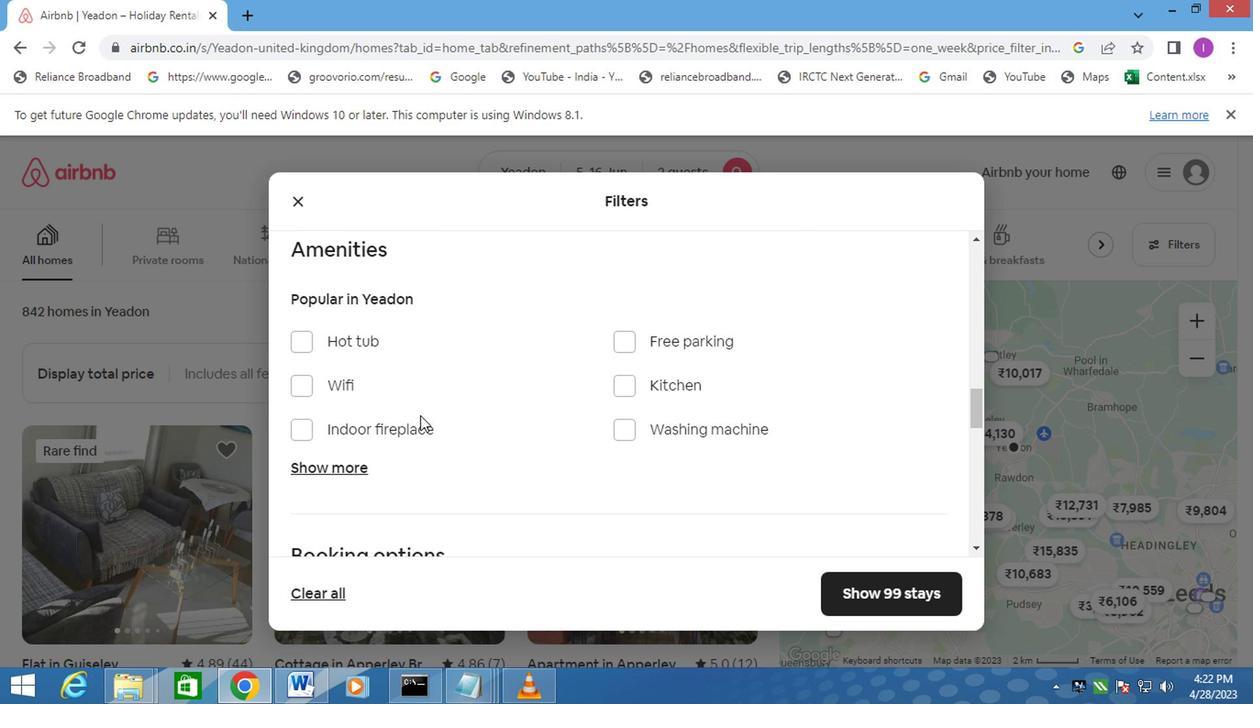 
Action: Mouse scrolled (416, 416) with delta (0, -1)
Screenshot: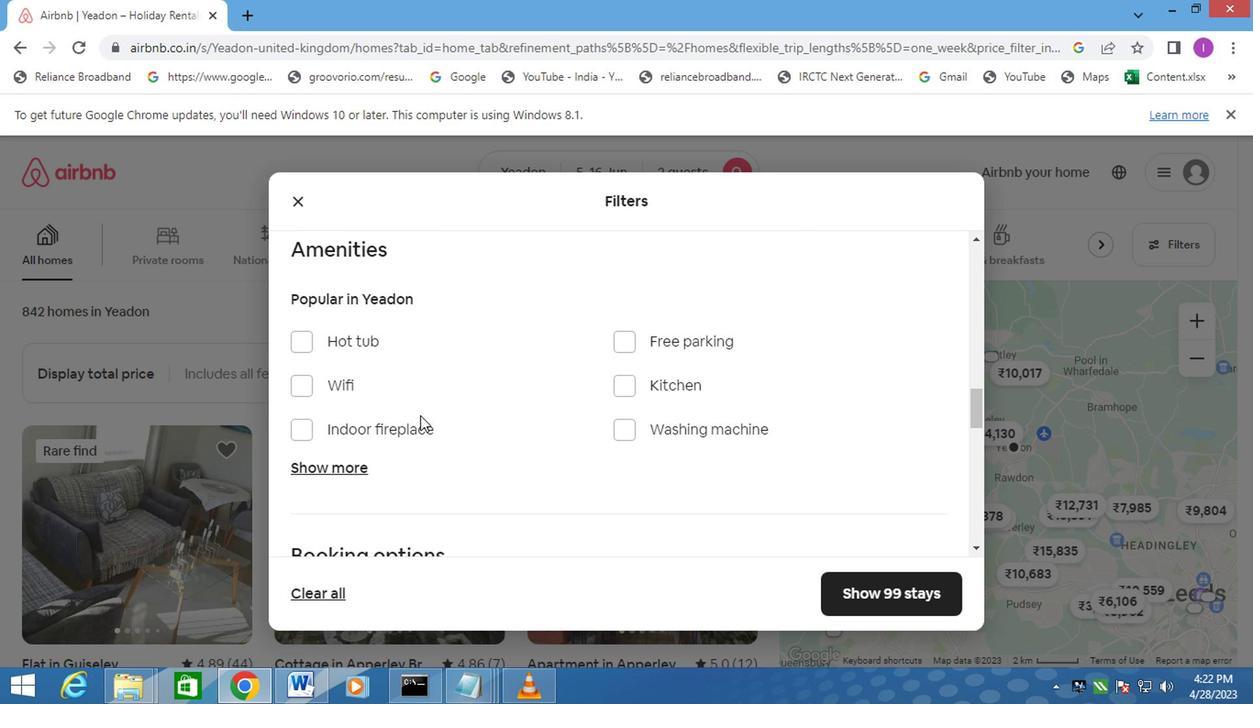 
Action: Mouse moved to (417, 417)
Screenshot: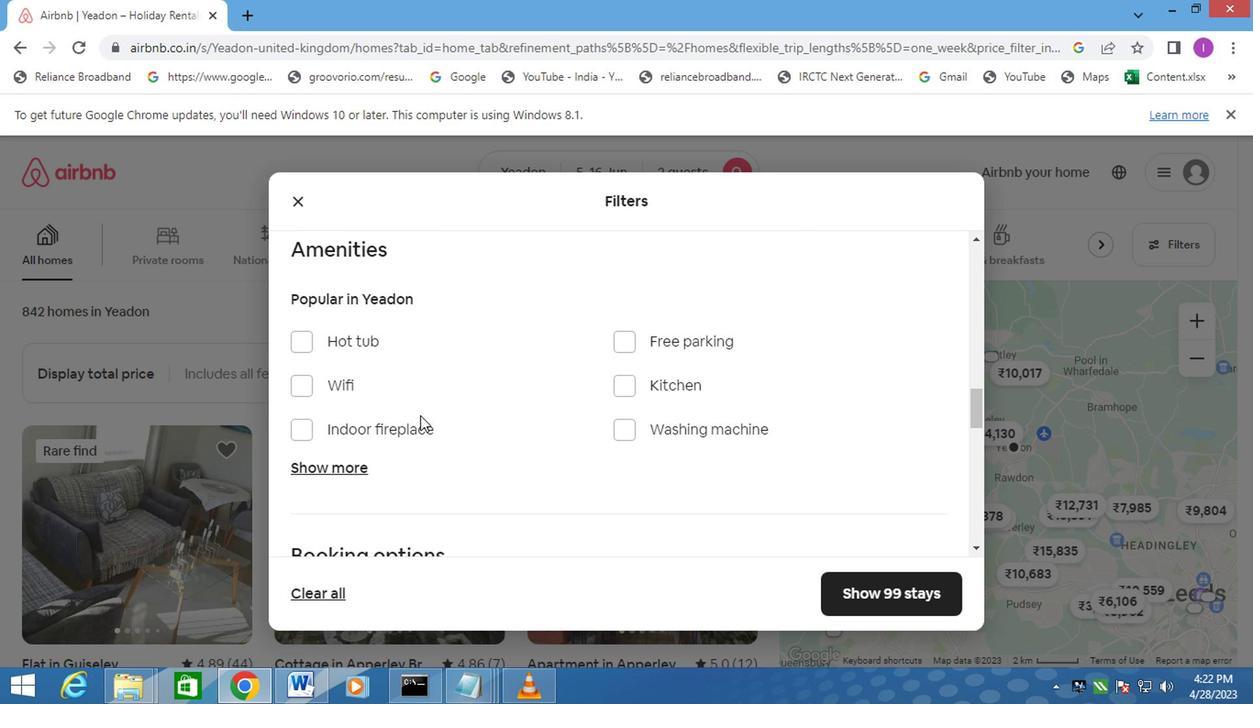 
Action: Mouse scrolled (417, 416) with delta (0, -1)
Screenshot: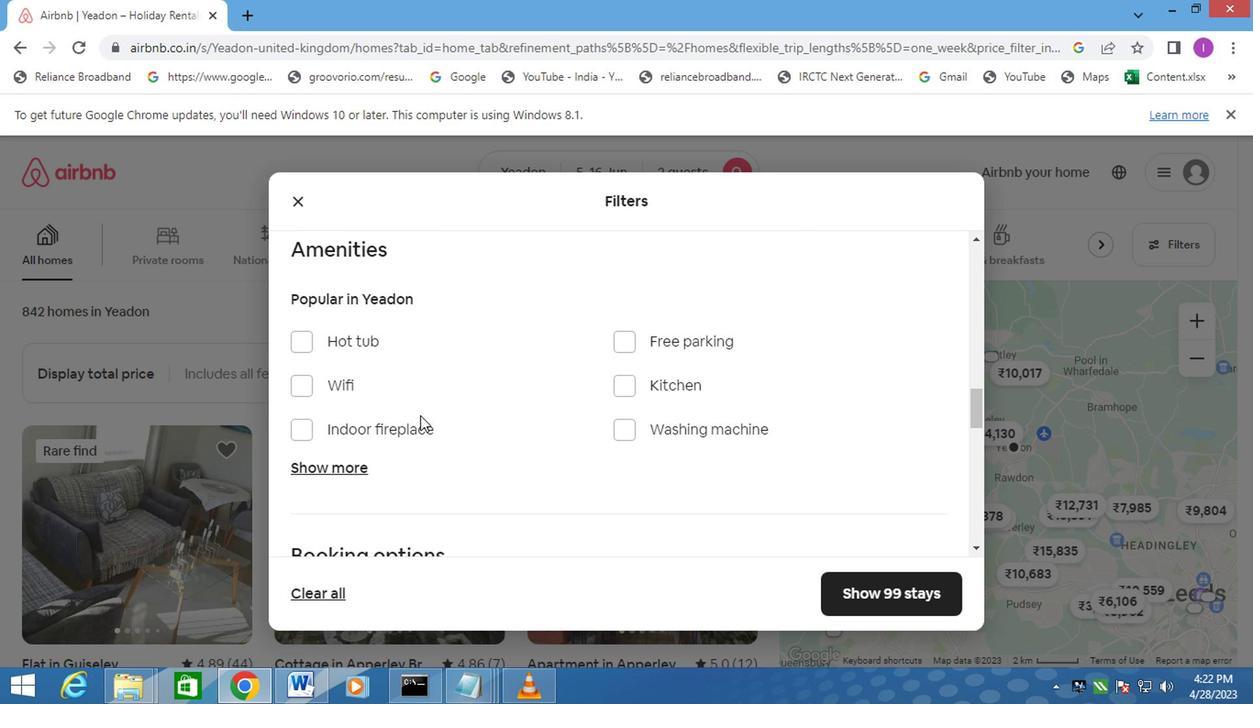 
Action: Mouse moved to (902, 492)
Screenshot: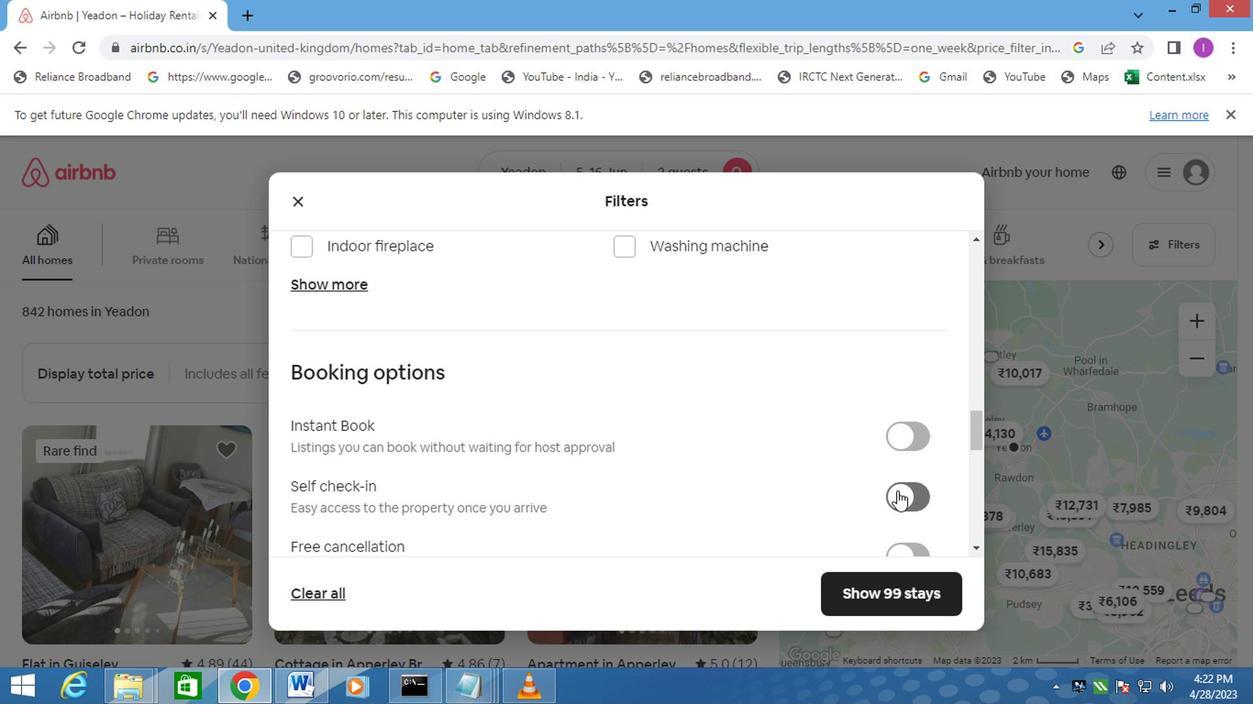 
Action: Mouse pressed left at (902, 492)
Screenshot: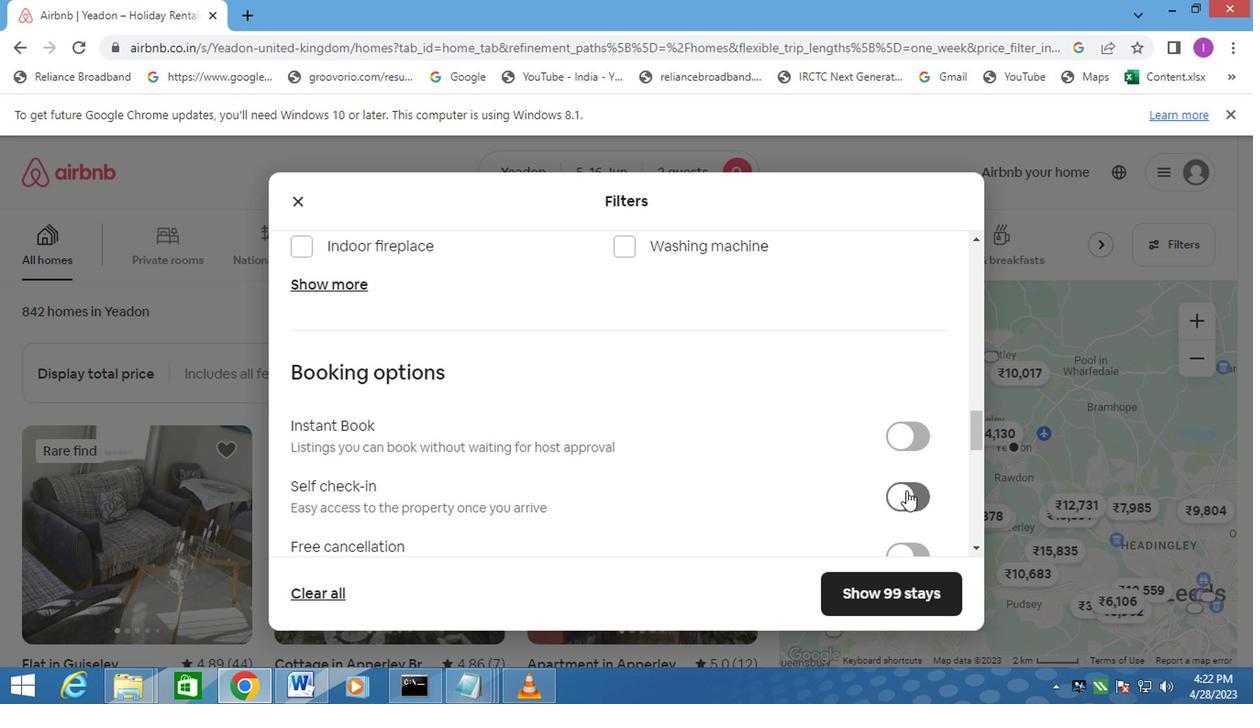 
Action: Mouse moved to (731, 520)
Screenshot: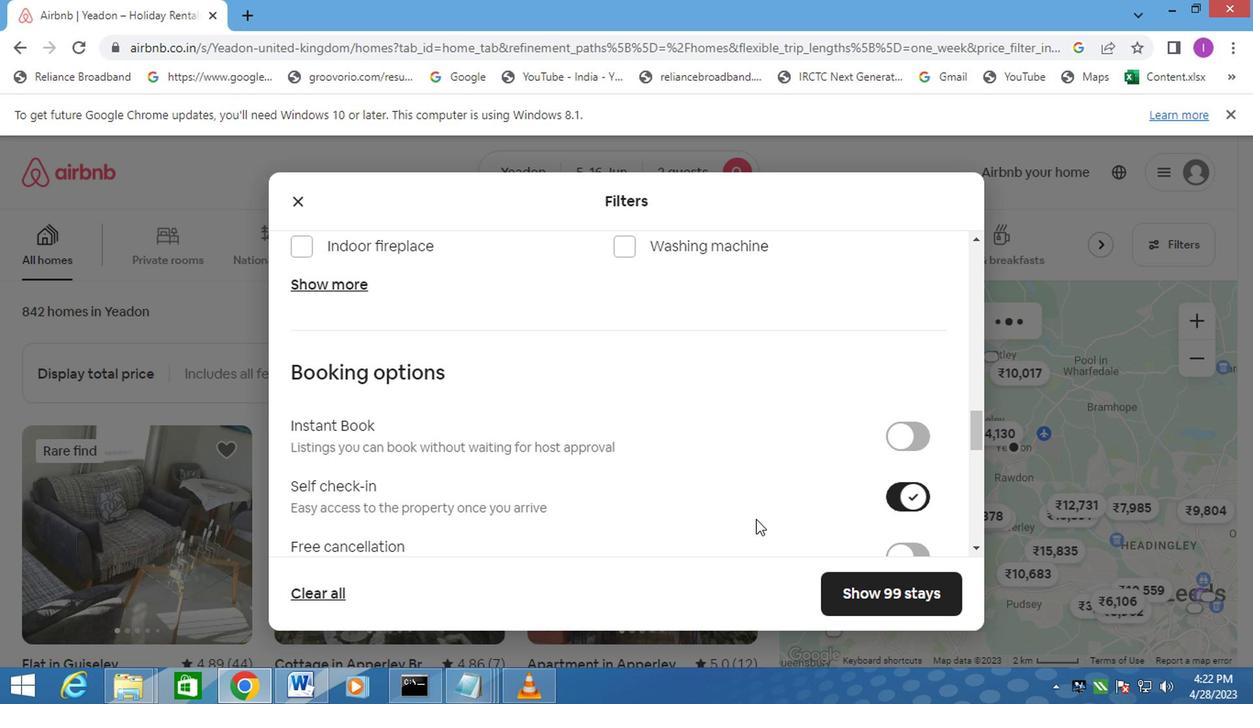 
Action: Mouse scrolled (731, 519) with delta (0, 0)
Screenshot: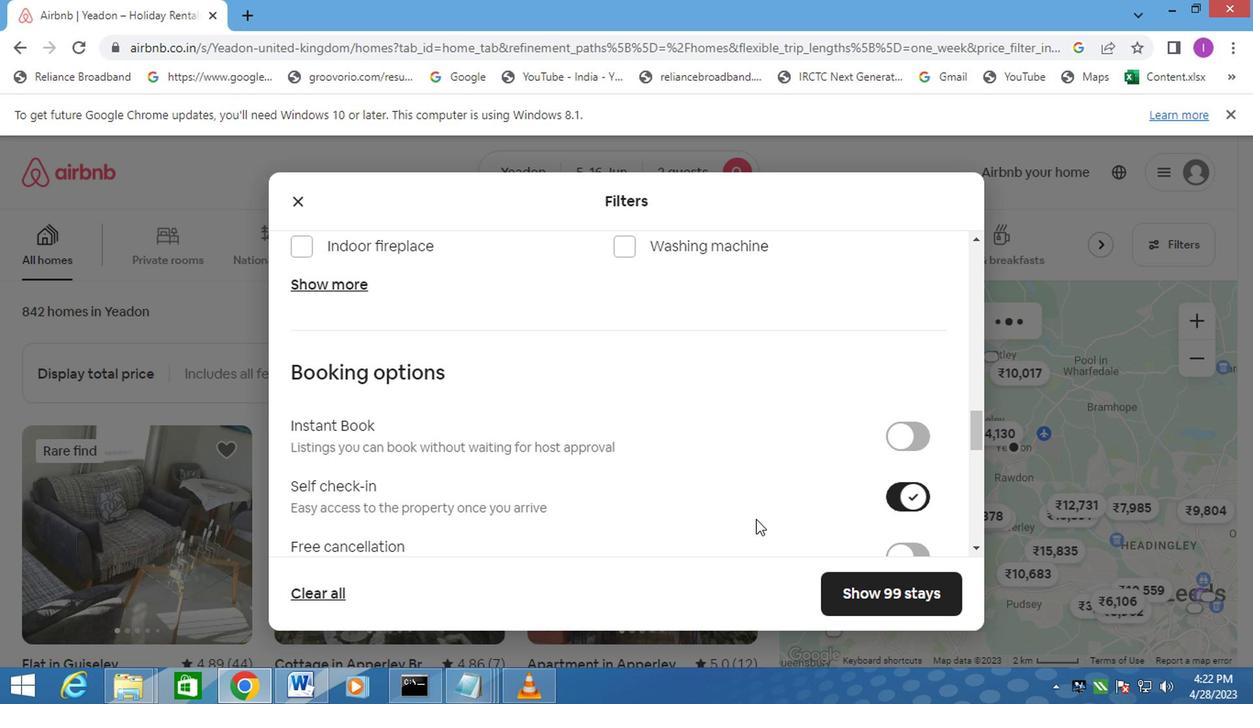 
Action: Mouse scrolled (731, 519) with delta (0, 0)
Screenshot: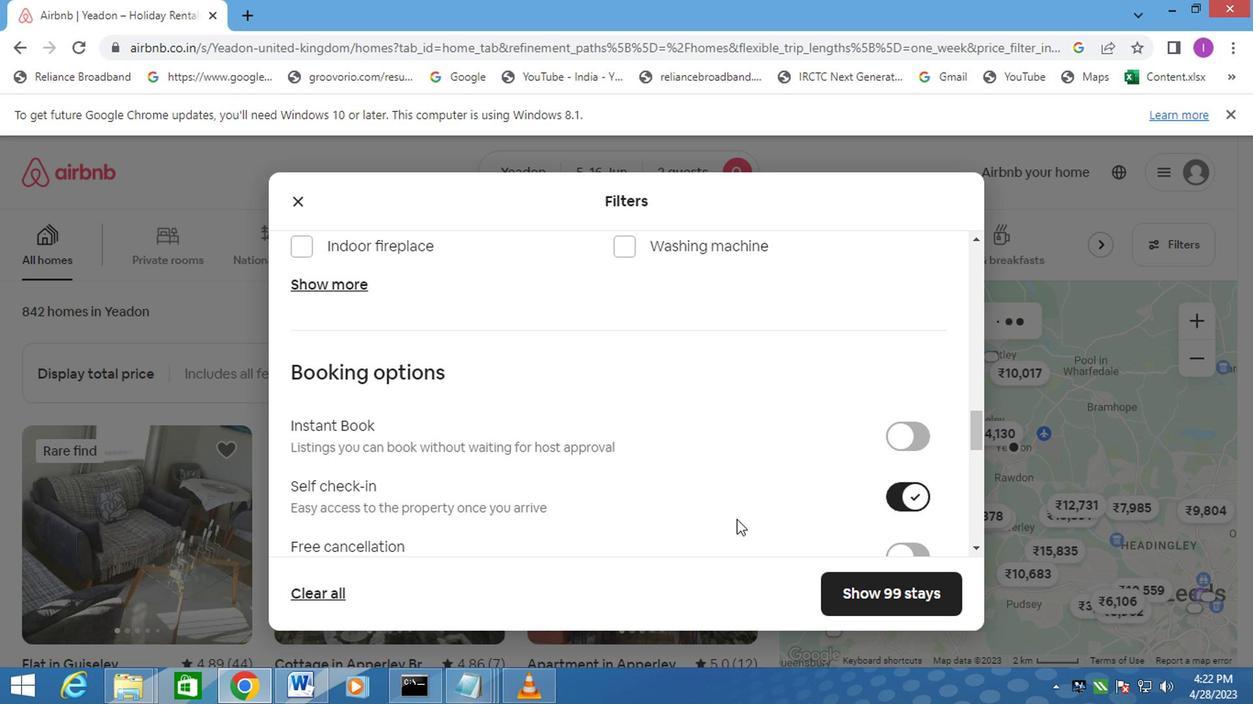 
Action: Mouse moved to (729, 520)
Screenshot: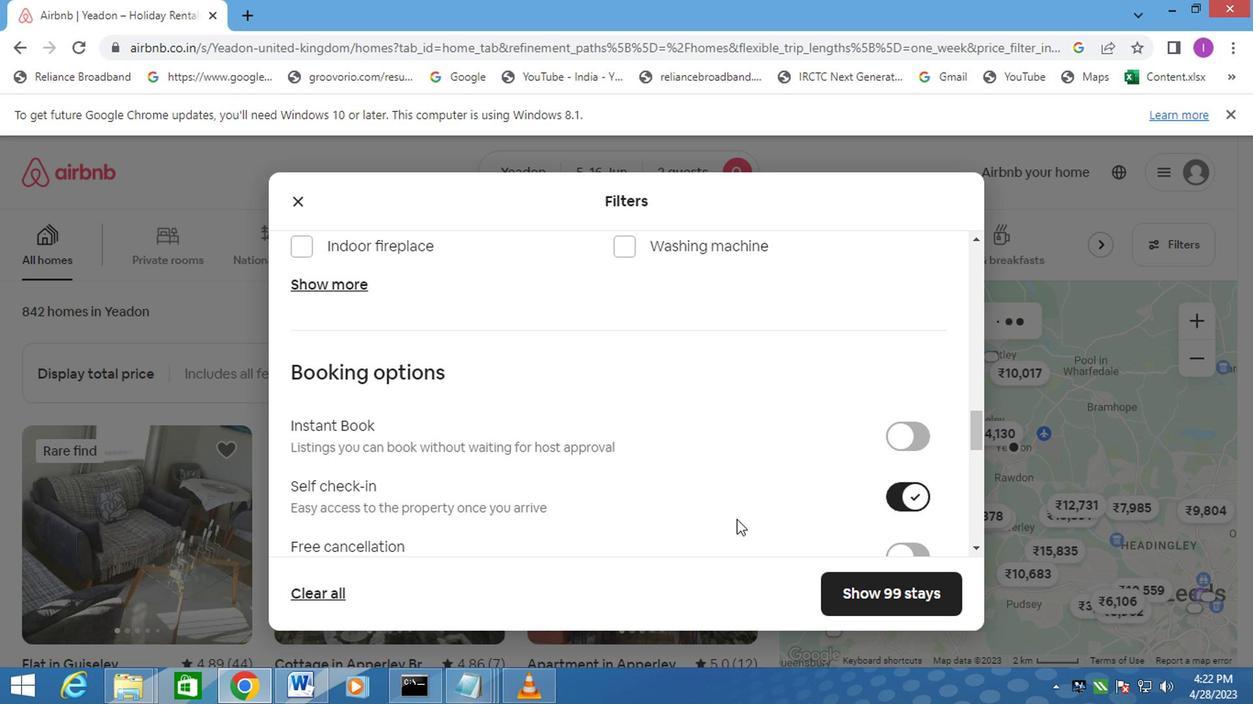 
Action: Mouse scrolled (729, 519) with delta (0, 0)
Screenshot: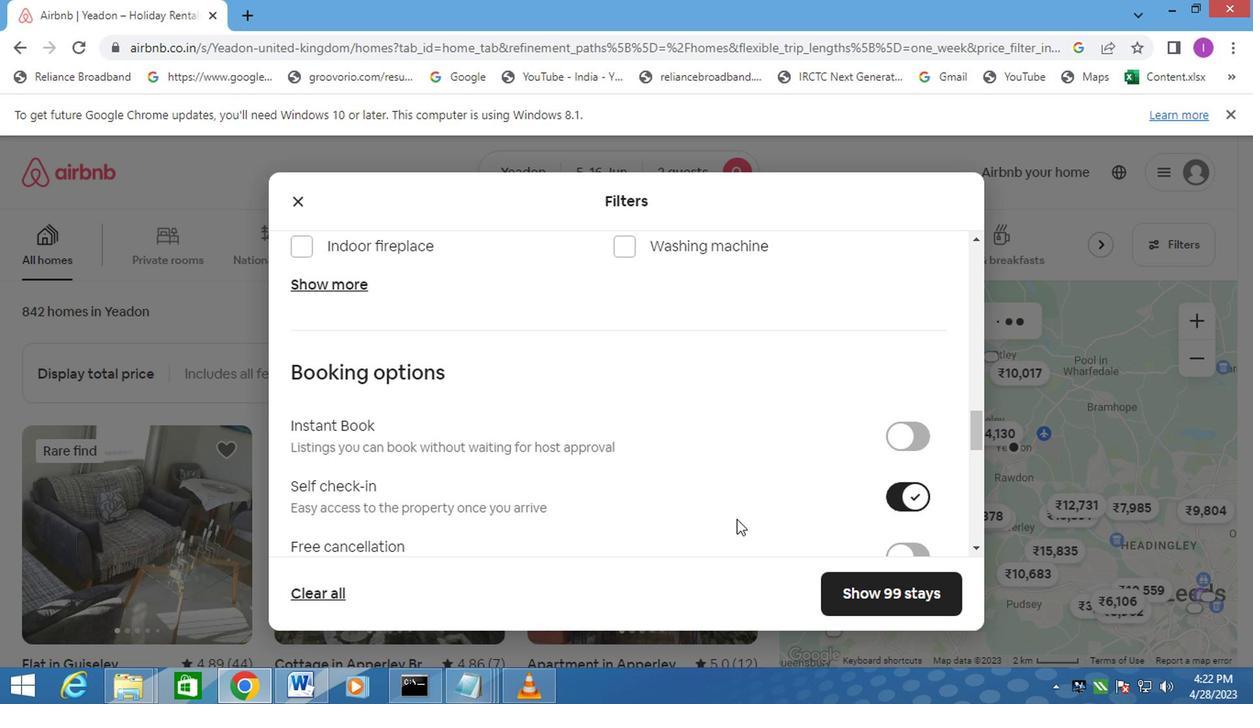 
Action: Mouse moved to (707, 517)
Screenshot: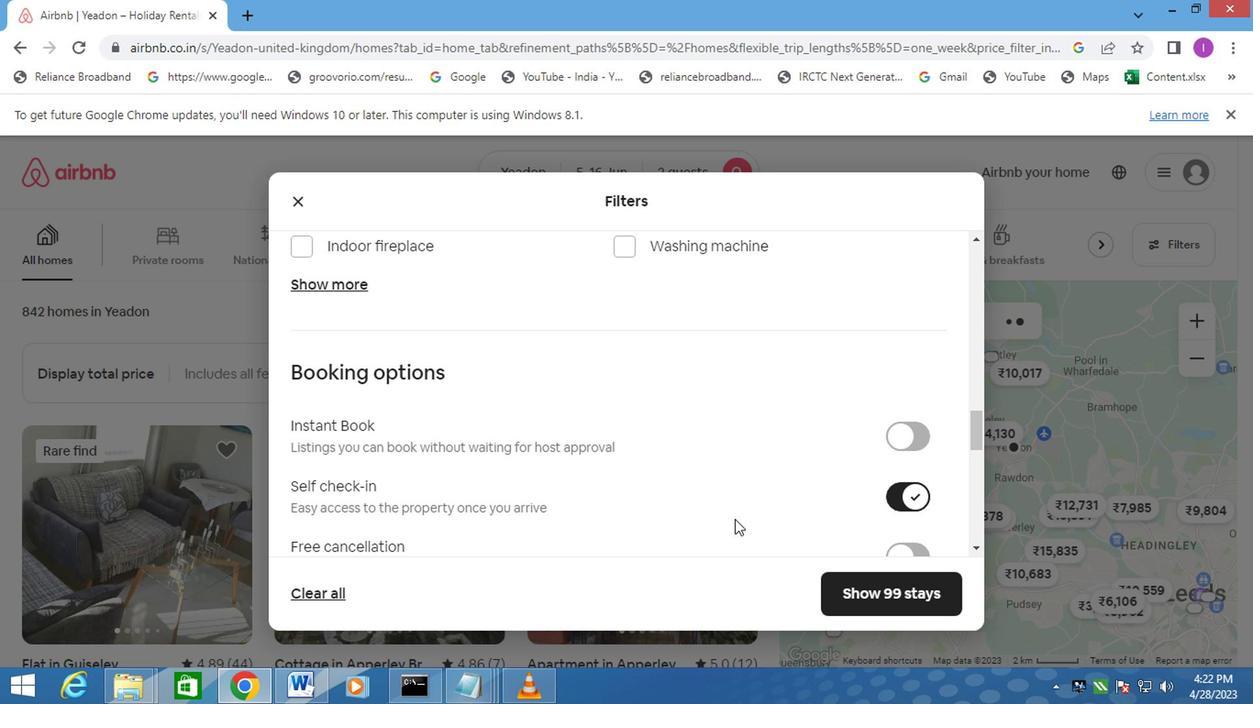 
Action: Mouse scrolled (707, 516) with delta (0, -1)
Screenshot: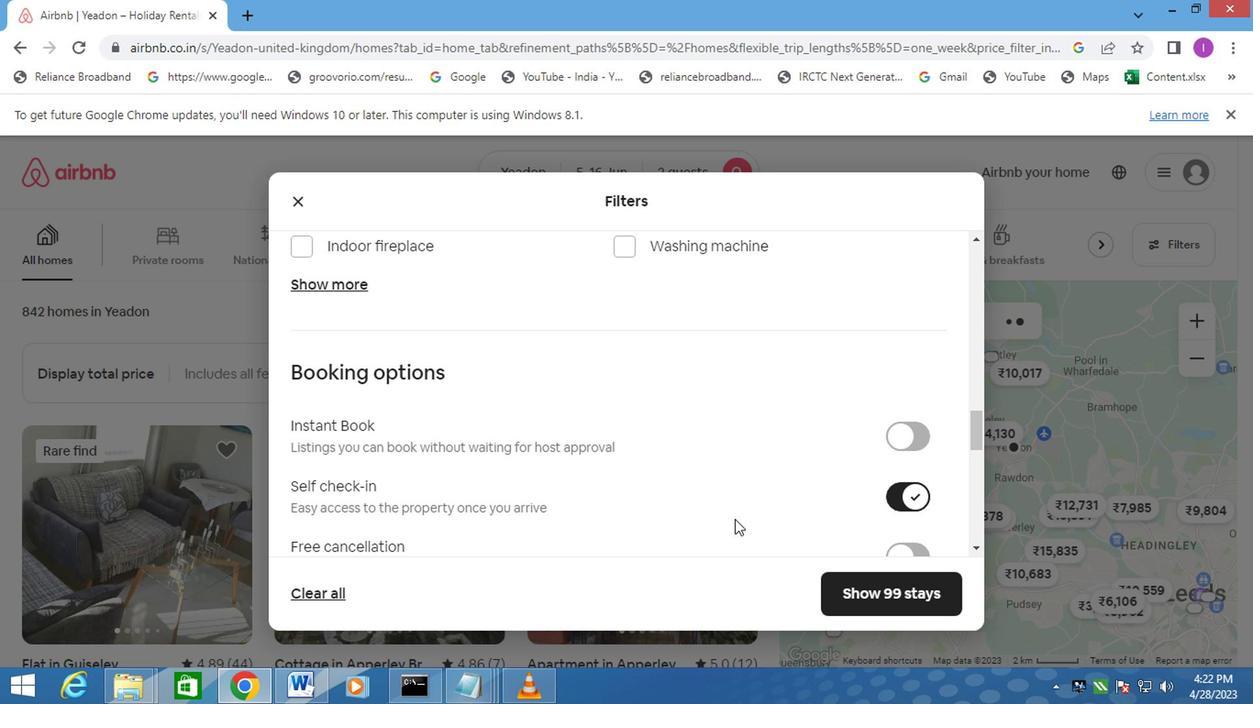 
Action: Mouse moved to (538, 462)
Screenshot: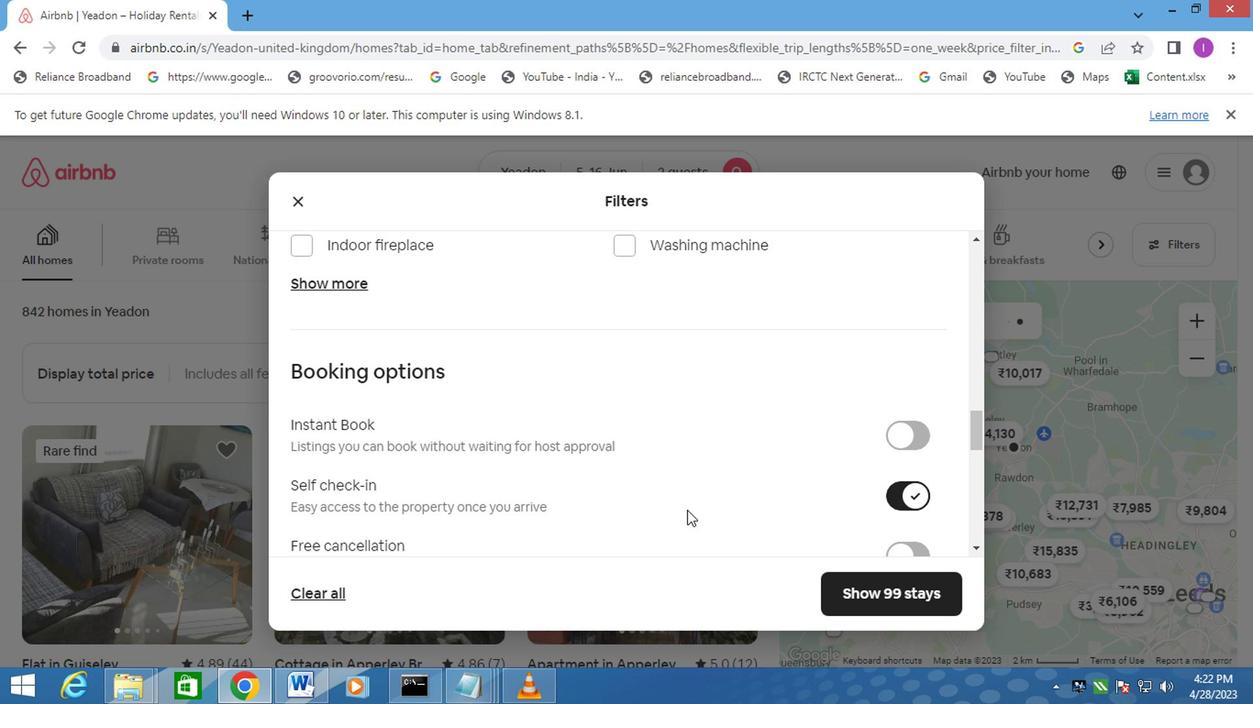 
Action: Mouse scrolled (538, 461) with delta (0, -1)
Screenshot: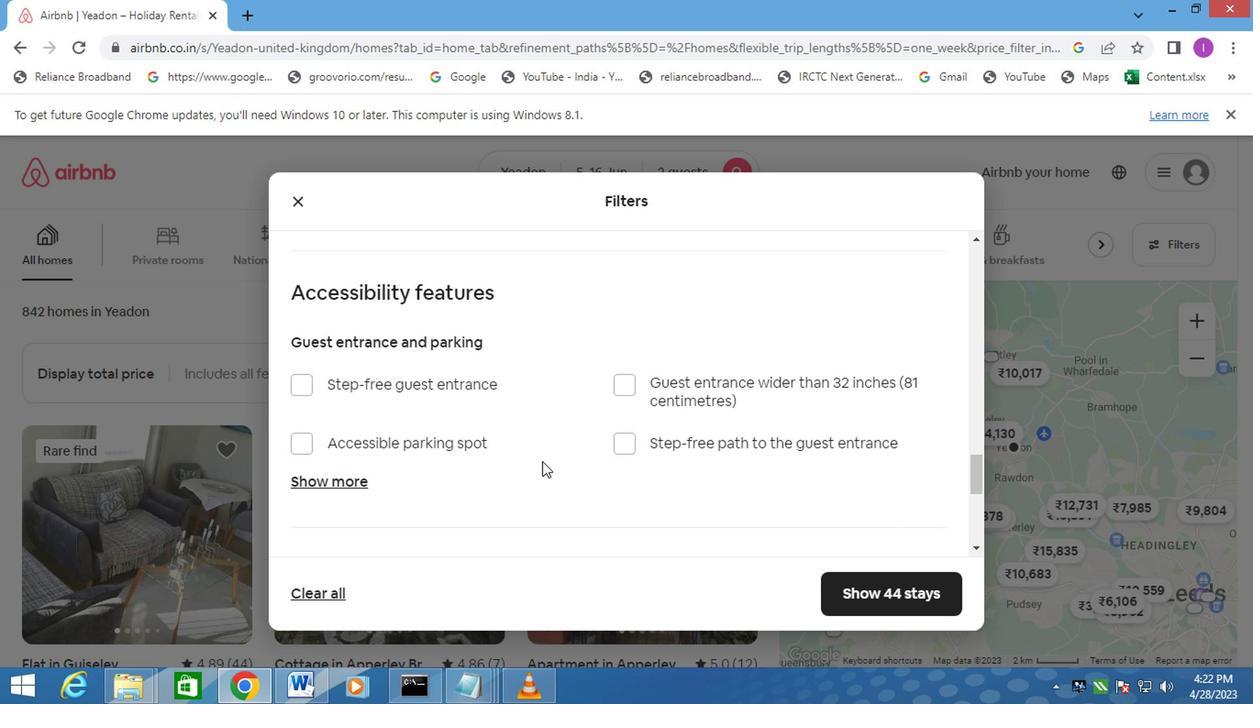 
Action: Mouse moved to (537, 462)
Screenshot: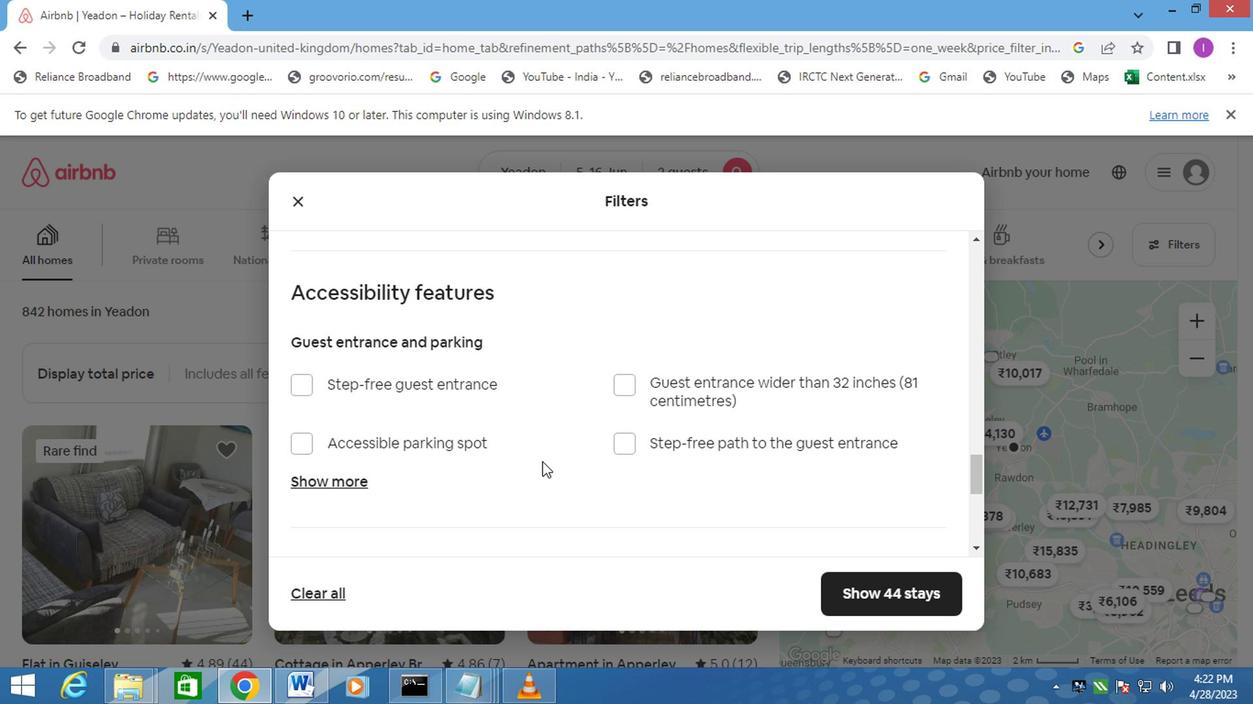 
Action: Mouse scrolled (537, 461) with delta (0, -1)
Screenshot: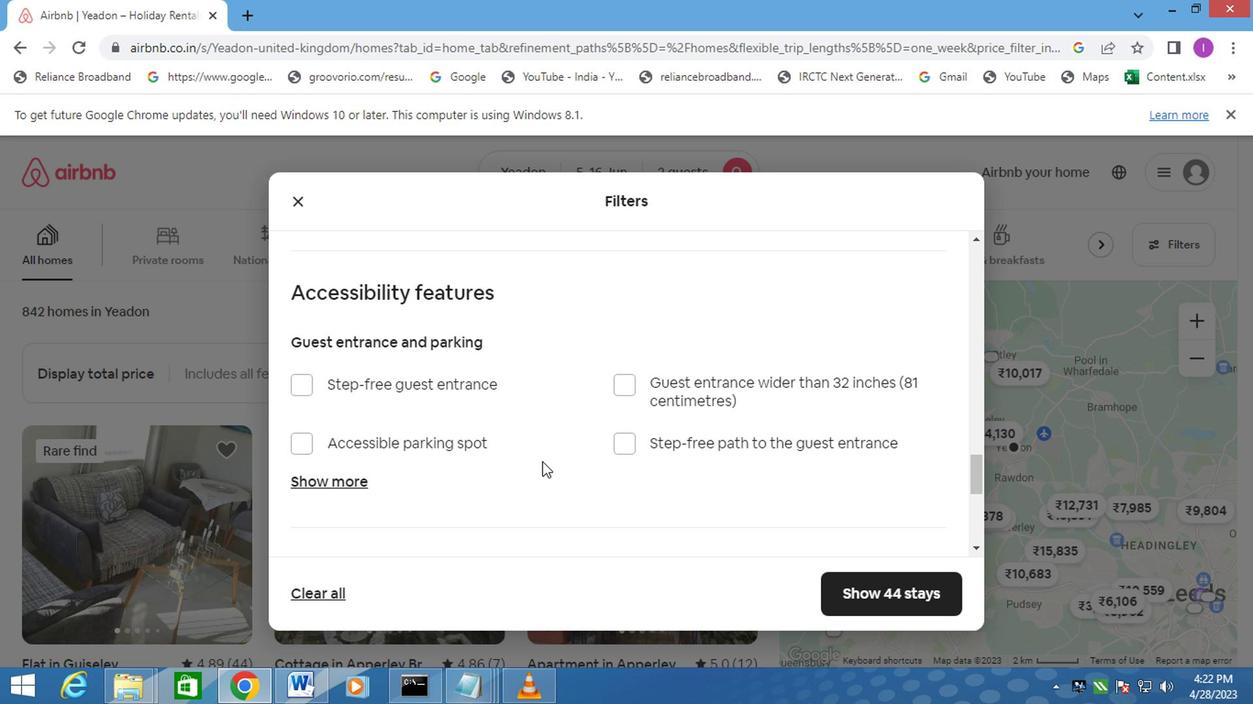 
Action: Mouse moved to (520, 461)
Screenshot: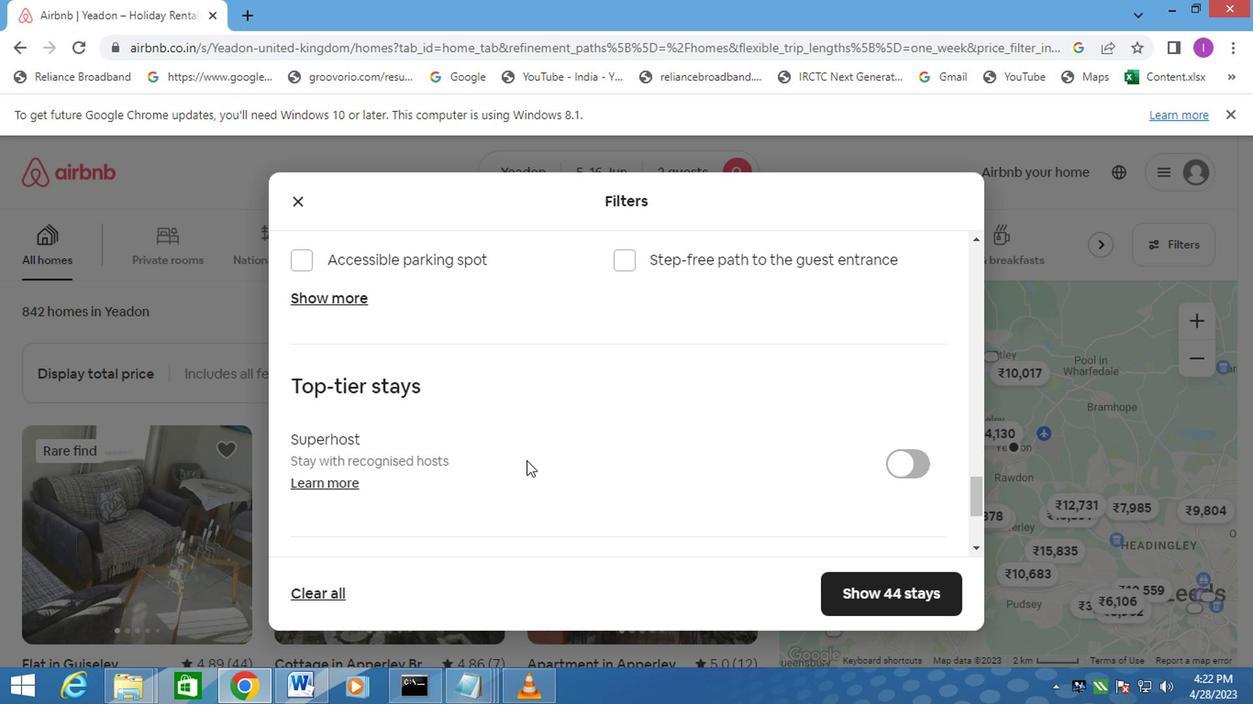 
Action: Mouse scrolled (520, 460) with delta (0, 0)
Screenshot: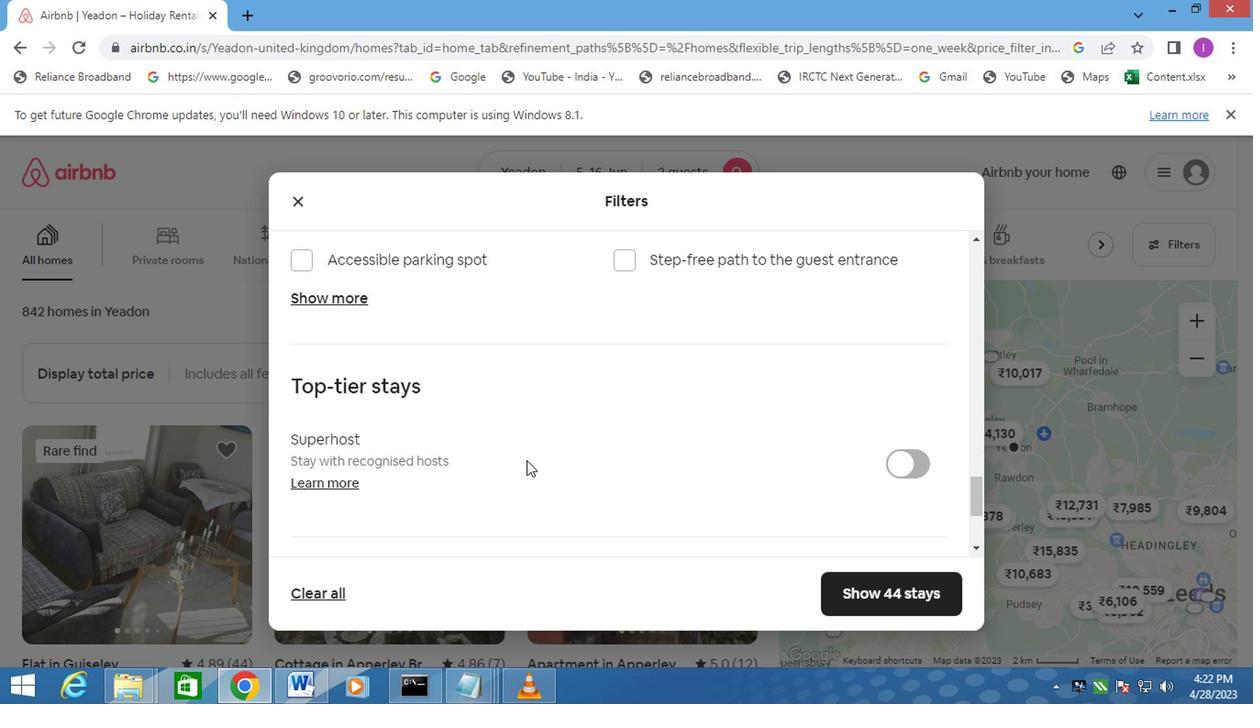 
Action: Mouse scrolled (520, 460) with delta (0, 0)
Screenshot: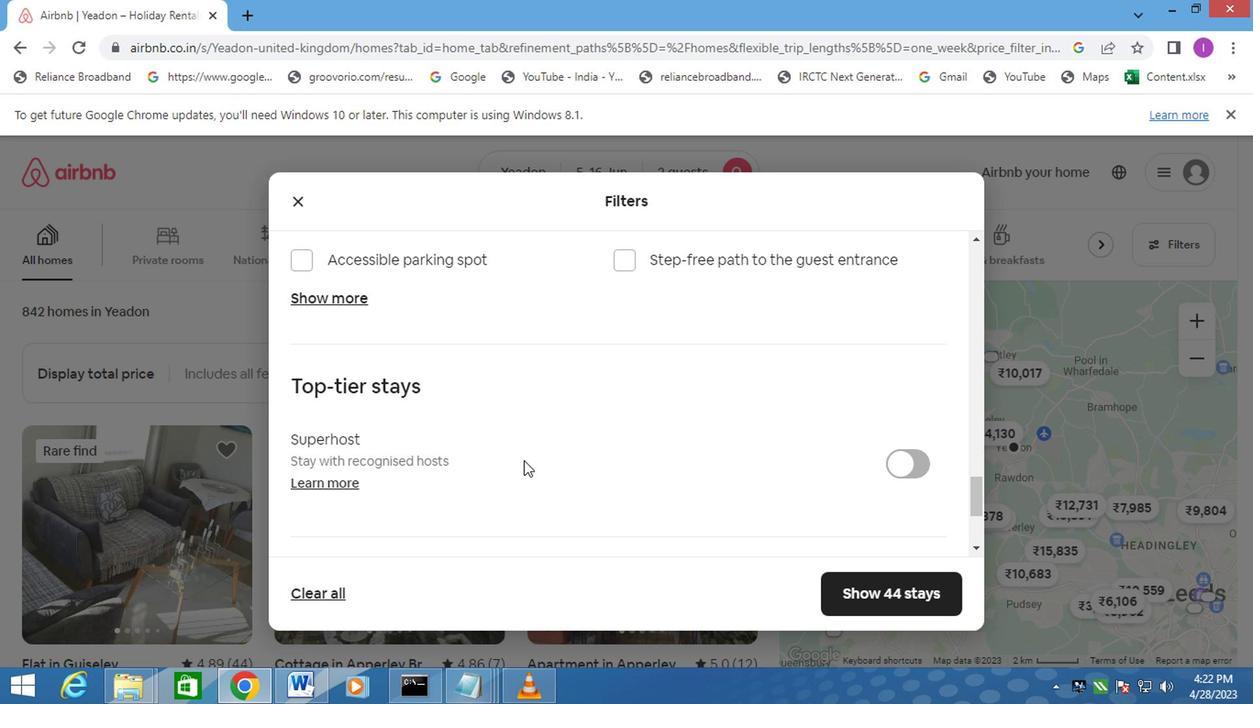 
Action: Mouse scrolled (520, 460) with delta (0, 0)
Screenshot: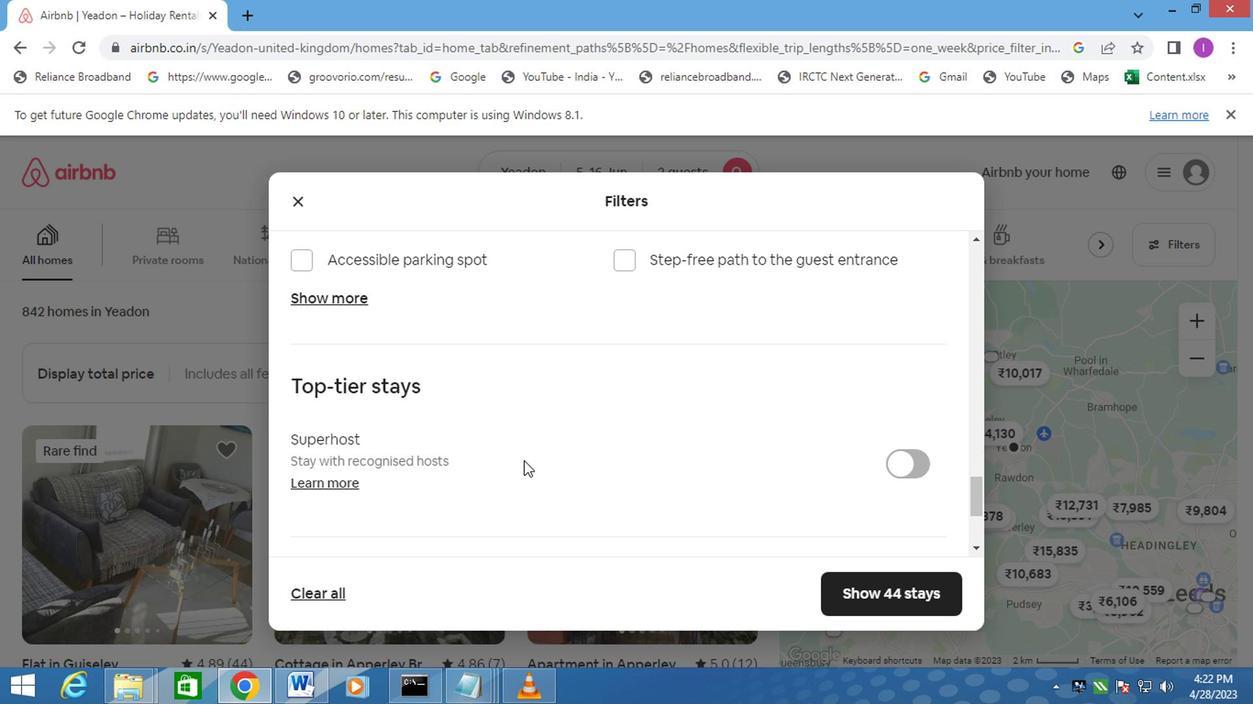 
Action: Mouse moved to (306, 429)
Screenshot: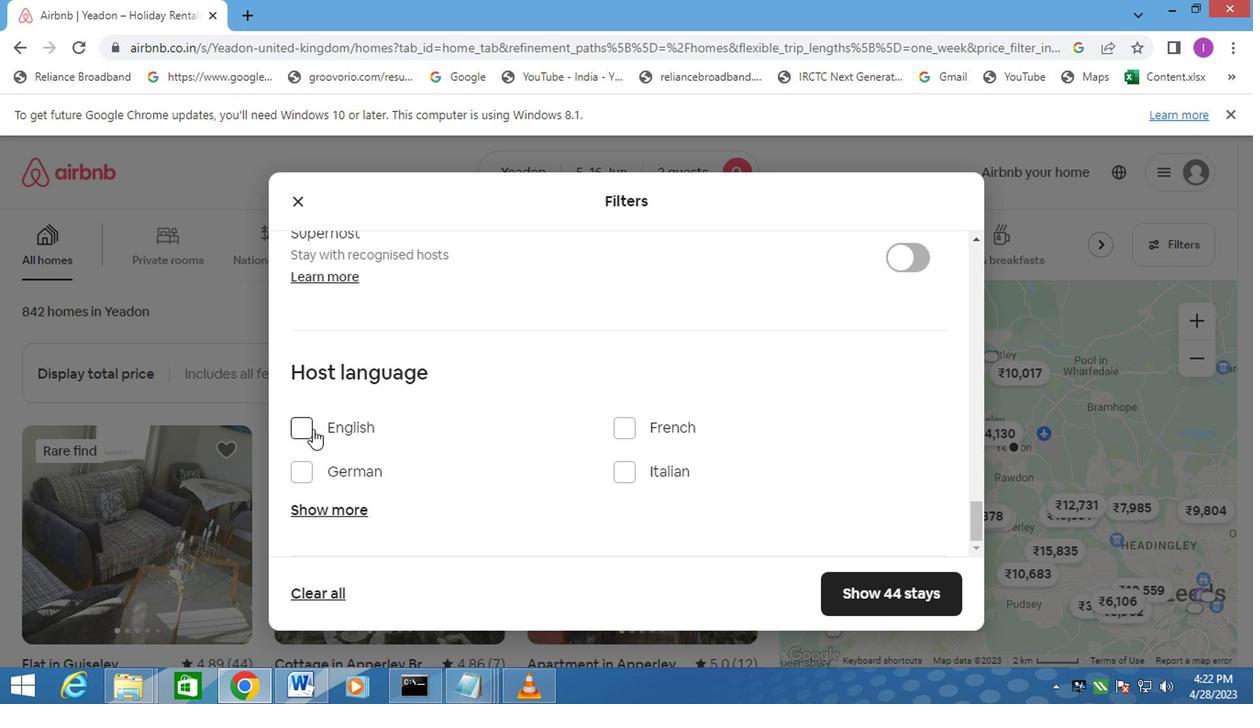 
Action: Mouse pressed left at (306, 429)
Screenshot: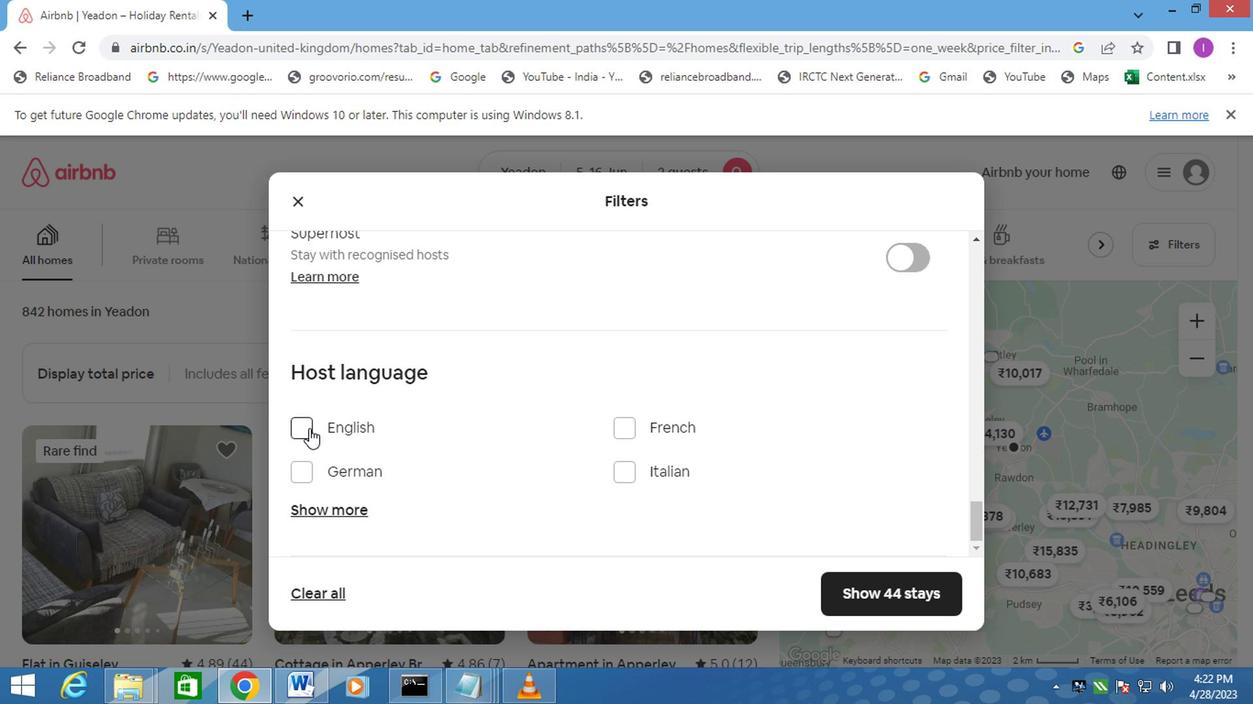 
Action: Mouse moved to (666, 509)
Screenshot: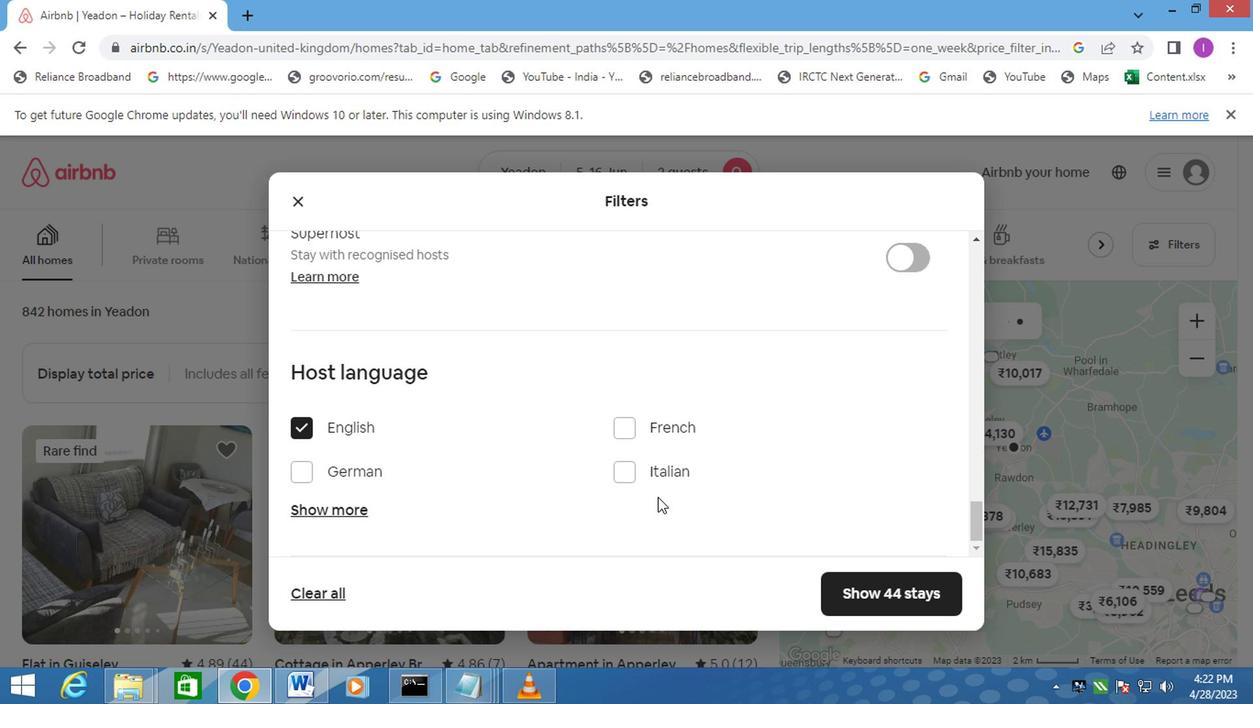 
Action: Mouse scrolled (666, 508) with delta (0, 0)
Screenshot: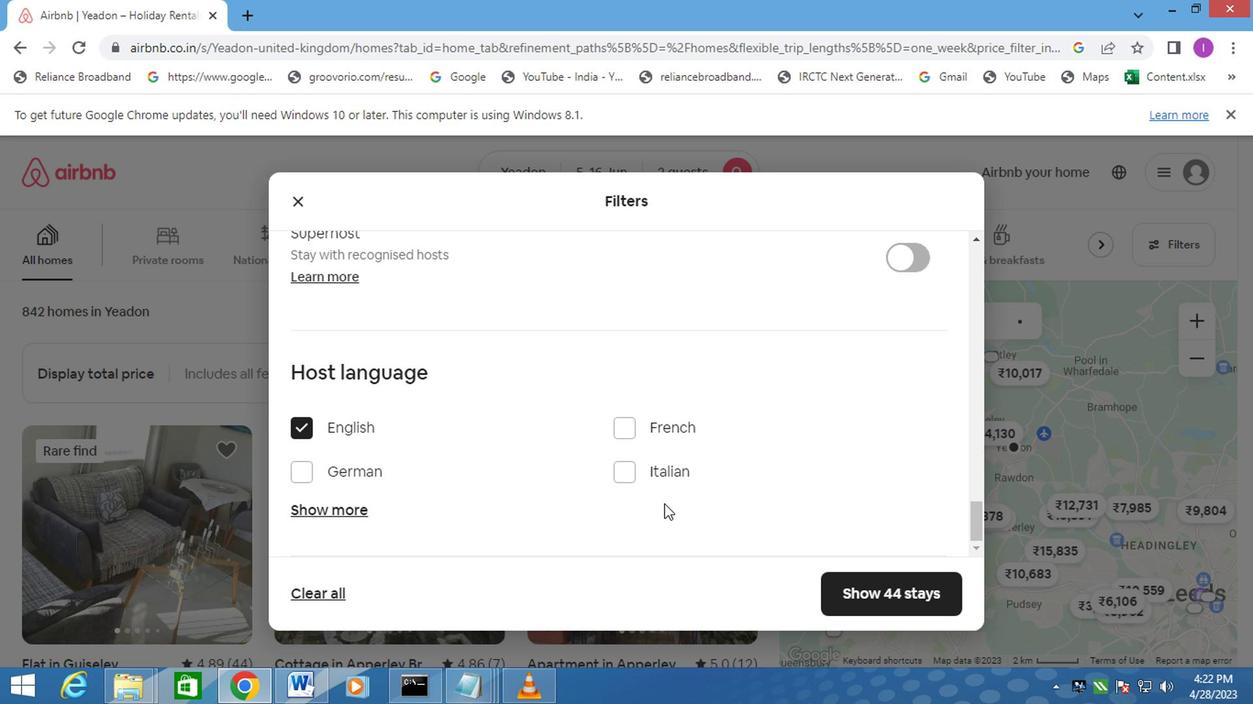 
Action: Mouse moved to (668, 511)
Screenshot: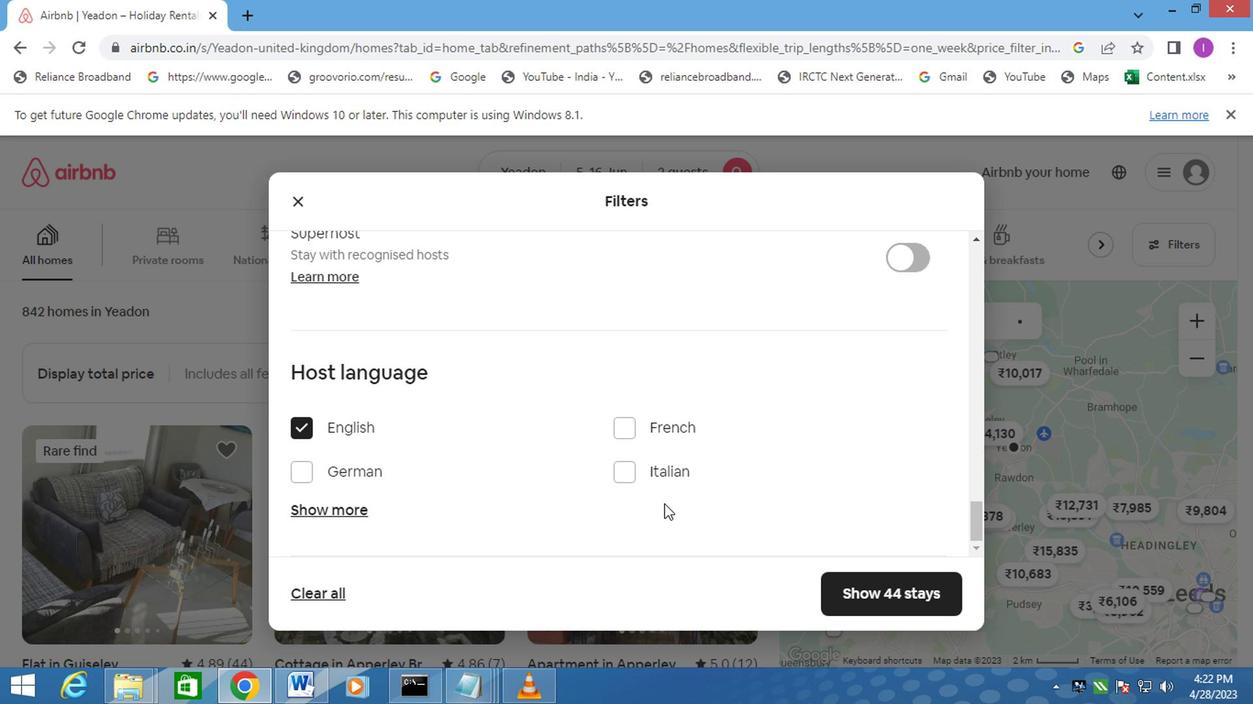 
Action: Mouse scrolled (668, 510) with delta (0, 0)
Screenshot: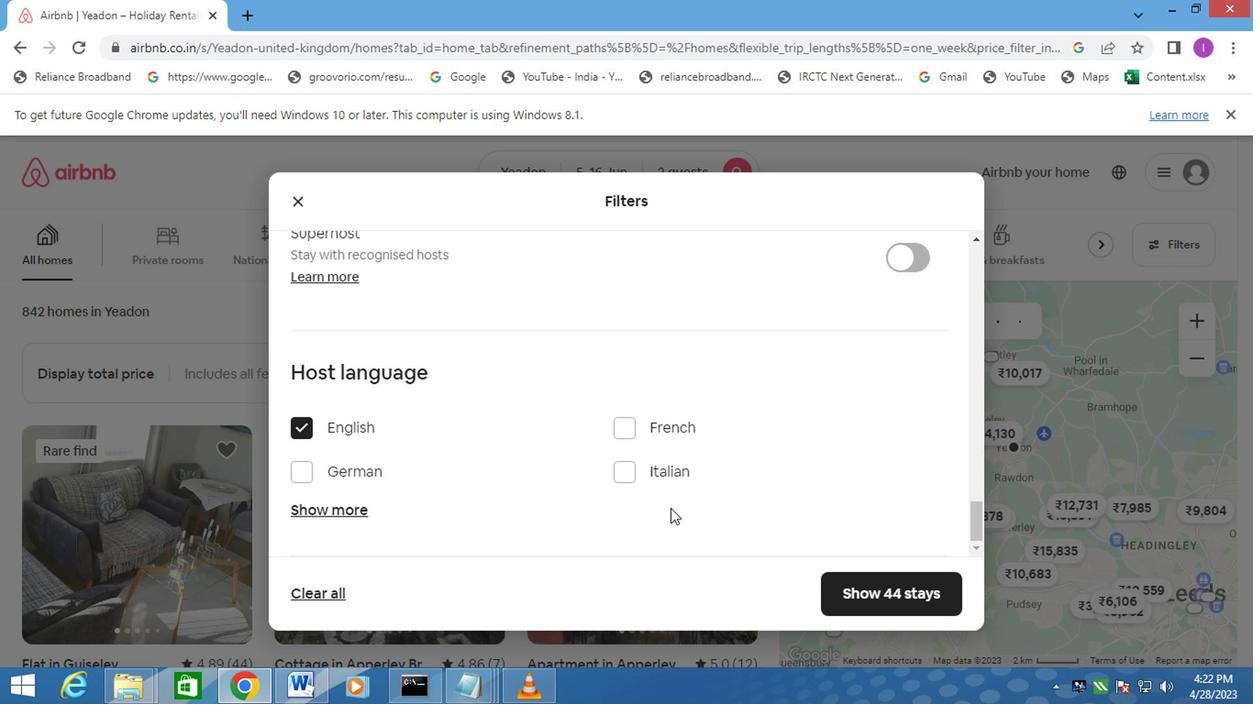 
Action: Mouse moved to (668, 511)
Screenshot: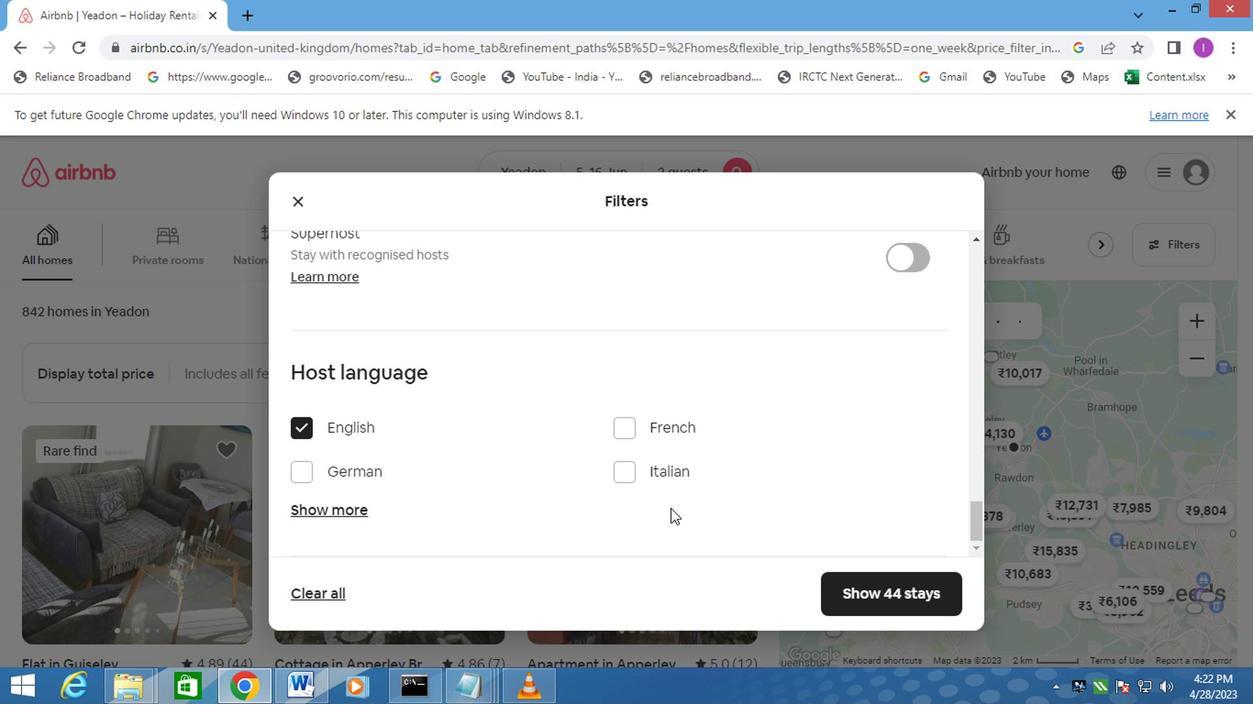 
Action: Mouse scrolled (668, 511) with delta (0, 0)
Screenshot: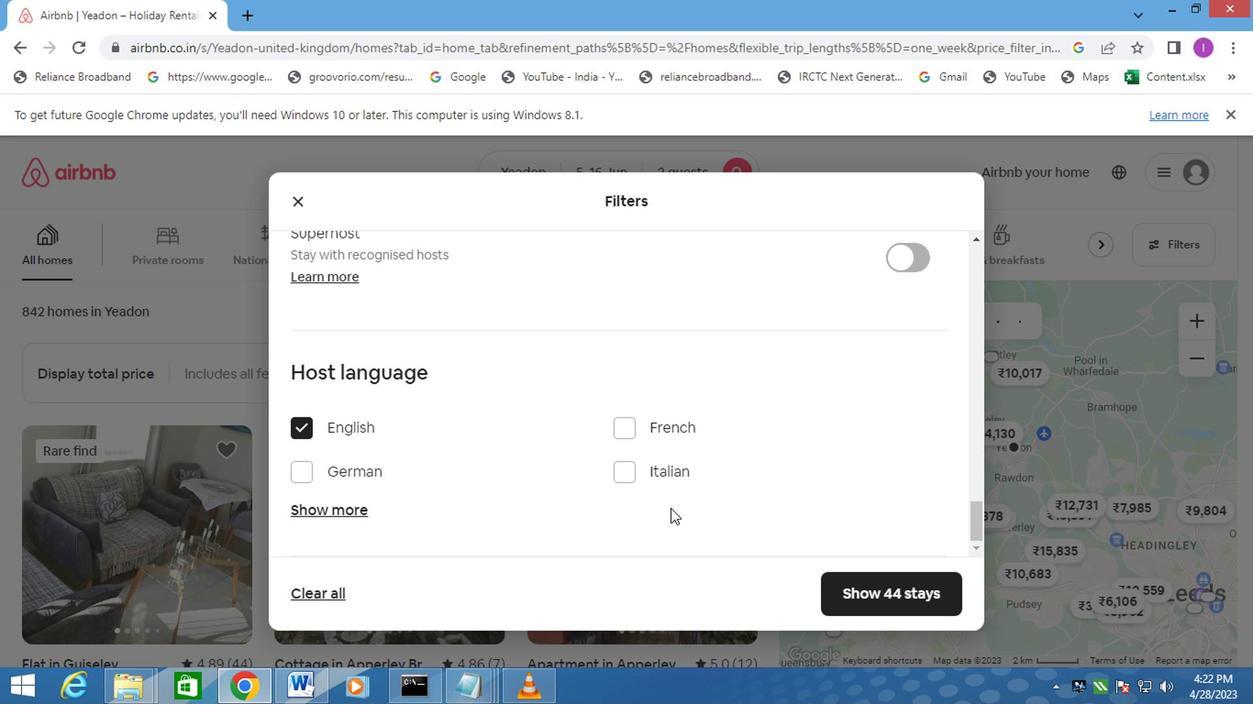 
Action: Mouse moved to (842, 590)
Screenshot: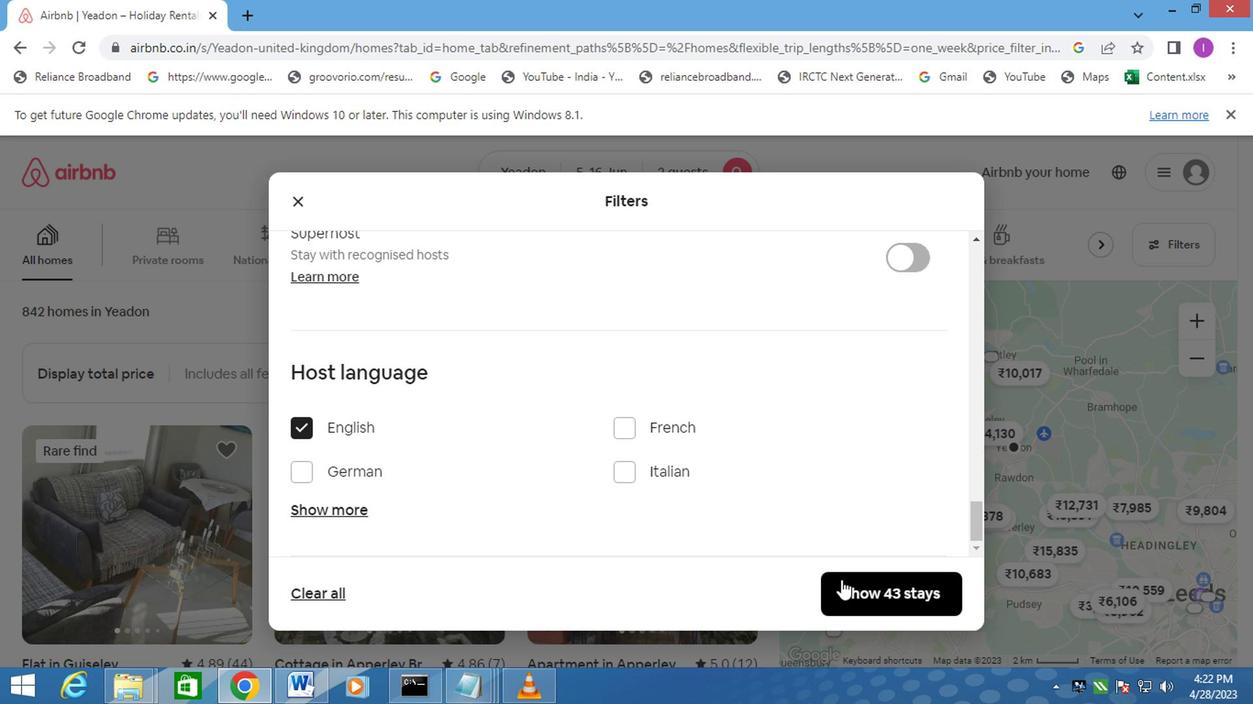 
Action: Mouse pressed left at (842, 590)
Screenshot: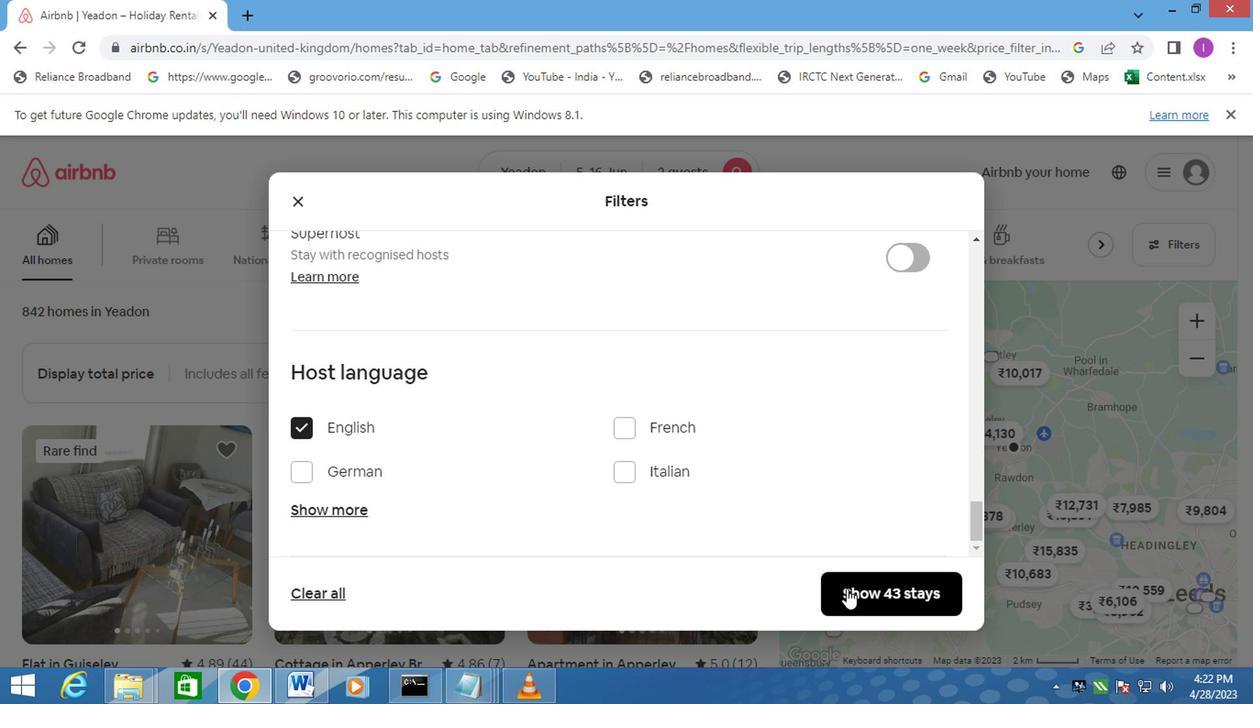 
Action: Mouse moved to (763, 601)
Screenshot: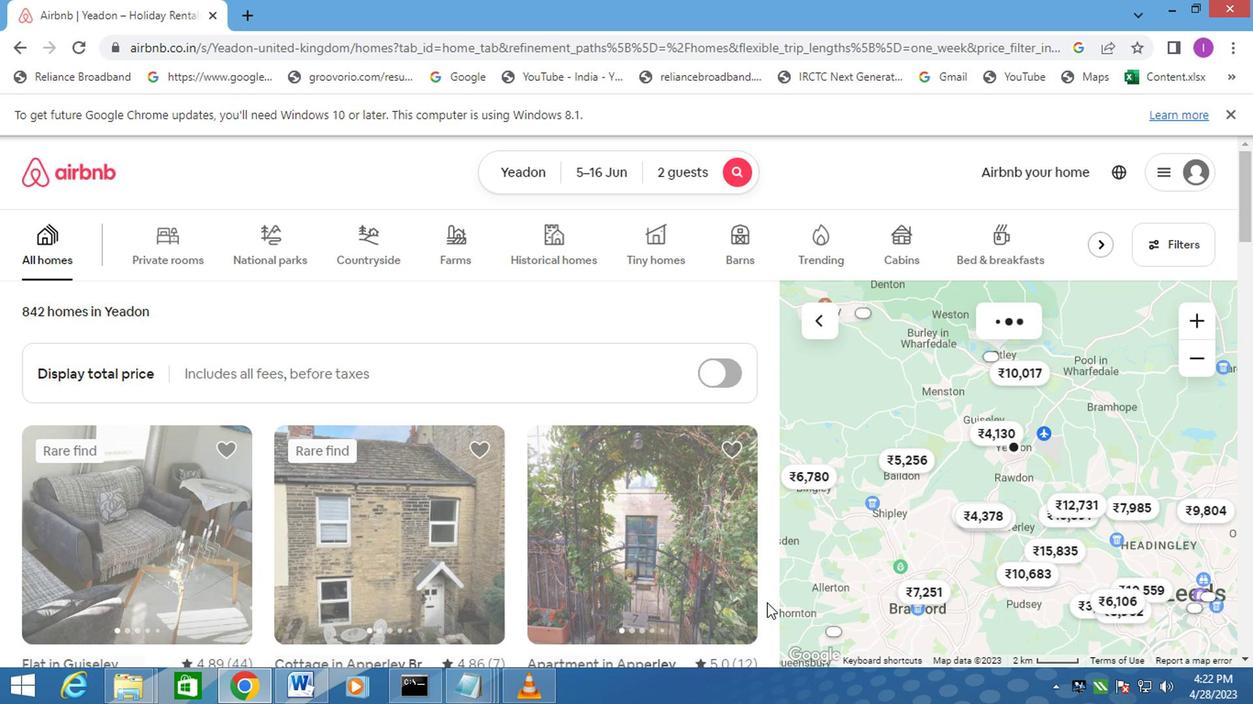 
